 Task: Look for space in Fortuna Foothills, United States from 12th August, 2023 to 16th August, 2023 for 8 adults in price range Rs.10000 to Rs.16000. Place can be private room with 8 bedrooms having 8 beds and 8 bathrooms. Property type can be house, flat, guest house, hotel. Amenities needed are: wifi, TV, free parkinig on premises, gym, breakfast. Booking option can be shelf check-in. Required host language is English.
Action: Mouse moved to (438, 95)
Screenshot: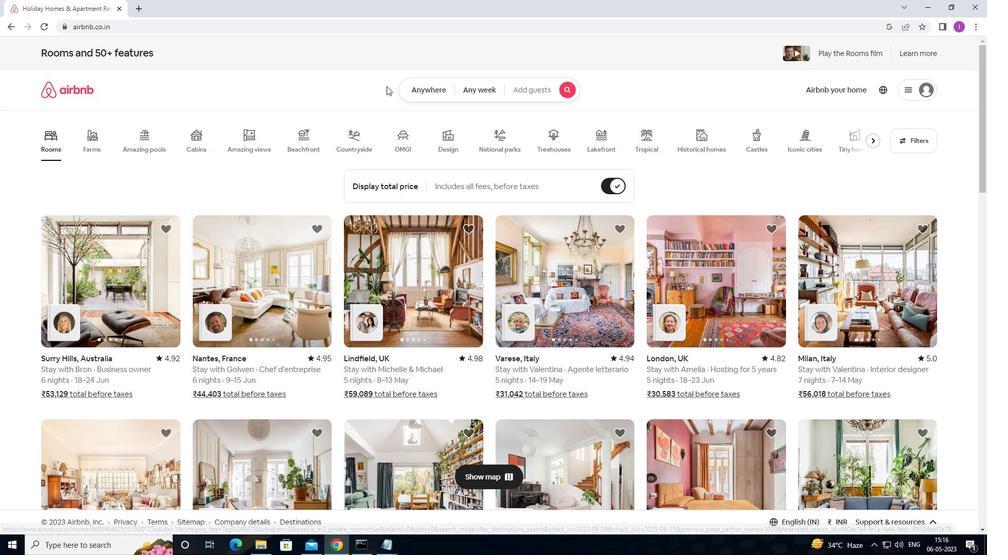 
Action: Mouse pressed left at (438, 95)
Screenshot: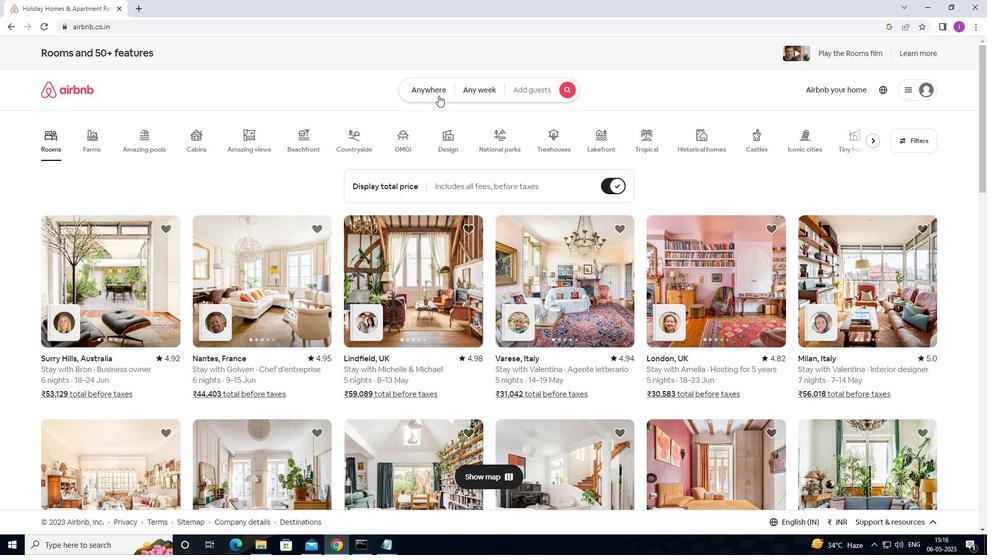 
Action: Mouse moved to (336, 129)
Screenshot: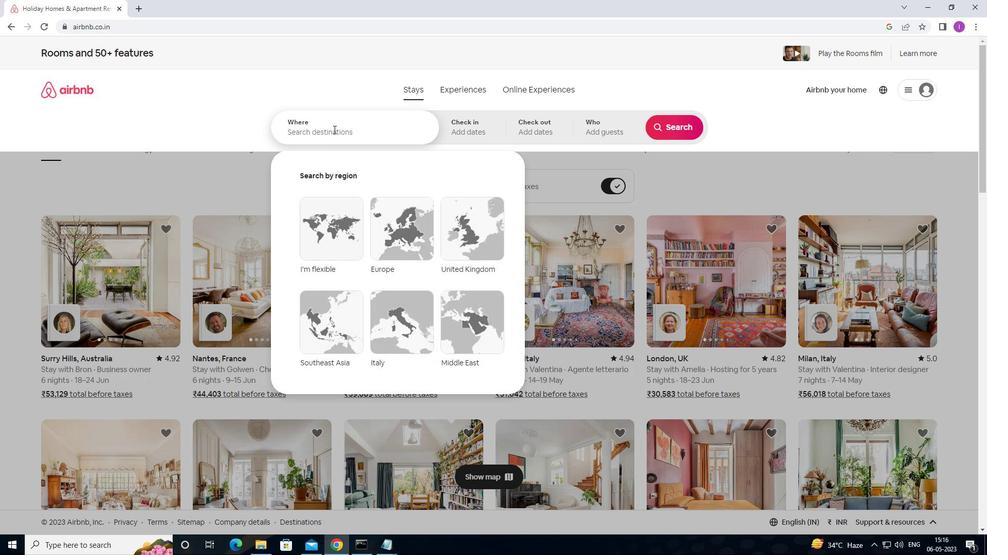
Action: Mouse pressed left at (336, 129)
Screenshot: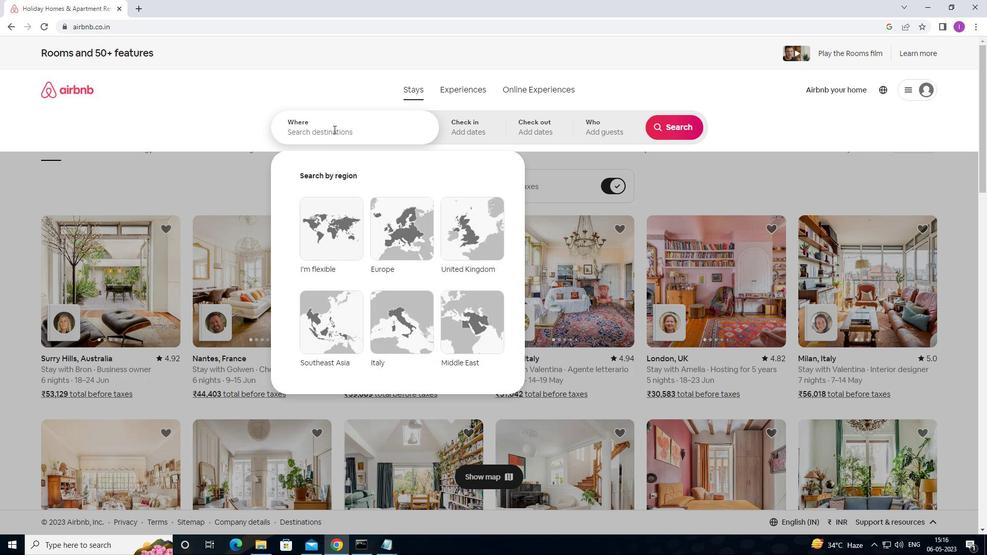
Action: Mouse moved to (648, 183)
Screenshot: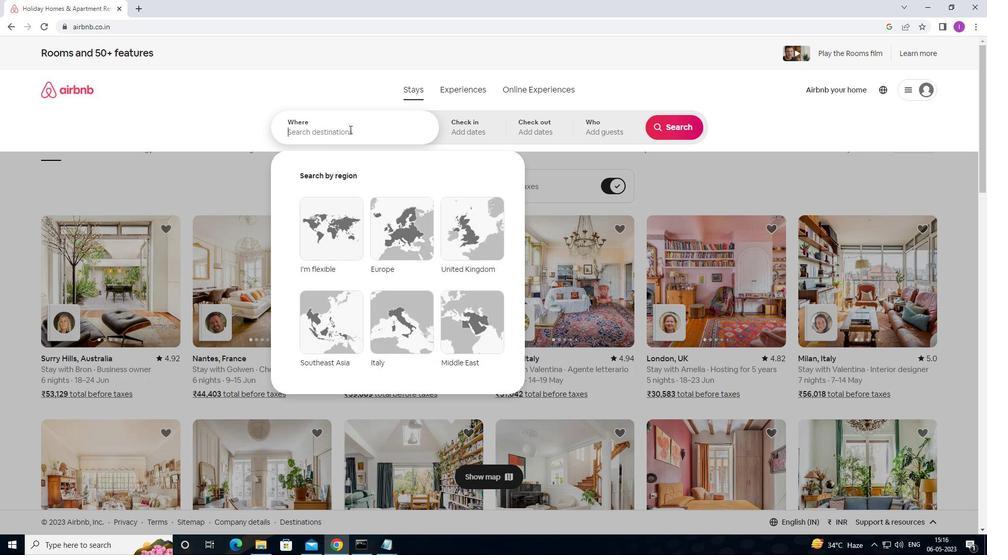 
Action: Key pressed <Key.shift>F
Screenshot: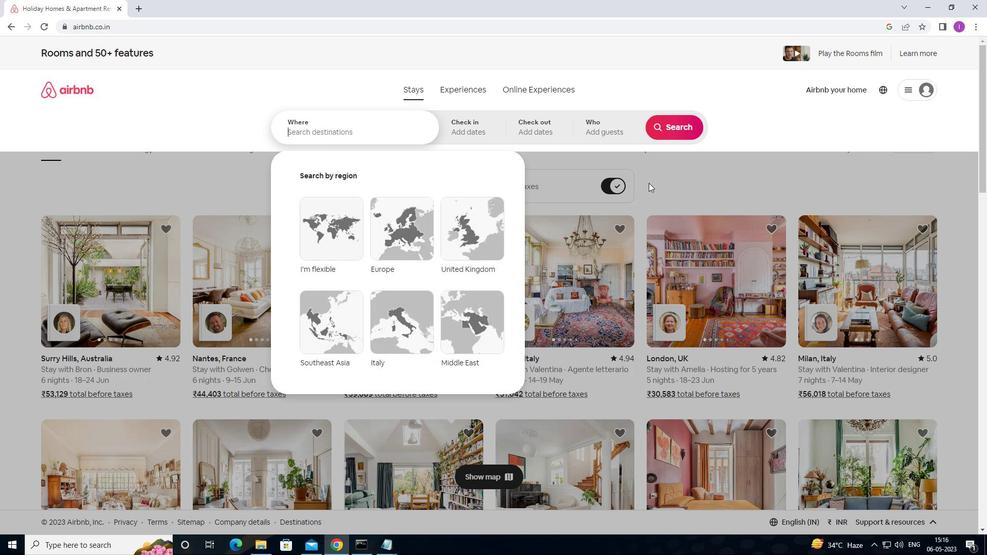 
Action: Mouse moved to (663, 193)
Screenshot: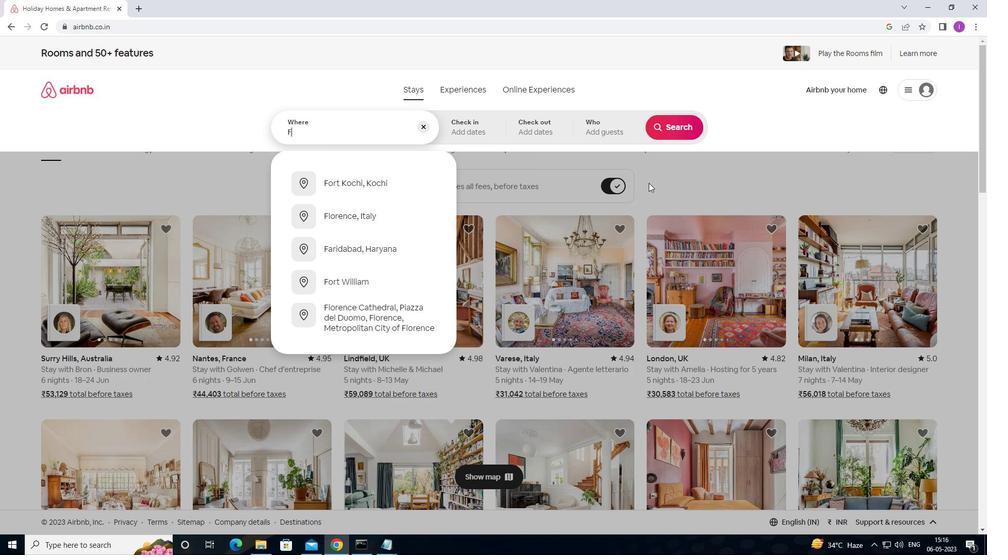 
Action: Key pressed ORTUM
Screenshot: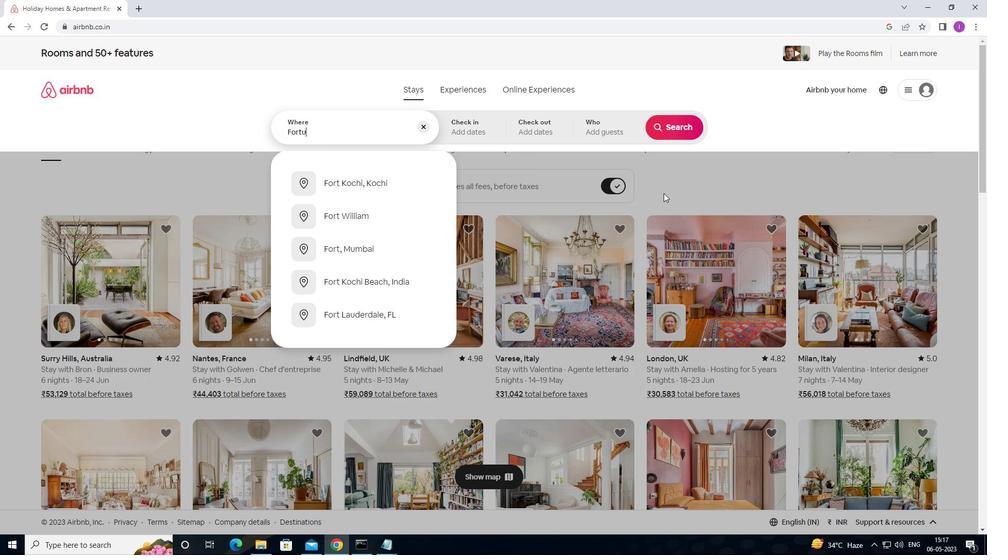 
Action: Mouse moved to (677, 193)
Screenshot: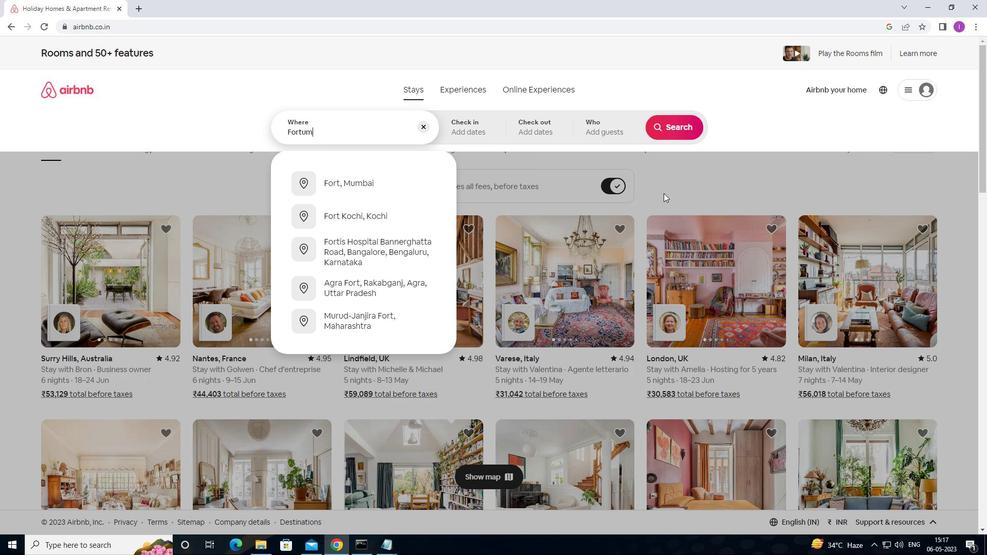 
Action: Key pressed <Key.backspace>NA,<Key.shift><Key.shift><Key.shift><Key.shift><Key.shift><Key.shift><Key.shift><Key.shift>FOOTHILLS,<Key.shift>UNITED<Key.space>STATES
Screenshot: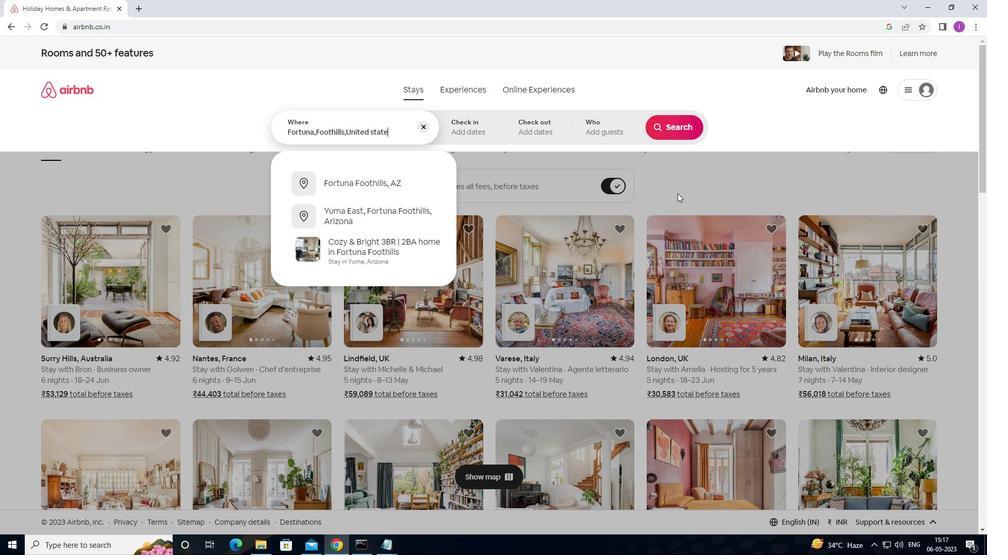 
Action: Mouse moved to (464, 118)
Screenshot: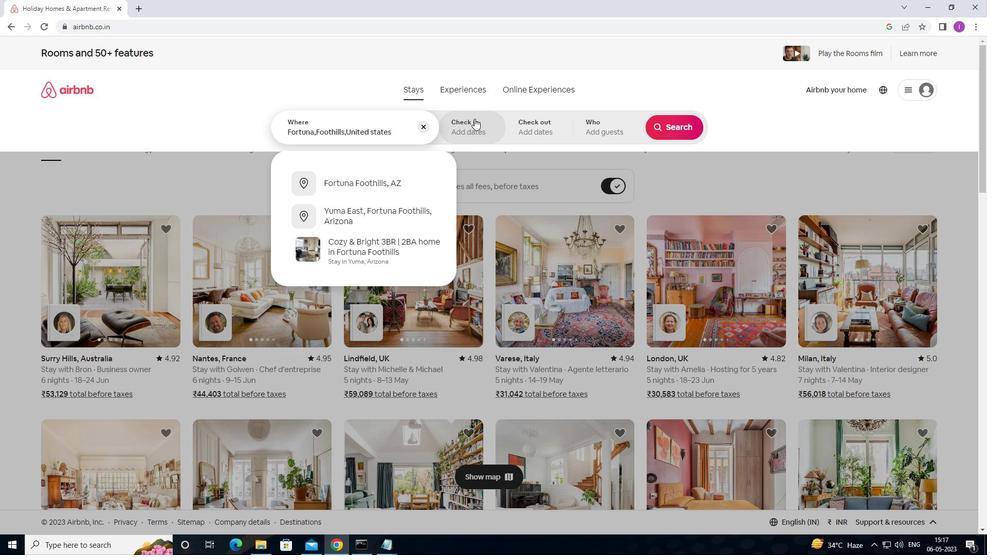 
Action: Mouse pressed left at (464, 118)
Screenshot: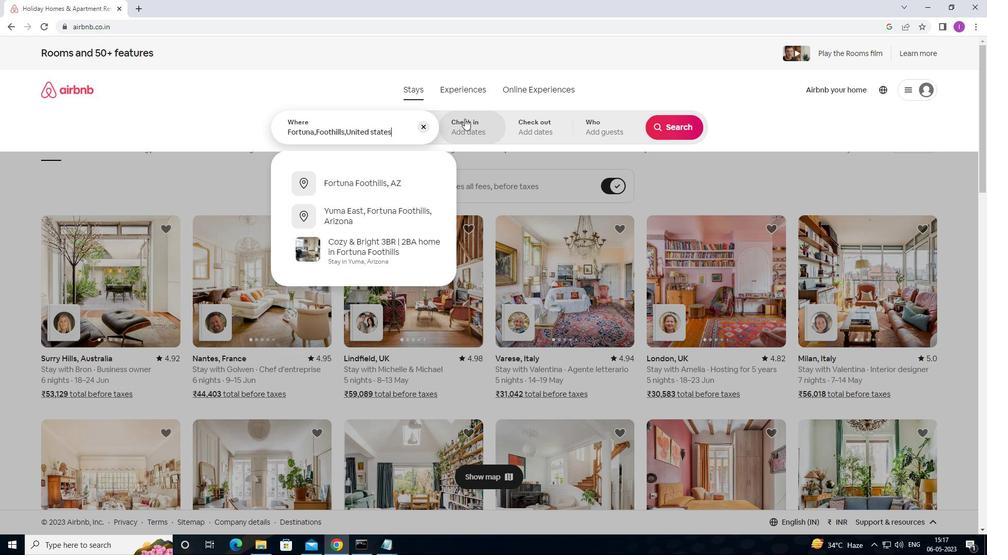 
Action: Mouse moved to (670, 207)
Screenshot: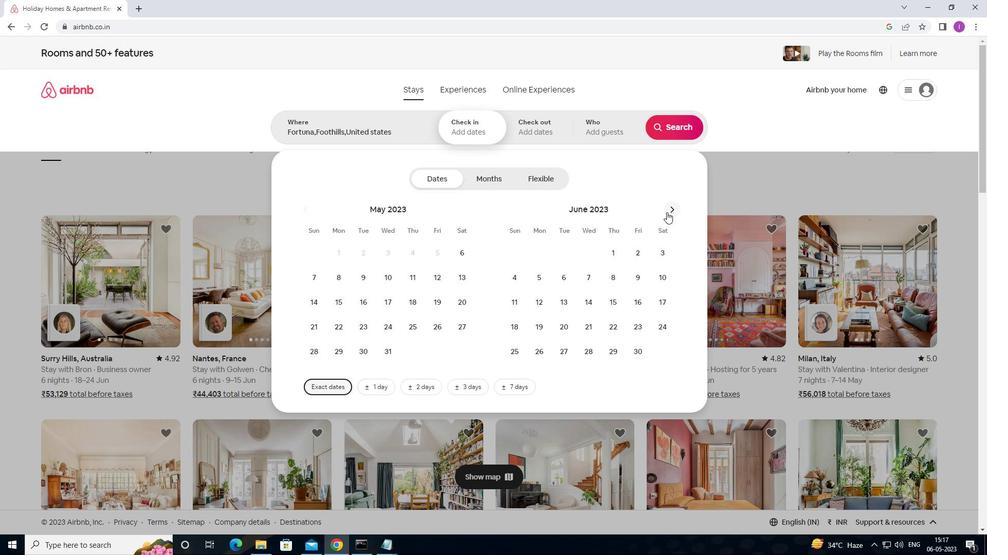 
Action: Mouse pressed left at (670, 207)
Screenshot: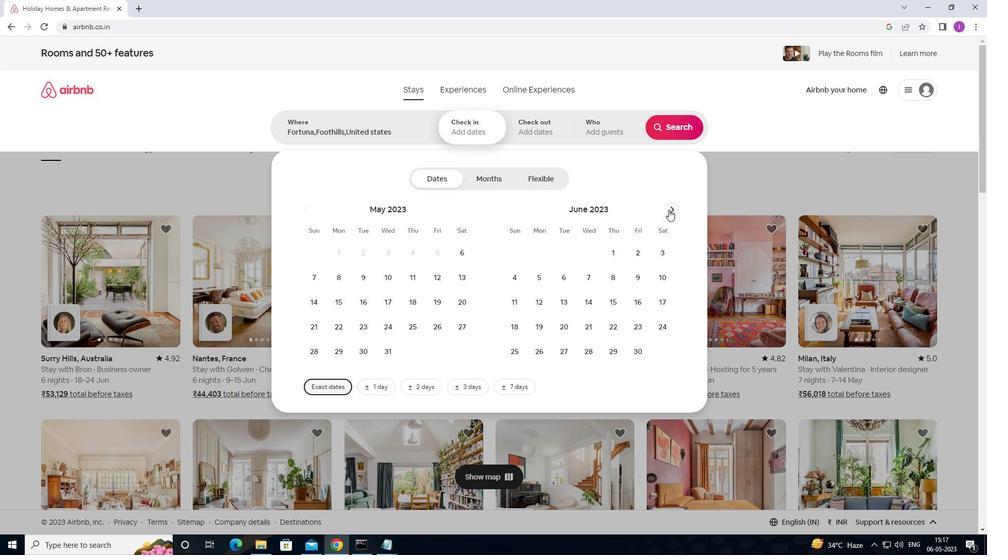 
Action: Mouse pressed left at (670, 207)
Screenshot: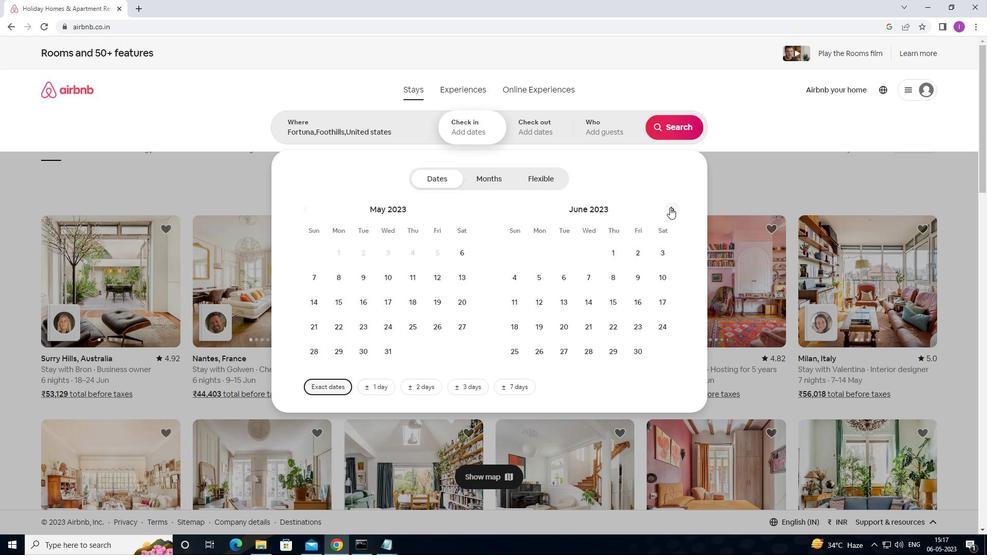 
Action: Mouse moved to (675, 208)
Screenshot: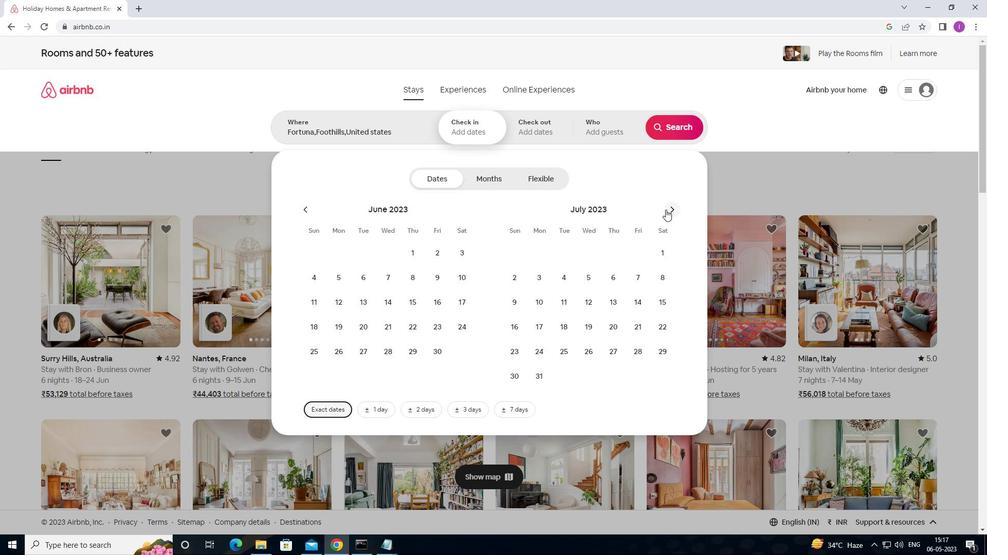 
Action: Mouse pressed left at (675, 208)
Screenshot: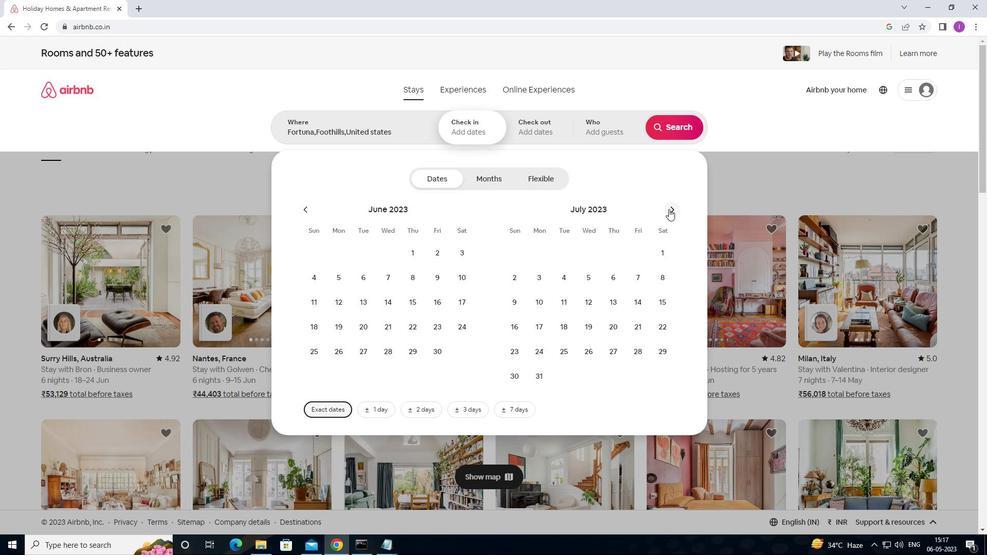 
Action: Mouse moved to (664, 279)
Screenshot: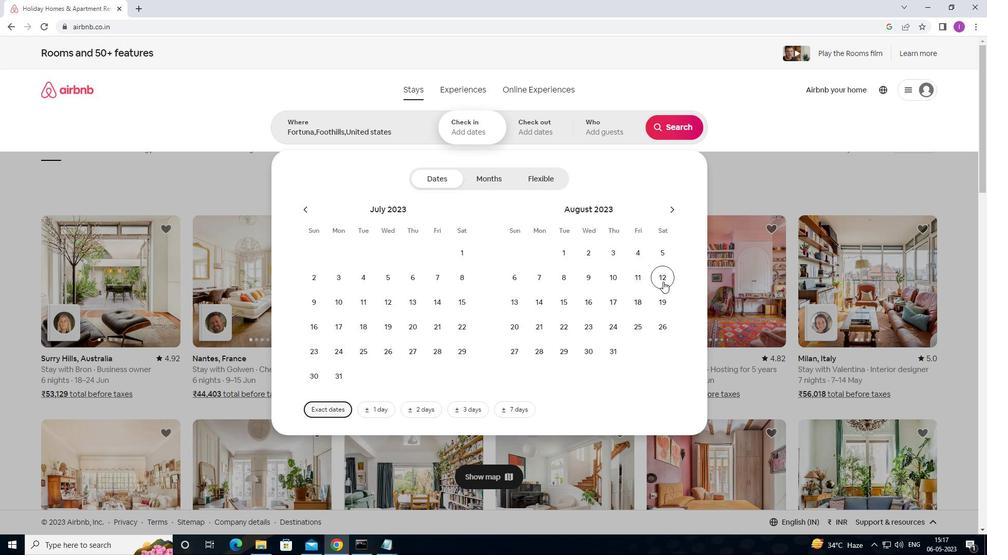 
Action: Mouse pressed left at (664, 279)
Screenshot: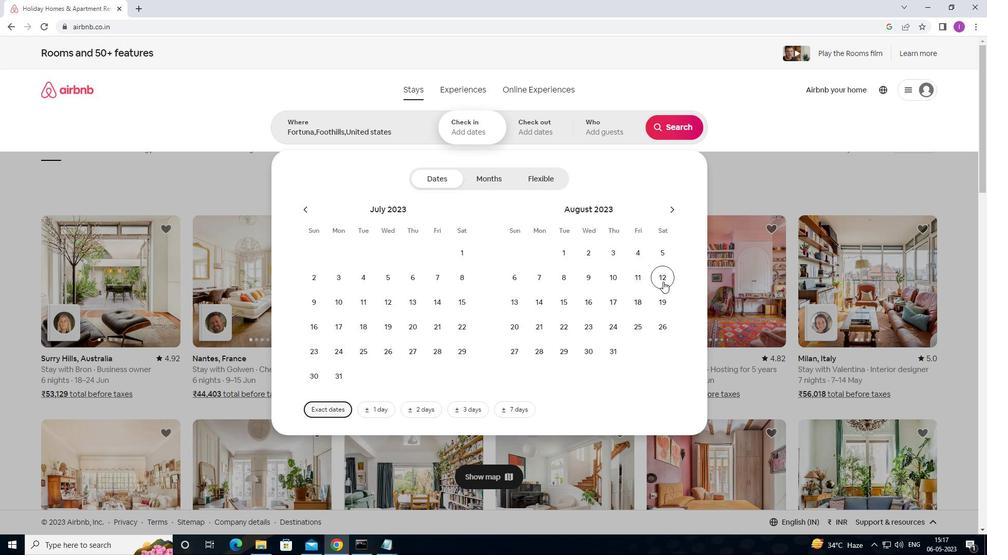 
Action: Mouse moved to (585, 304)
Screenshot: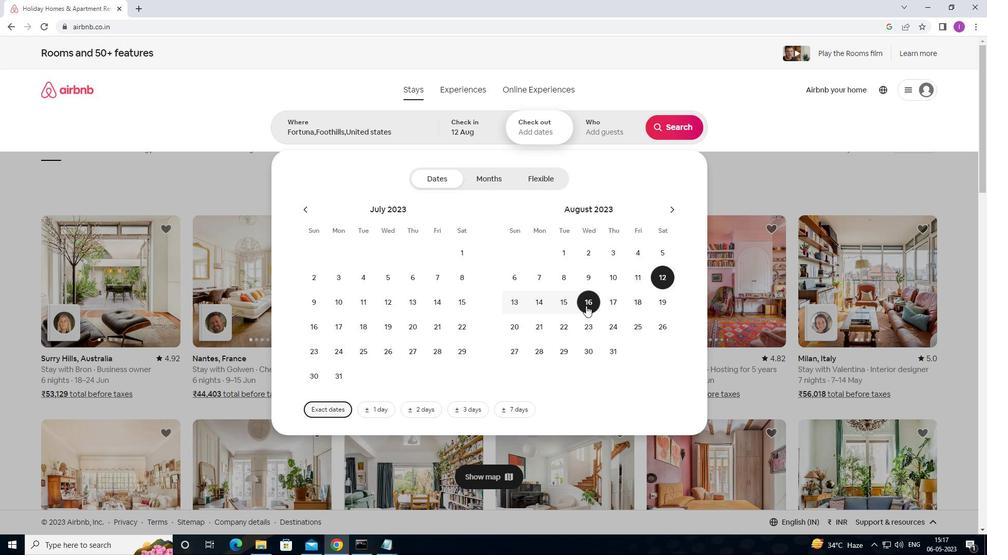 
Action: Mouse pressed left at (585, 304)
Screenshot: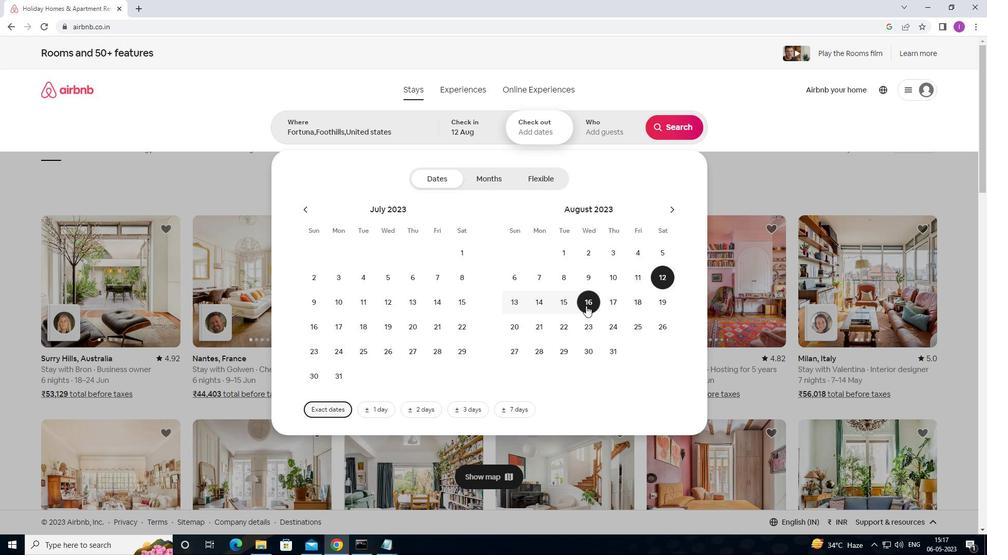
Action: Mouse moved to (603, 131)
Screenshot: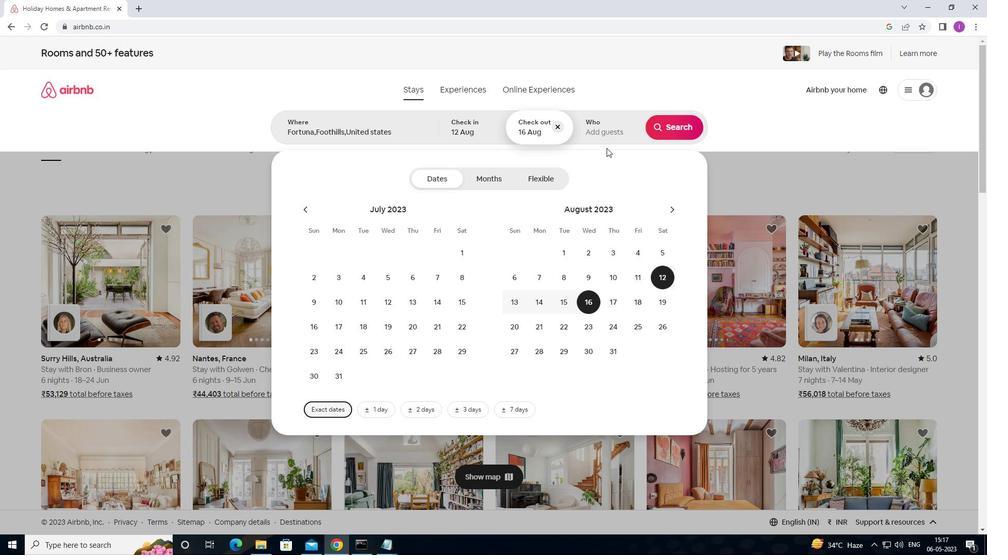 
Action: Mouse pressed left at (603, 131)
Screenshot: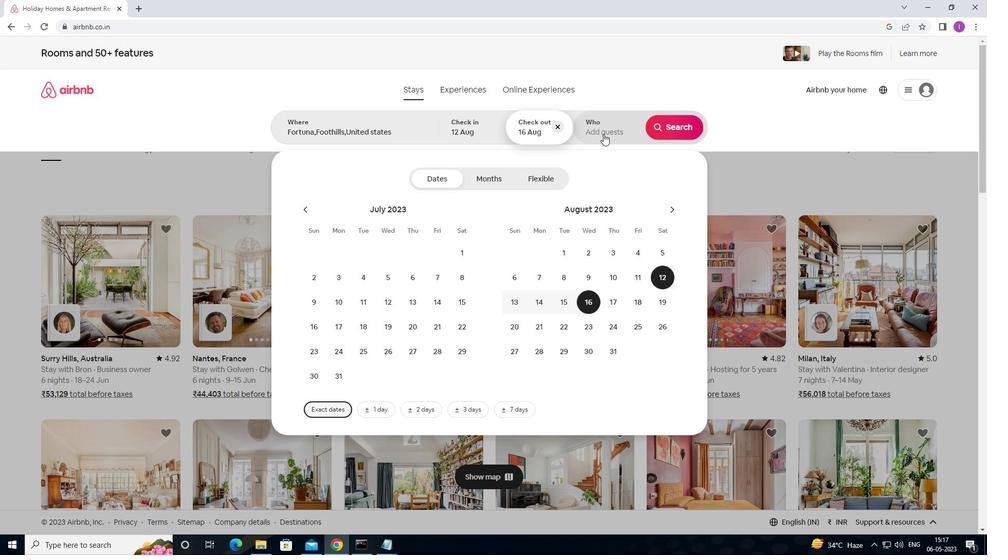 
Action: Mouse moved to (677, 179)
Screenshot: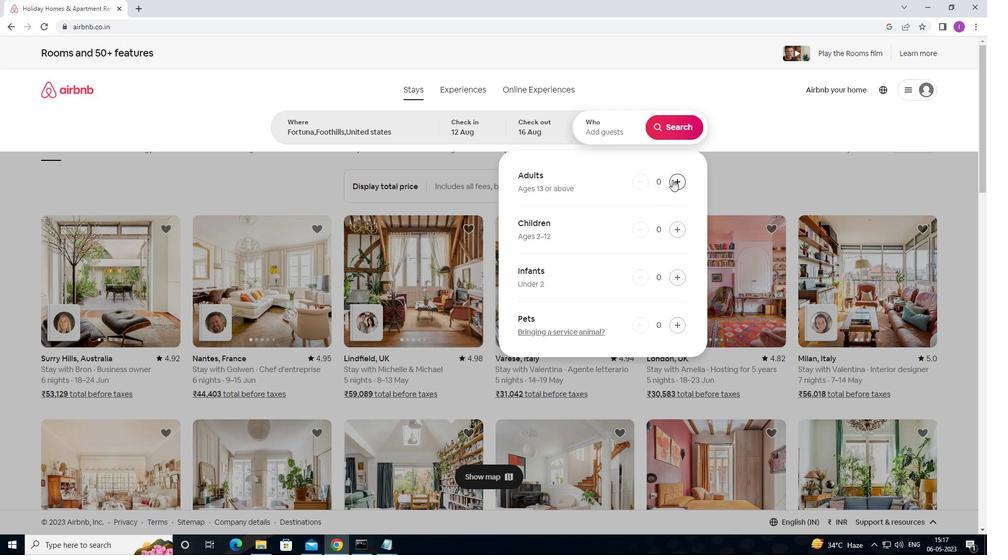 
Action: Mouse pressed left at (677, 179)
Screenshot: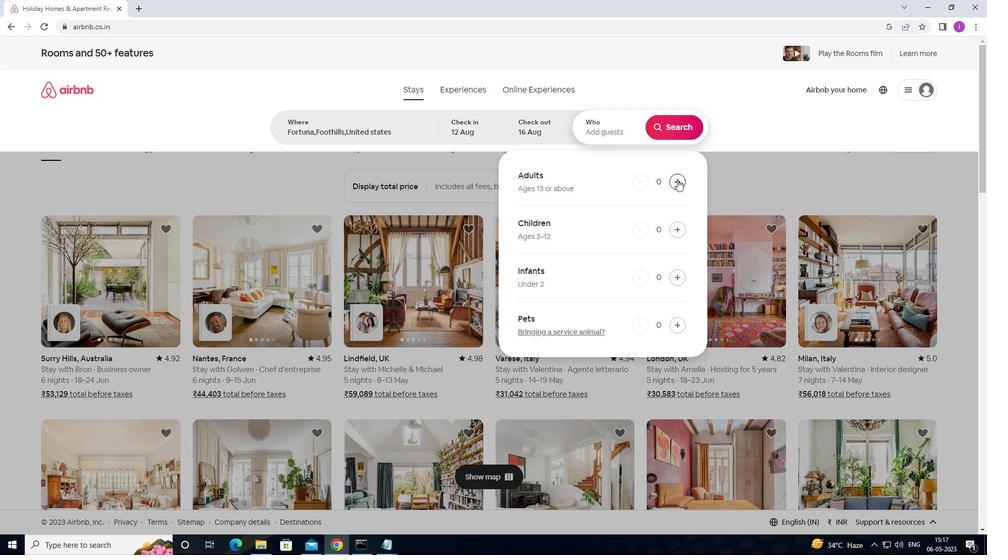 
Action: Mouse pressed left at (677, 179)
Screenshot: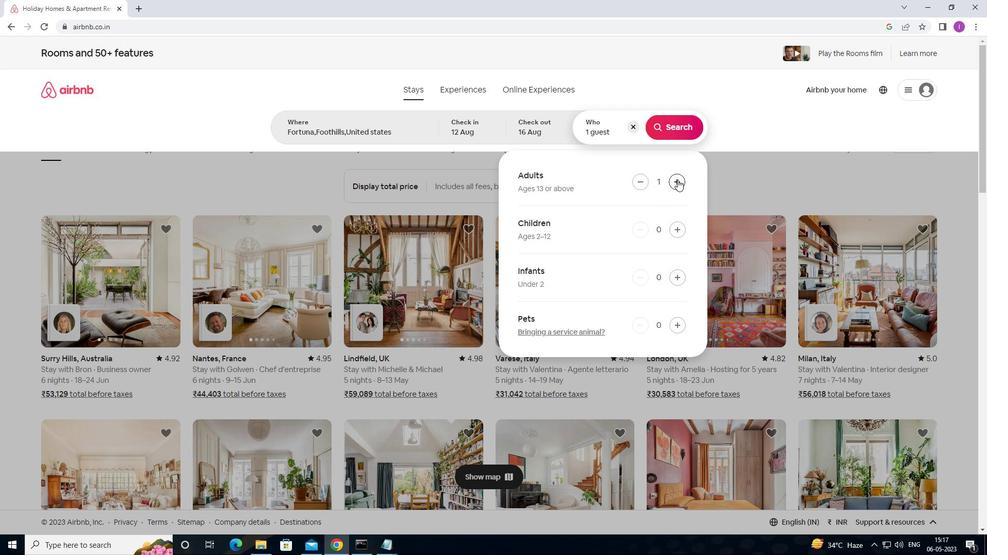 
Action: Mouse pressed left at (677, 179)
Screenshot: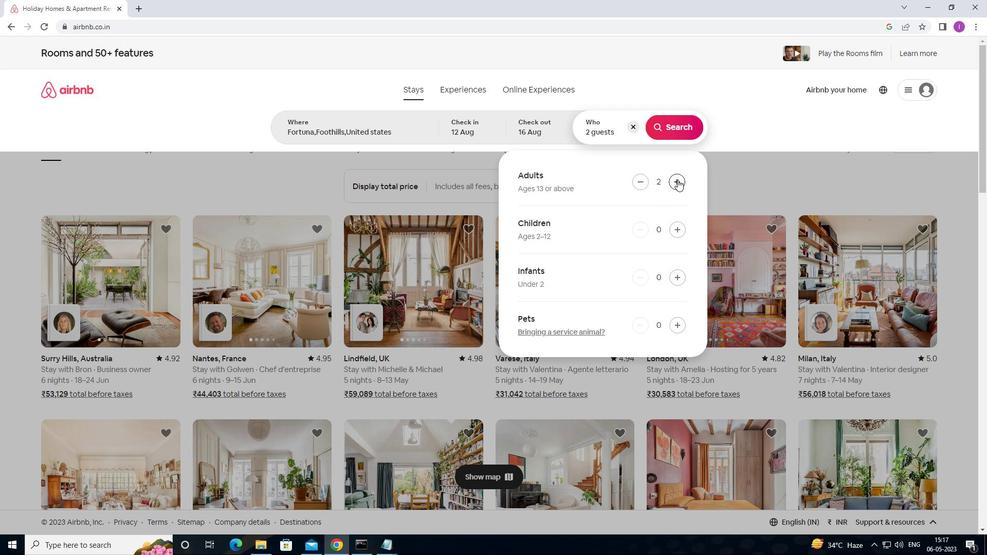 
Action: Mouse pressed left at (677, 179)
Screenshot: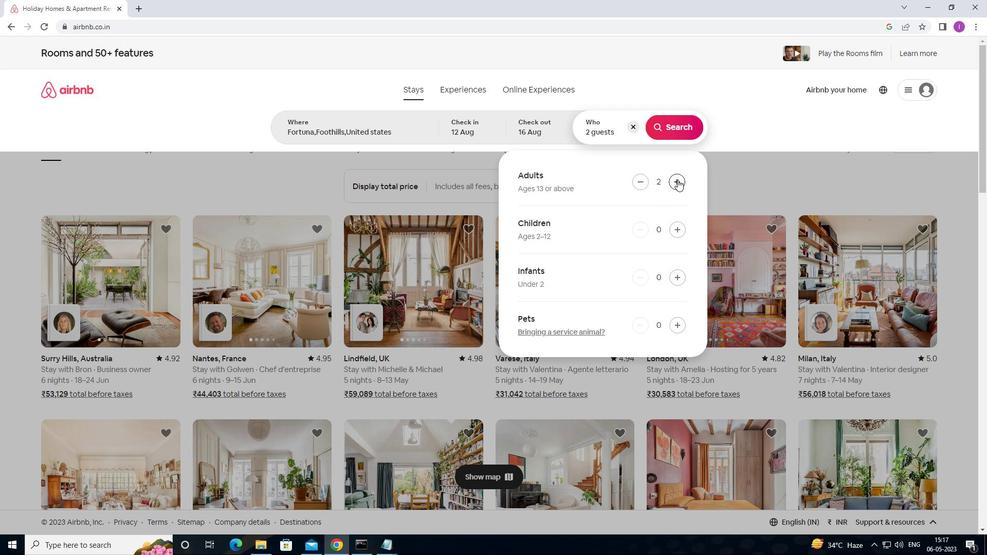 
Action: Mouse pressed left at (677, 179)
Screenshot: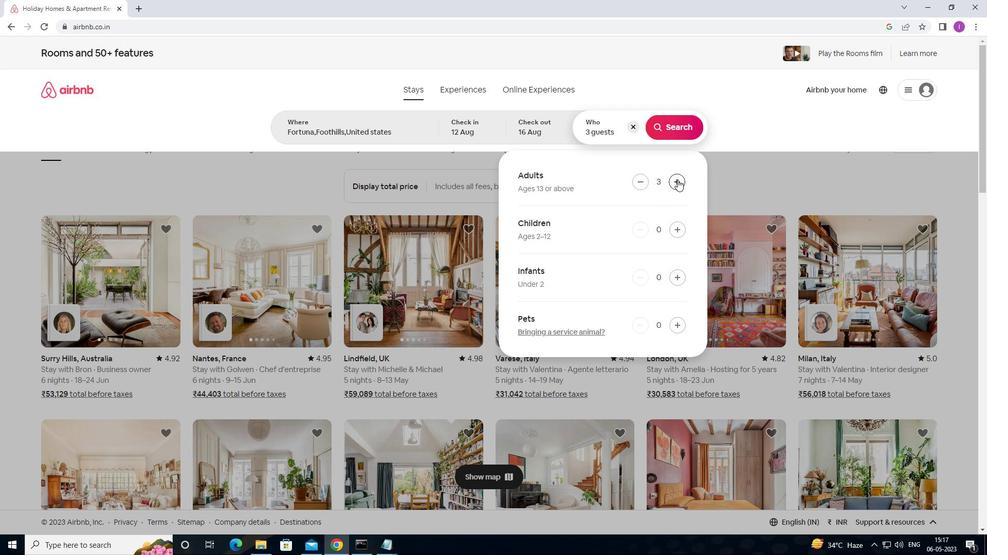 
Action: Mouse pressed left at (677, 179)
Screenshot: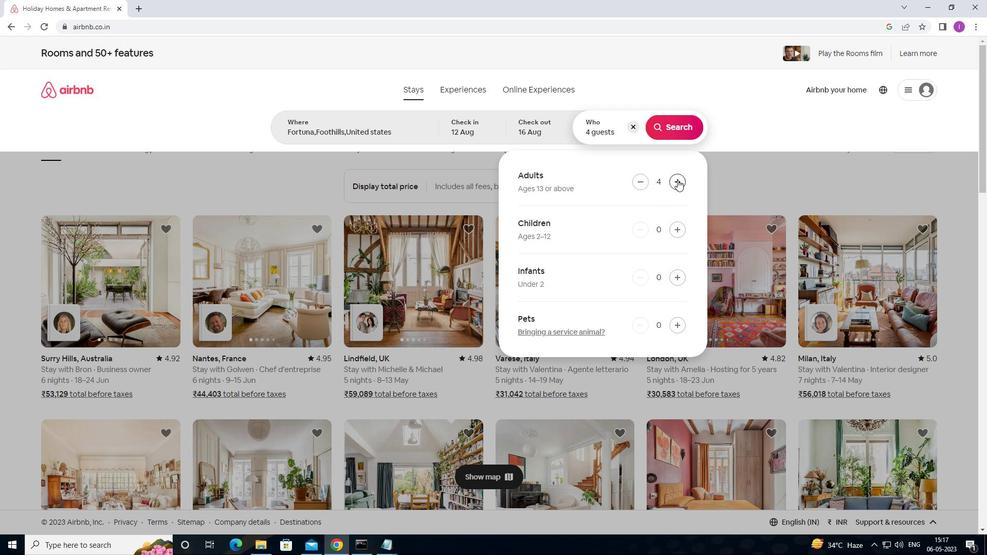 
Action: Mouse pressed left at (677, 179)
Screenshot: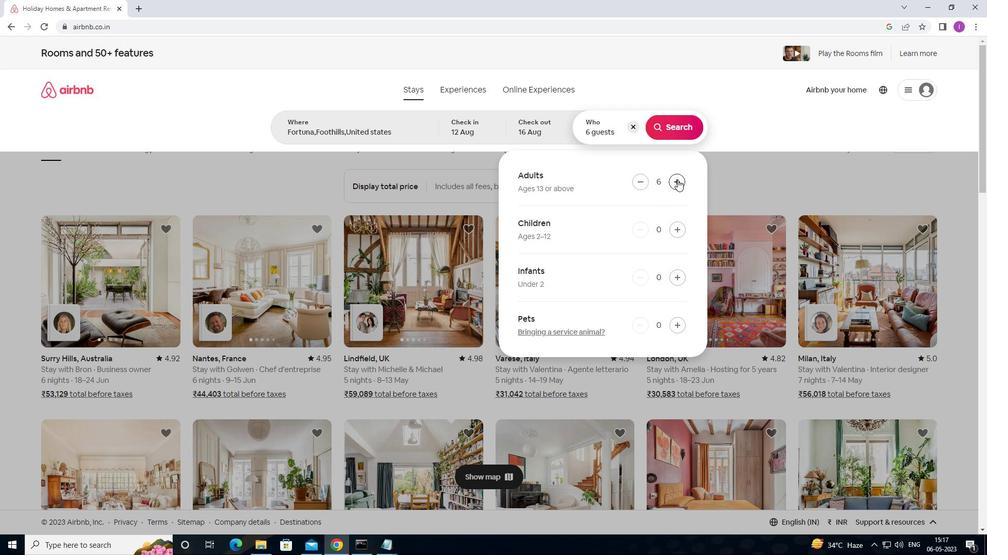 
Action: Mouse pressed left at (677, 179)
Screenshot: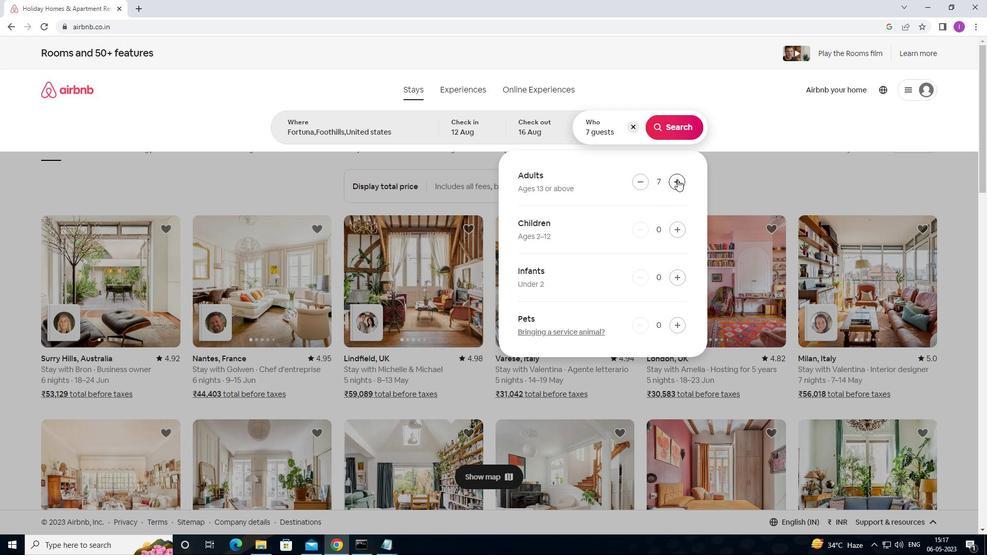 
Action: Mouse moved to (684, 131)
Screenshot: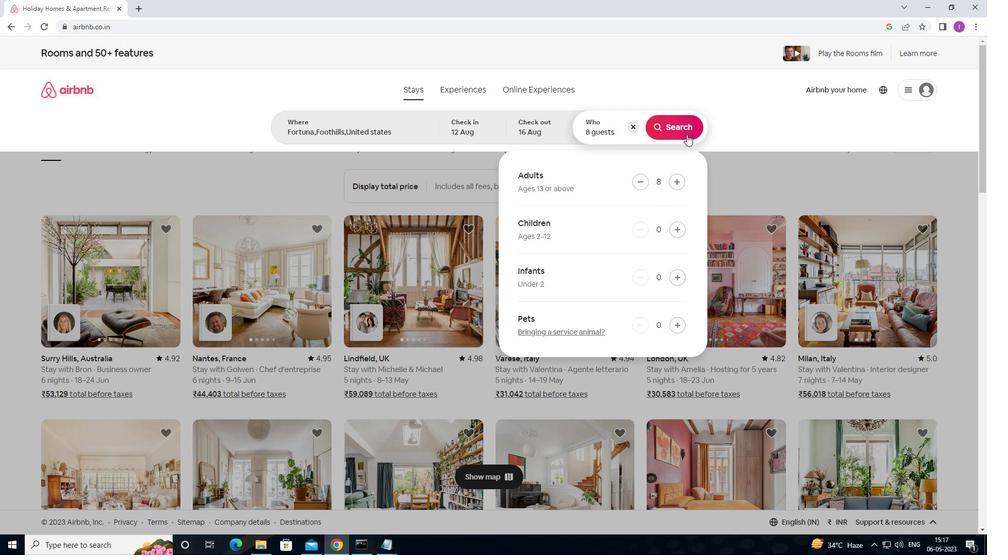 
Action: Mouse pressed left at (684, 131)
Screenshot: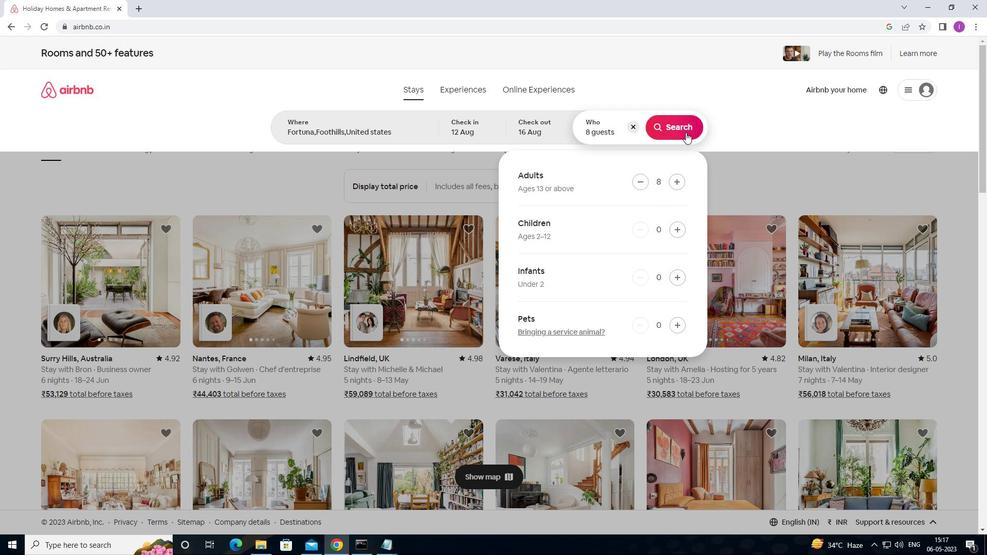 
Action: Mouse moved to (939, 93)
Screenshot: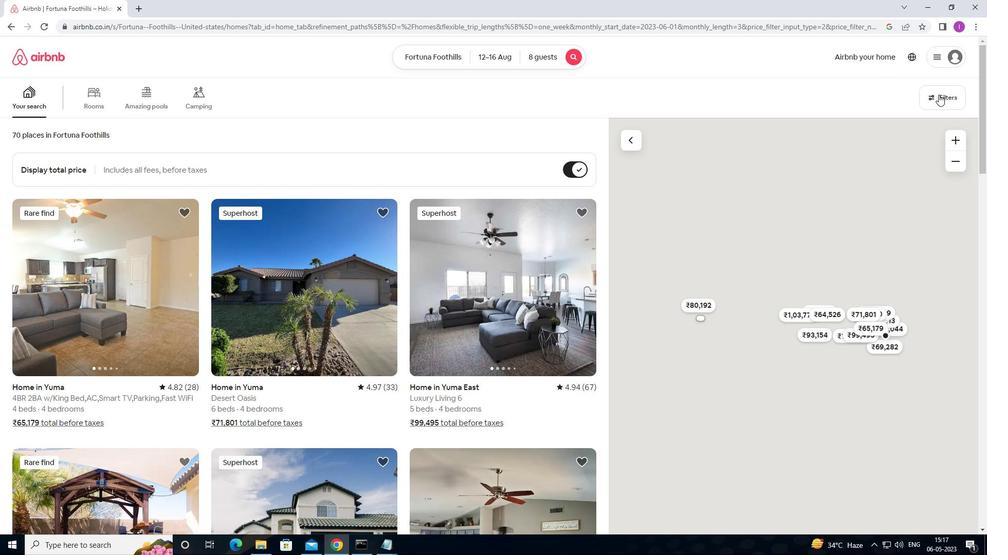 
Action: Mouse pressed left at (939, 93)
Screenshot: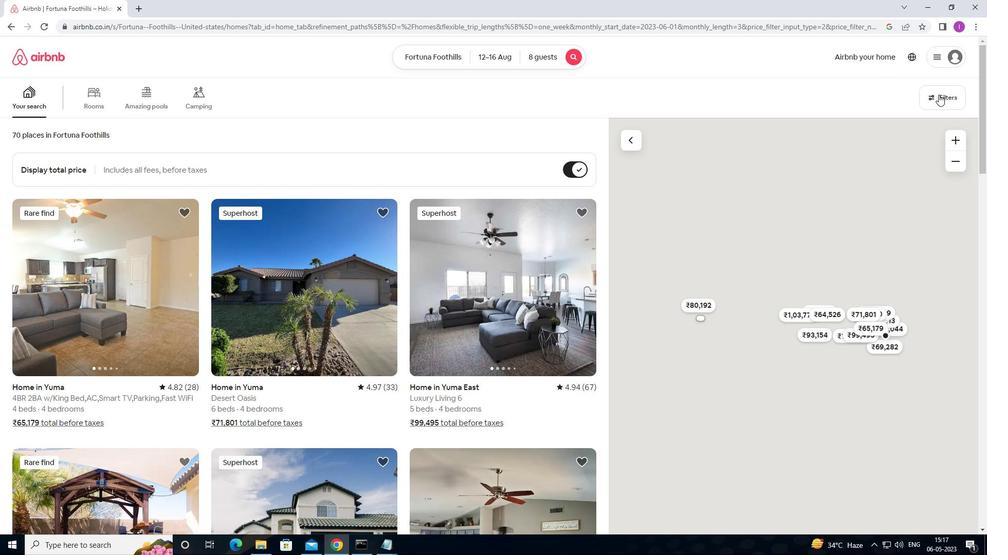 
Action: Mouse moved to (376, 348)
Screenshot: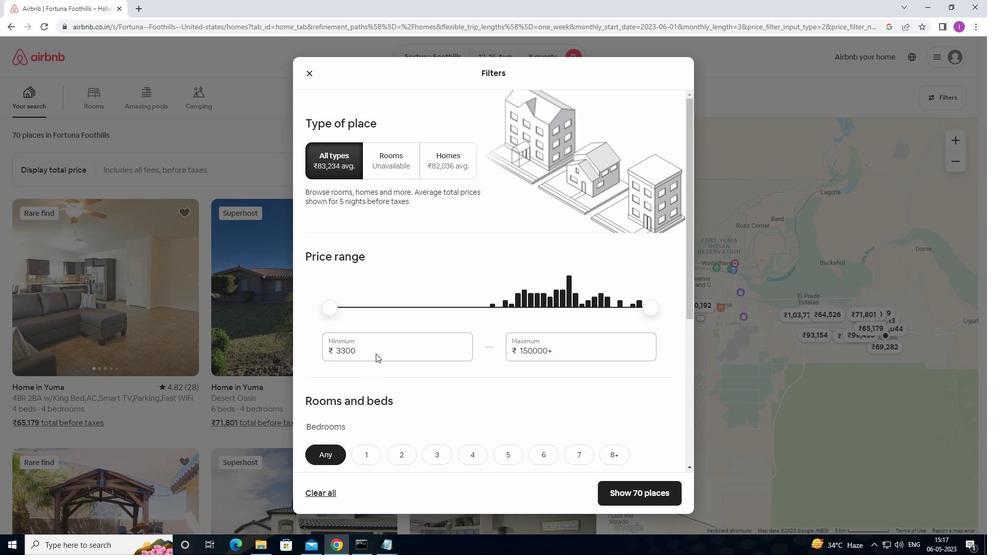 
Action: Mouse pressed left at (376, 348)
Screenshot: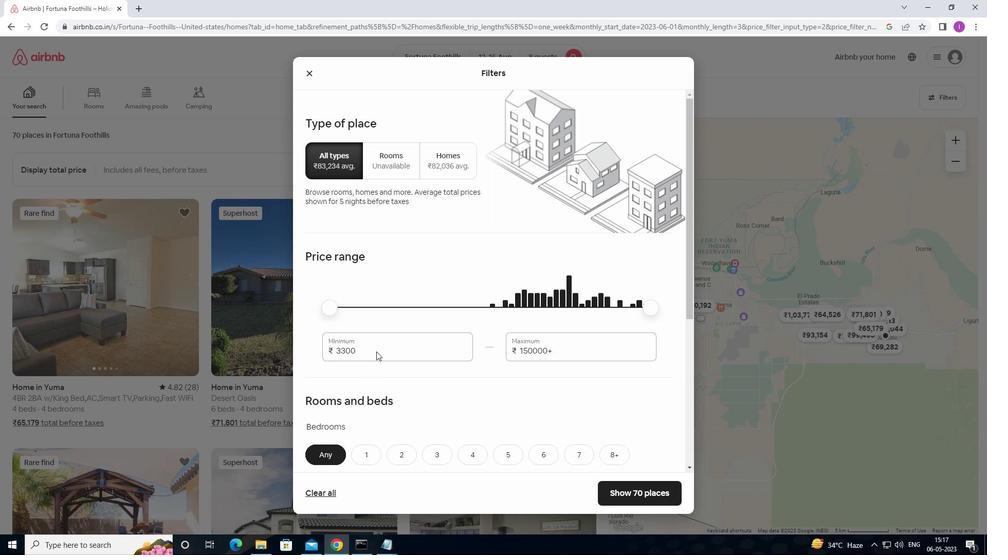 
Action: Mouse moved to (359, 346)
Screenshot: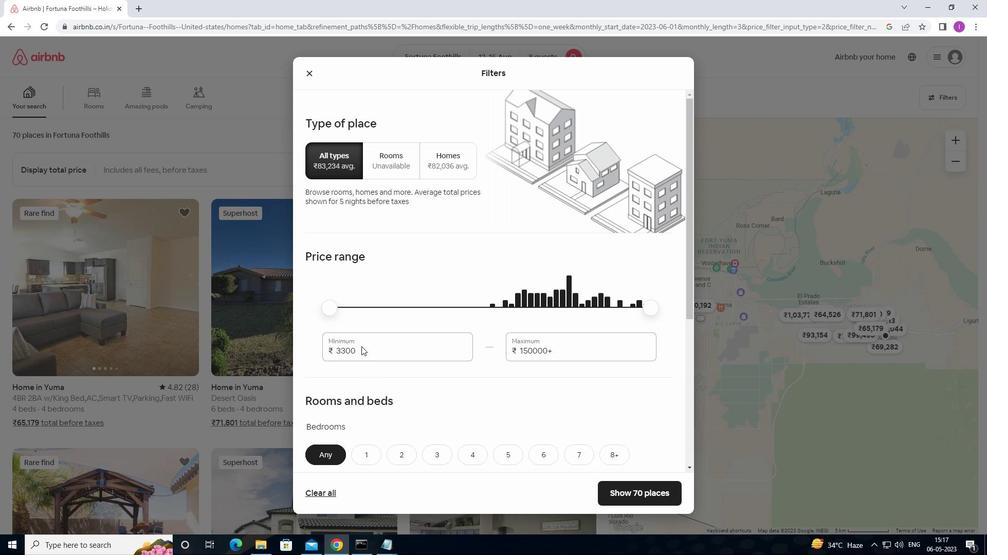 
Action: Mouse pressed left at (359, 346)
Screenshot: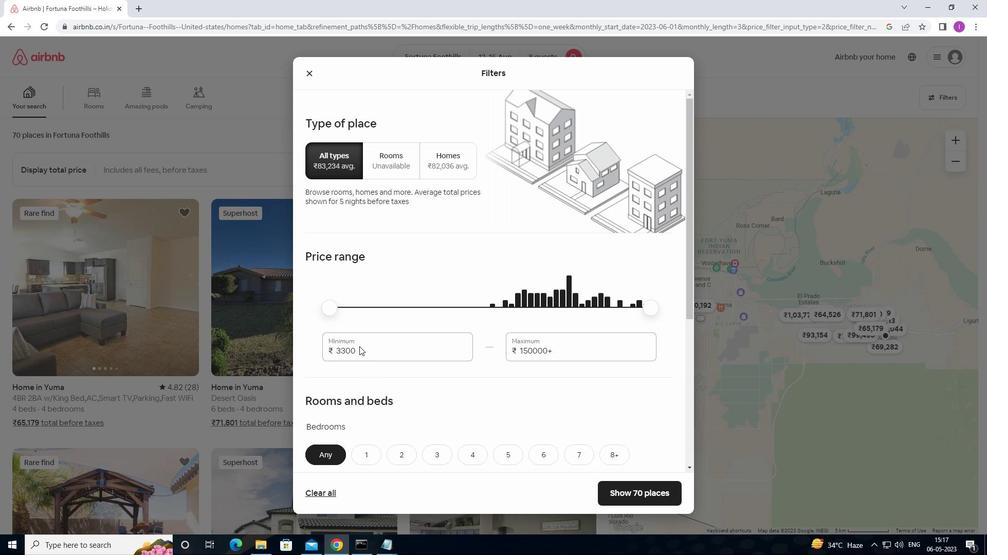 
Action: Mouse moved to (360, 351)
Screenshot: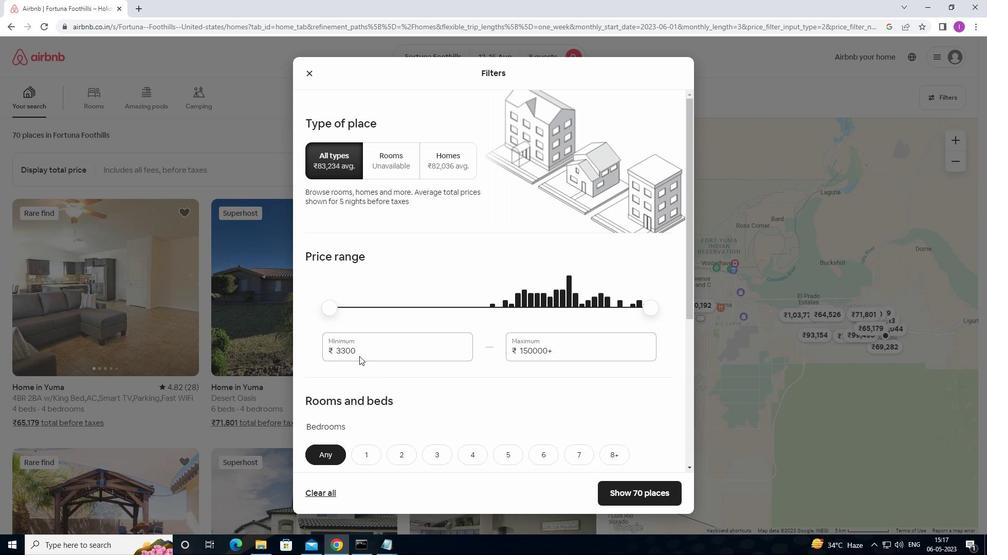 
Action: Mouse pressed left at (360, 351)
Screenshot: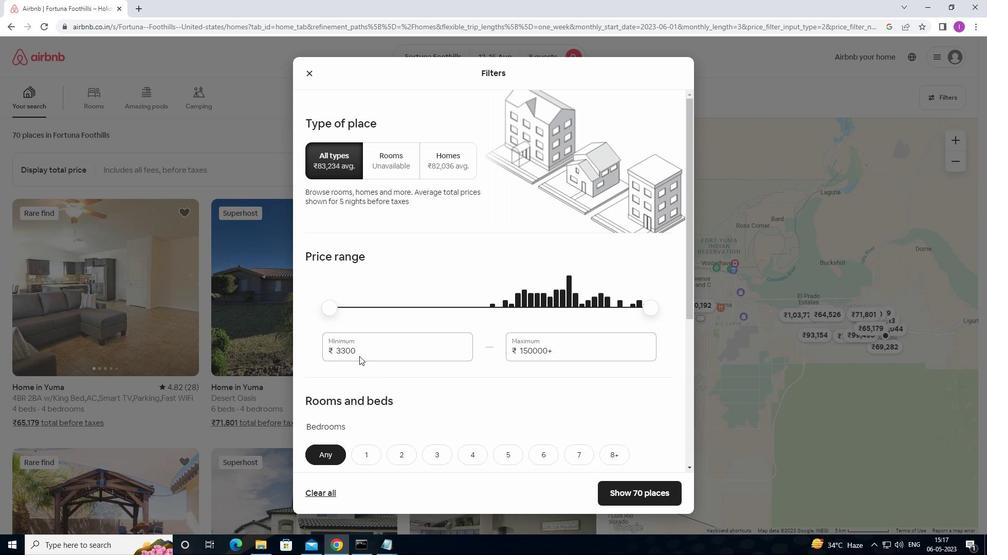 
Action: Mouse moved to (362, 348)
Screenshot: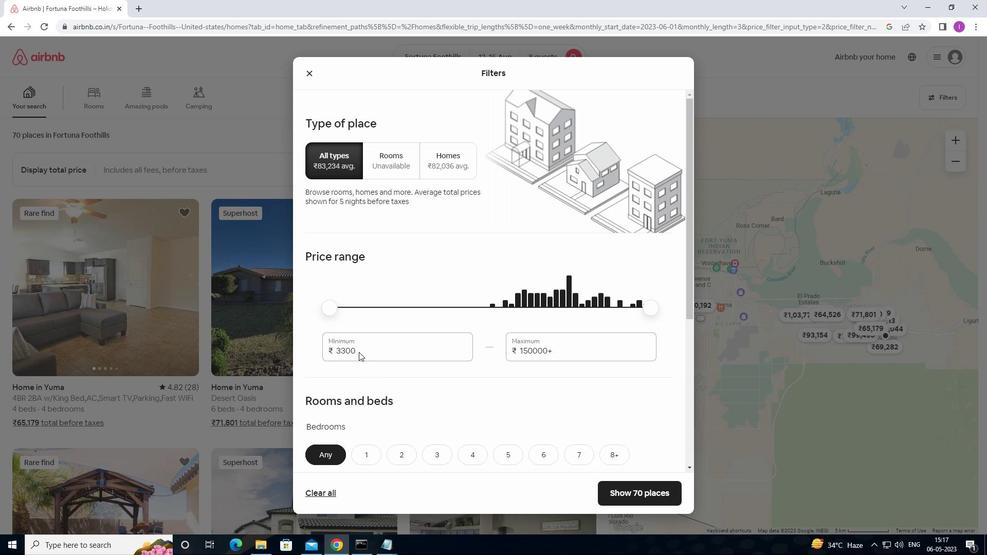 
Action: Mouse pressed left at (362, 348)
Screenshot: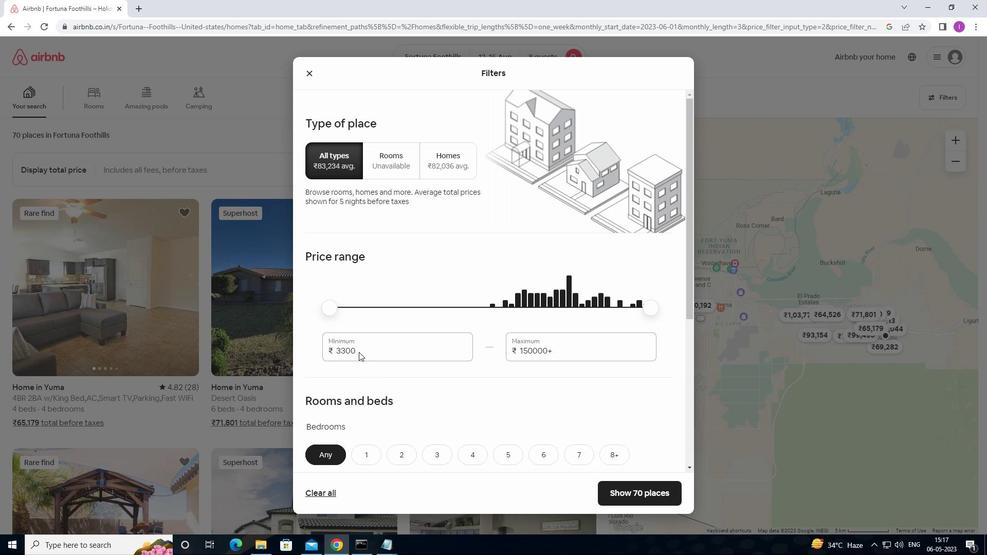 
Action: Mouse pressed left at (362, 348)
Screenshot: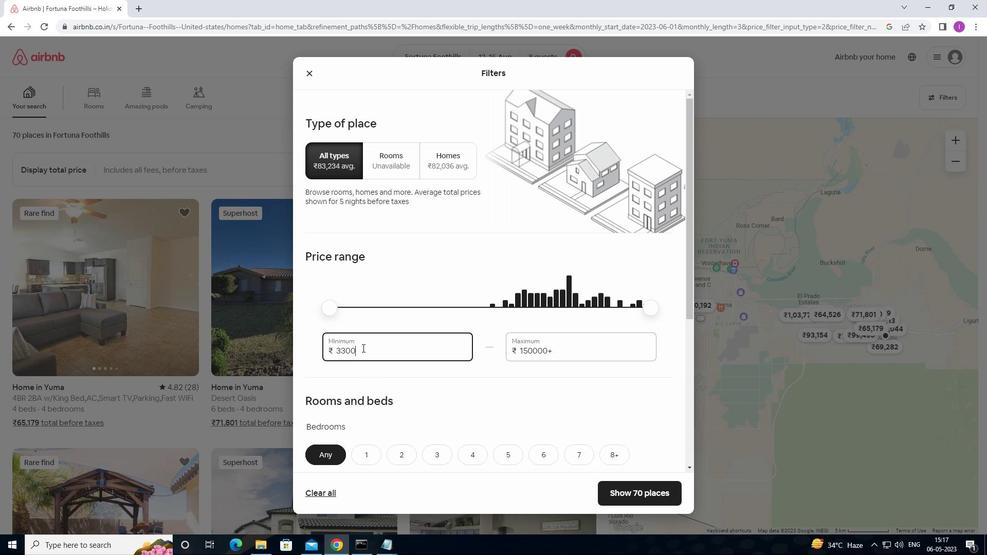 
Action: Mouse moved to (356, 348)
Screenshot: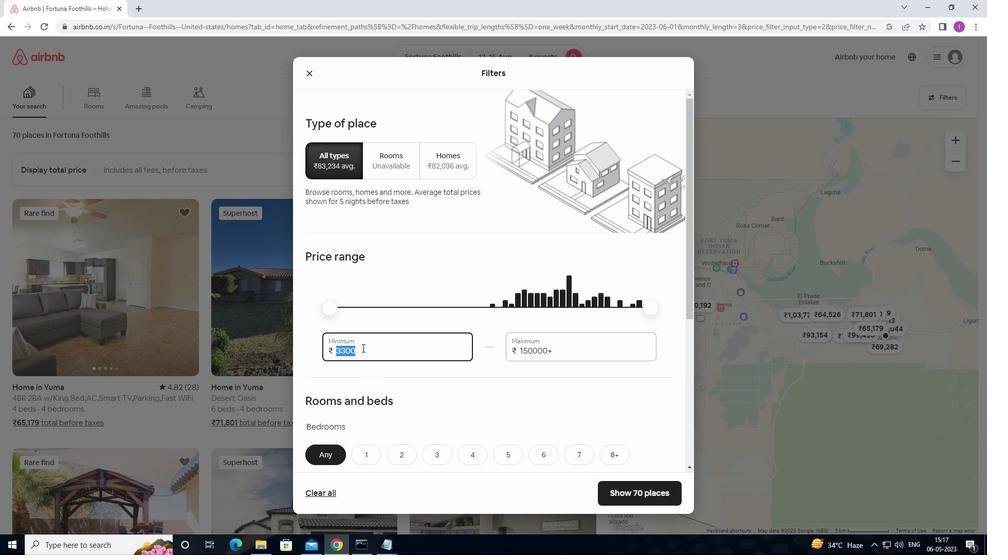 
Action: Mouse pressed left at (356, 348)
Screenshot: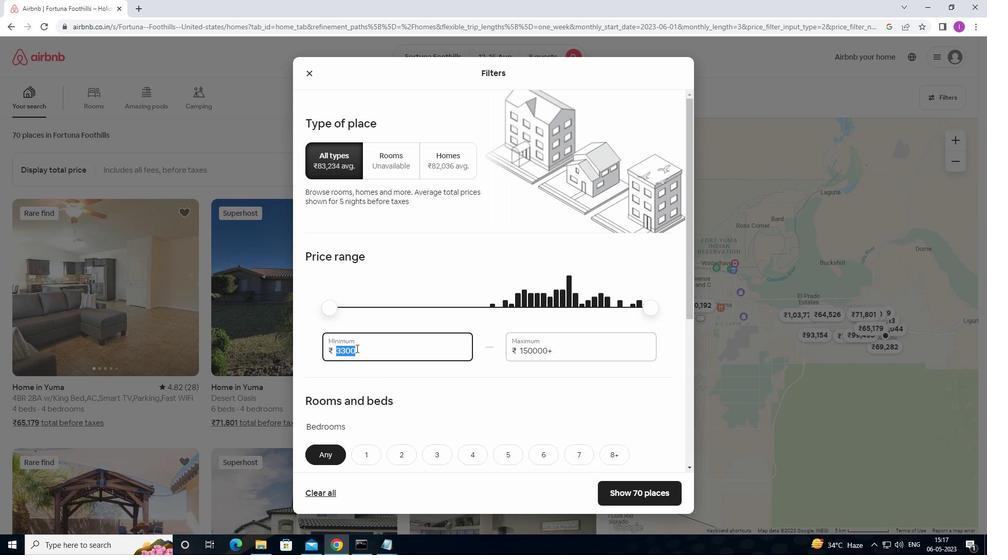 
Action: Mouse moved to (364, 349)
Screenshot: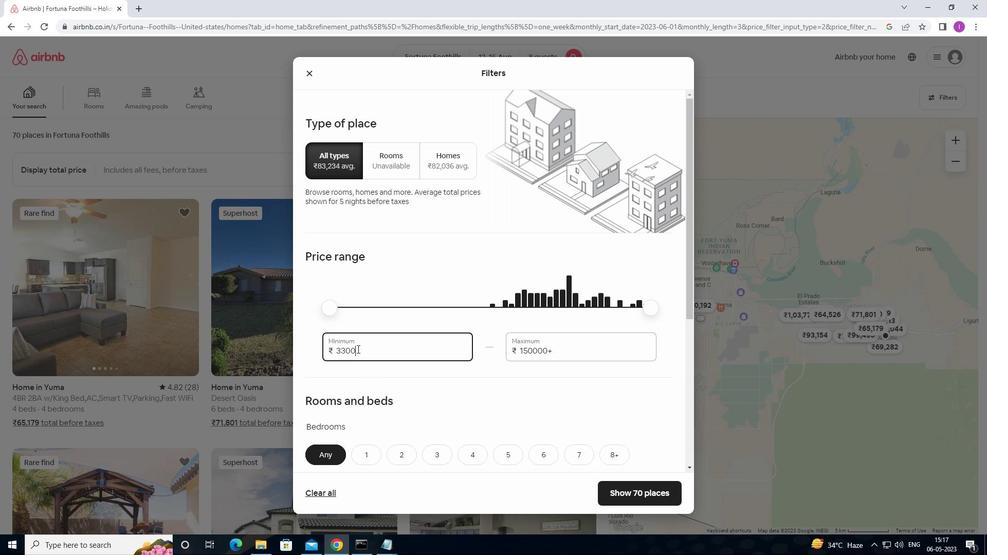 
Action: Mouse pressed left at (364, 349)
Screenshot: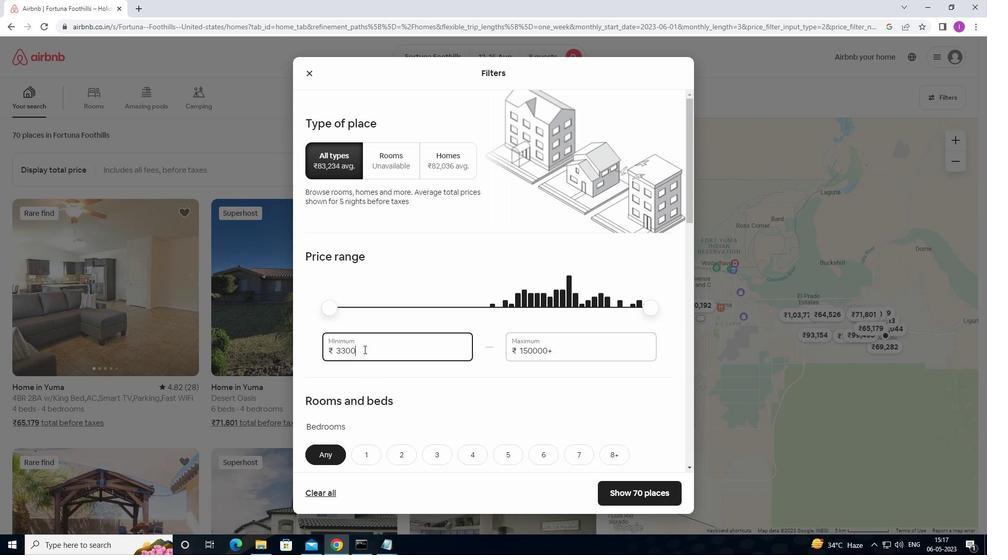 
Action: Mouse moved to (328, 353)
Screenshot: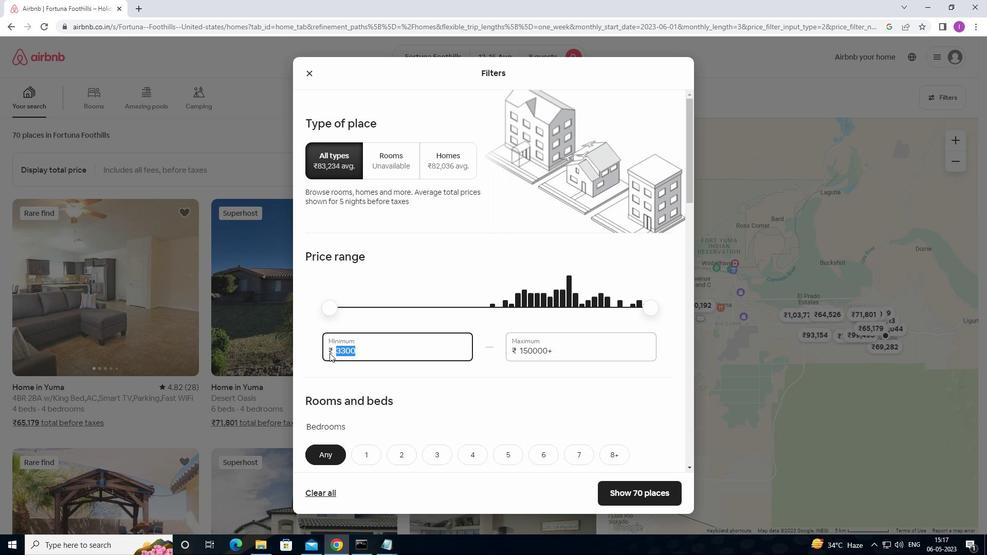 
Action: Mouse pressed left at (328, 353)
Screenshot: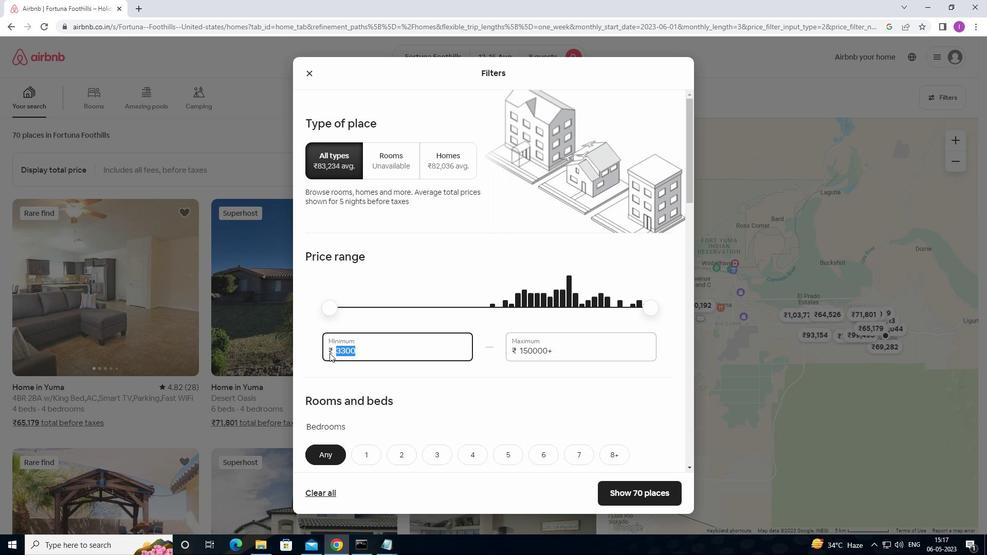 
Action: Mouse moved to (327, 353)
Screenshot: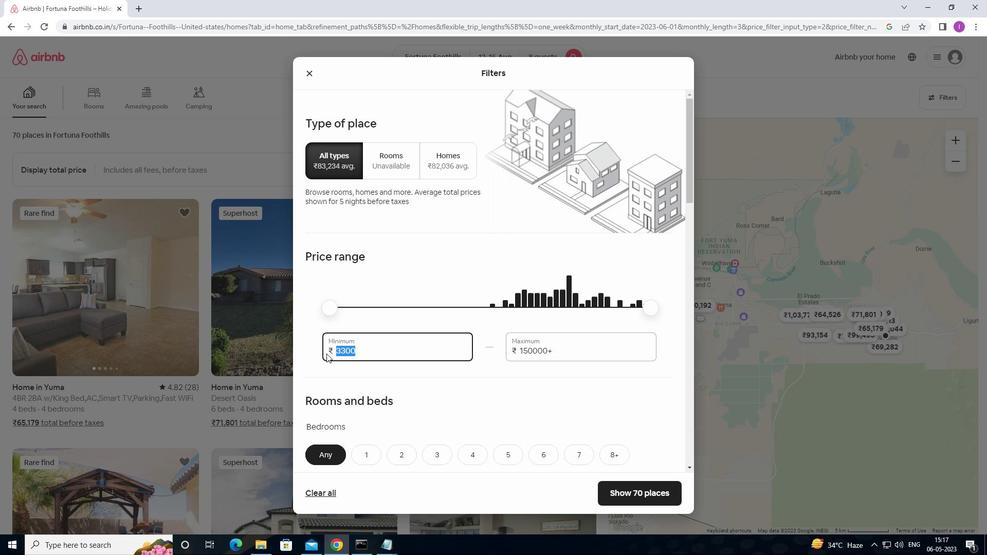 
Action: Key pressed 1
Screenshot: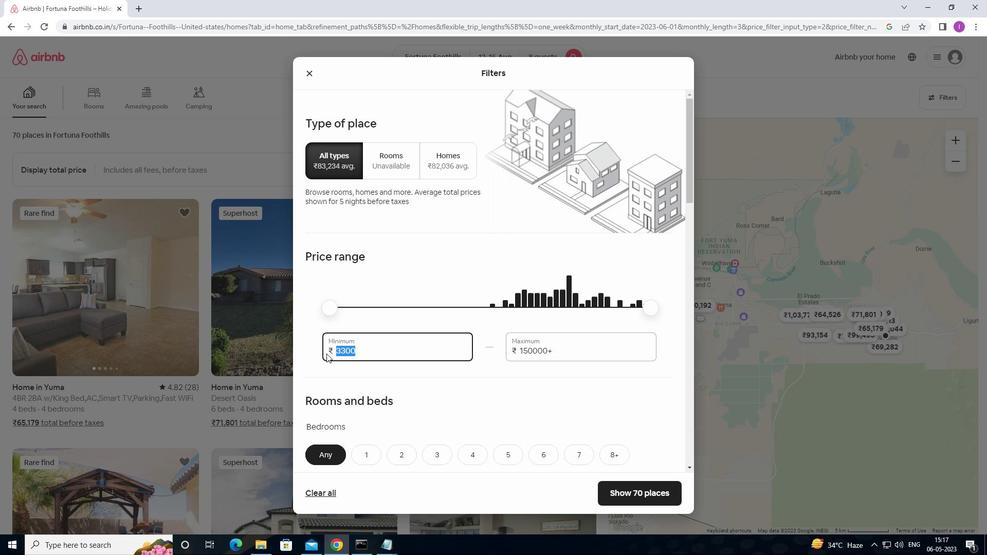 
Action: Mouse moved to (329, 352)
Screenshot: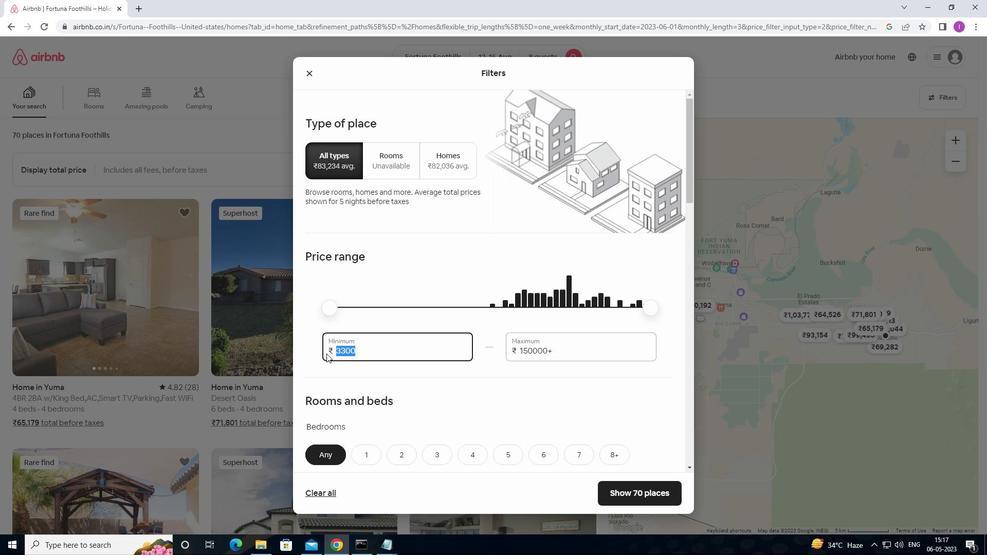 
Action: Key pressed 0
Screenshot: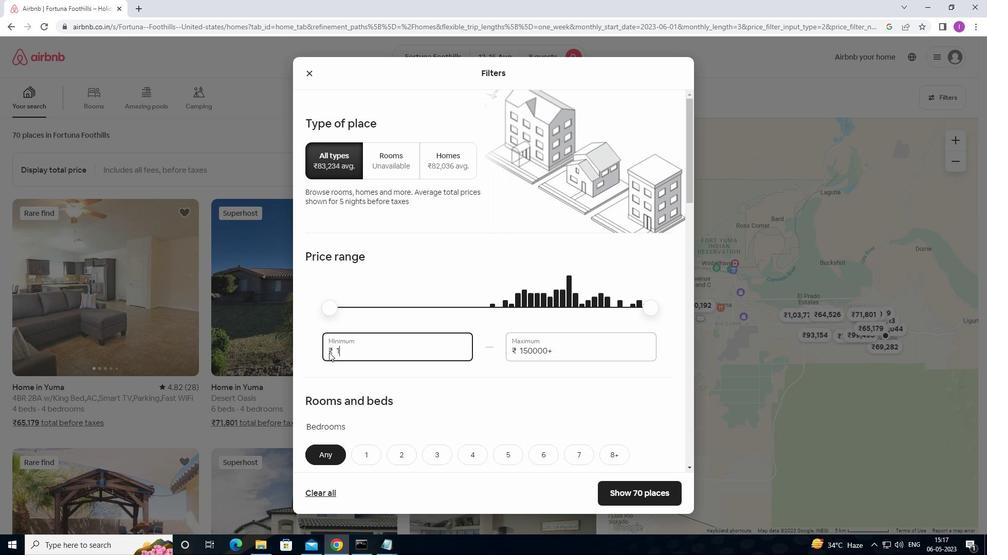 
Action: Mouse moved to (330, 351)
Screenshot: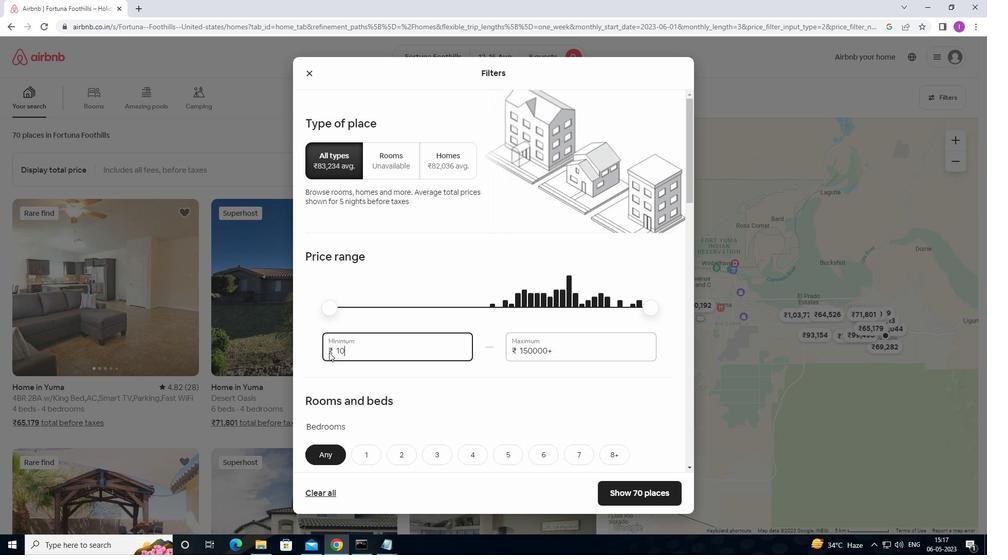 
Action: Key pressed 0
Screenshot: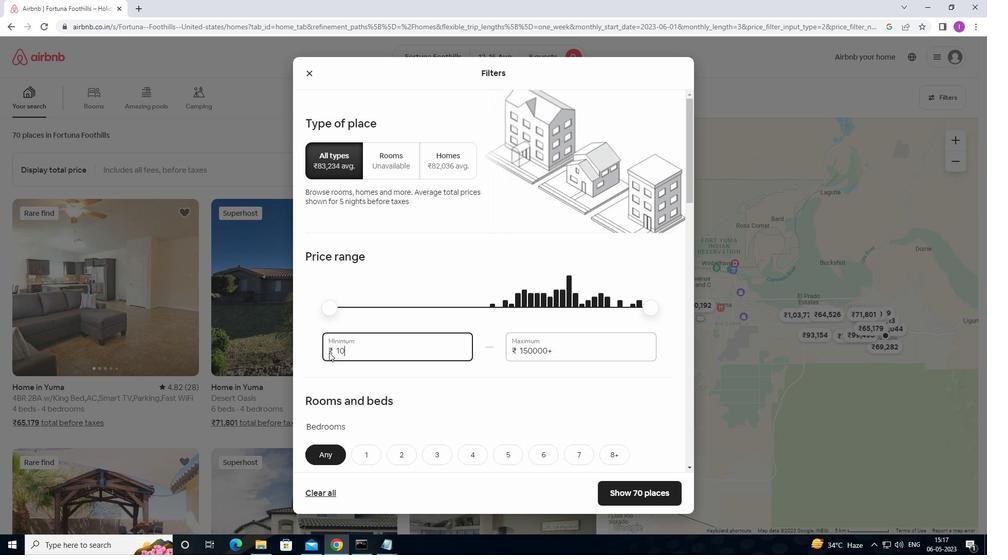 
Action: Mouse moved to (331, 350)
Screenshot: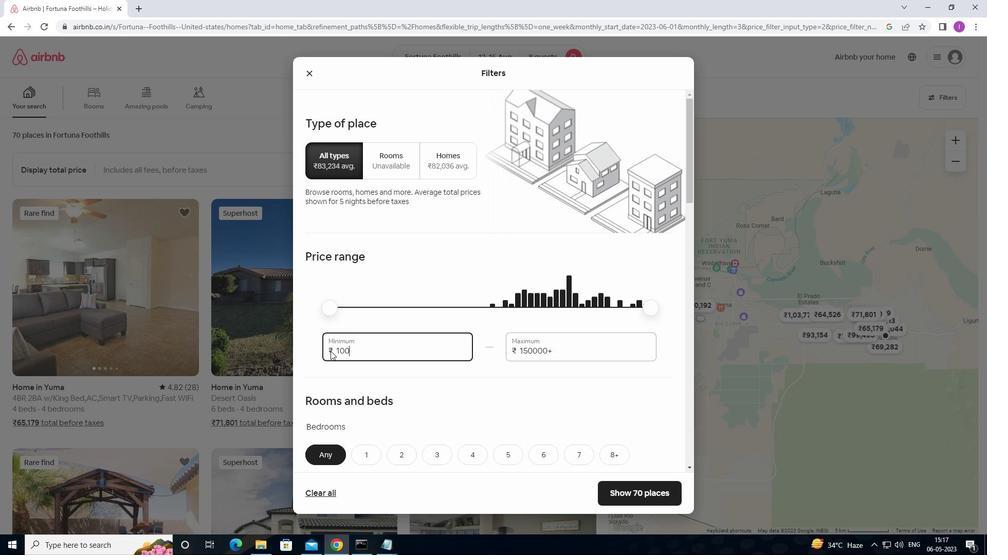 
Action: Key pressed 0
Screenshot: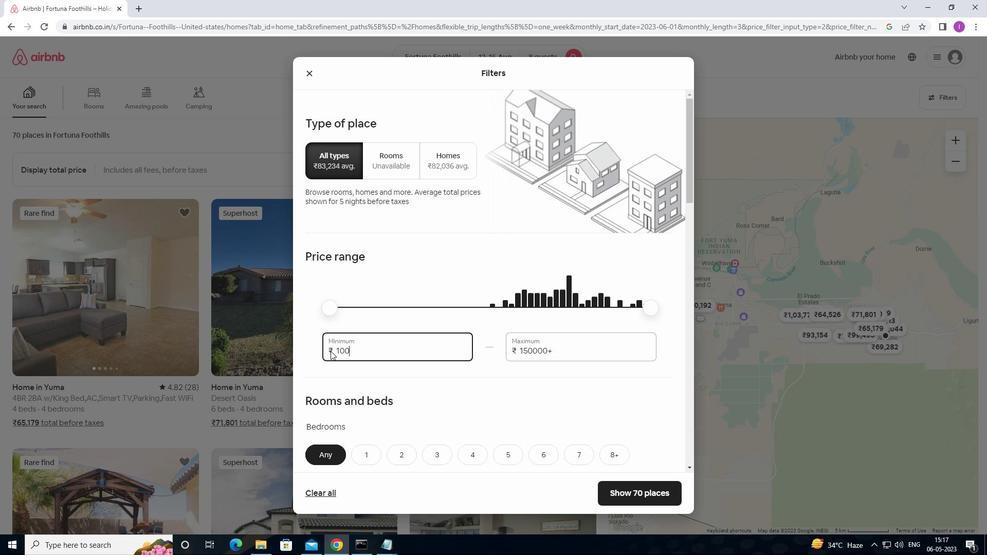 
Action: Mouse moved to (410, 361)
Screenshot: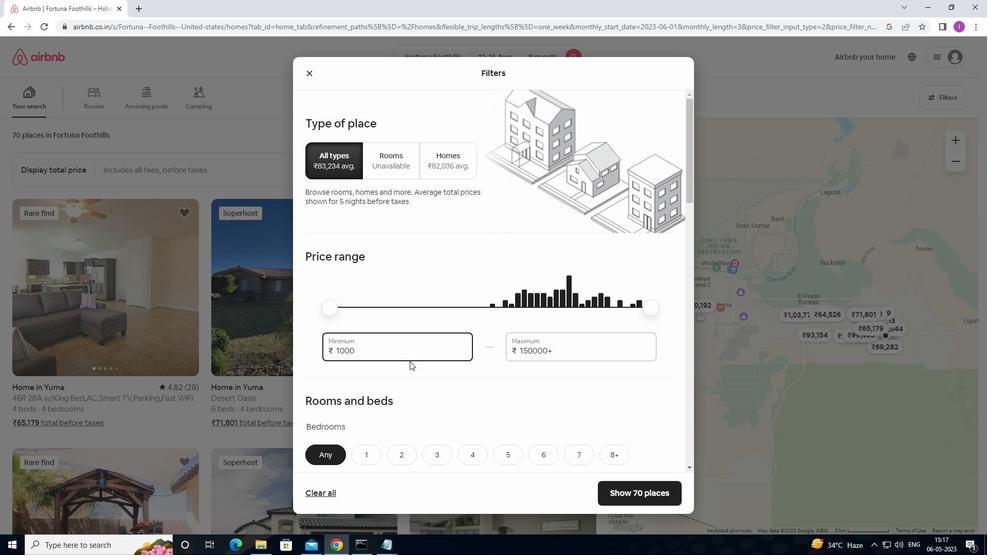 
Action: Key pressed 0
Screenshot: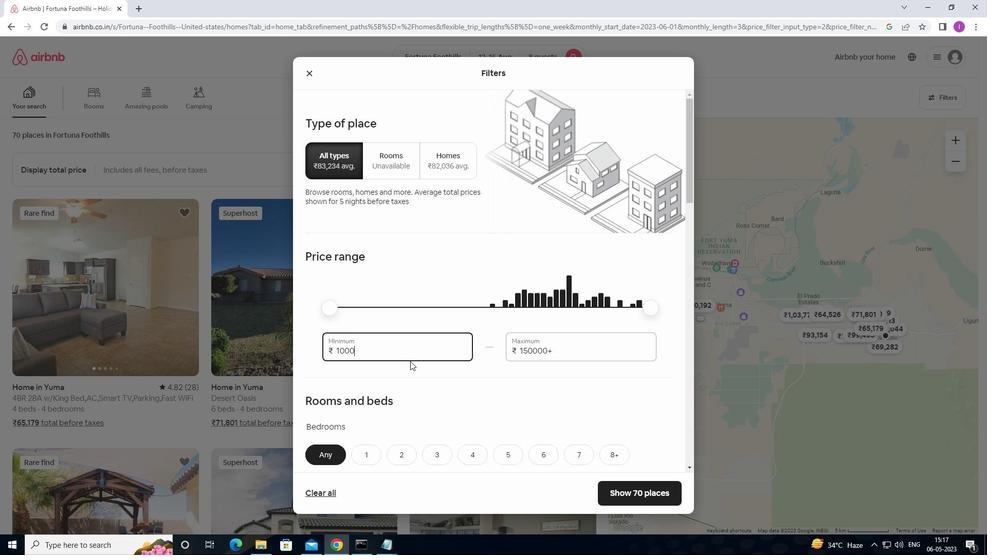 
Action: Mouse moved to (571, 350)
Screenshot: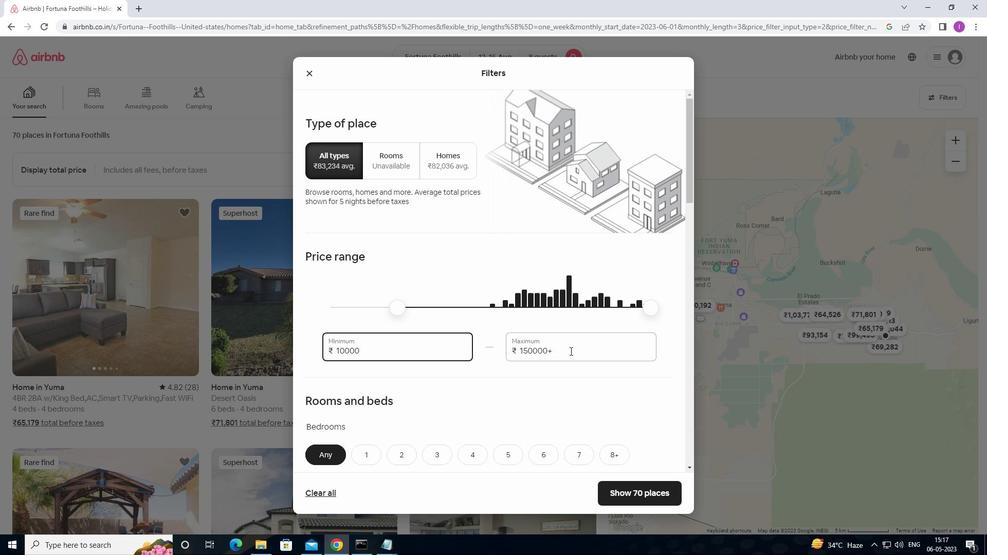 
Action: Mouse pressed left at (571, 350)
Screenshot: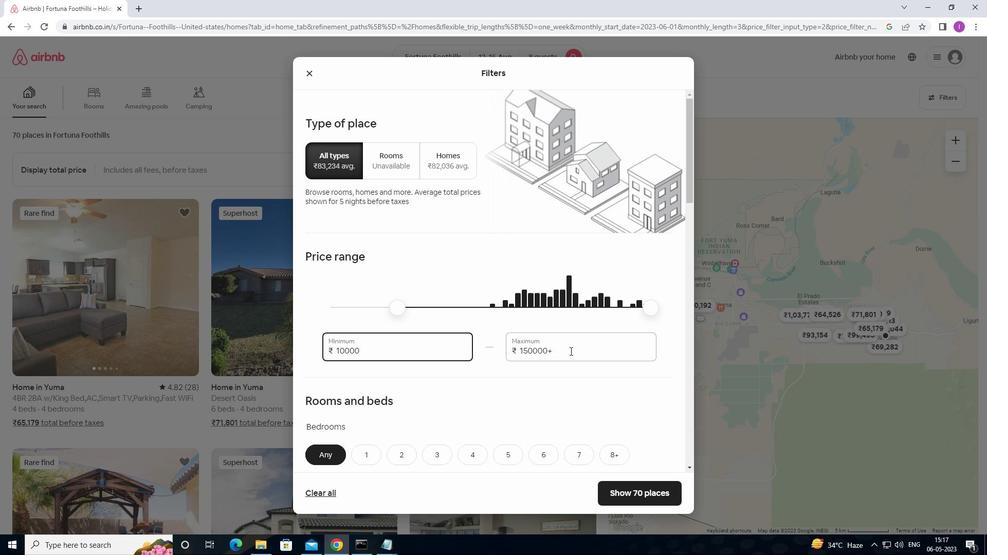
Action: Mouse moved to (500, 357)
Screenshot: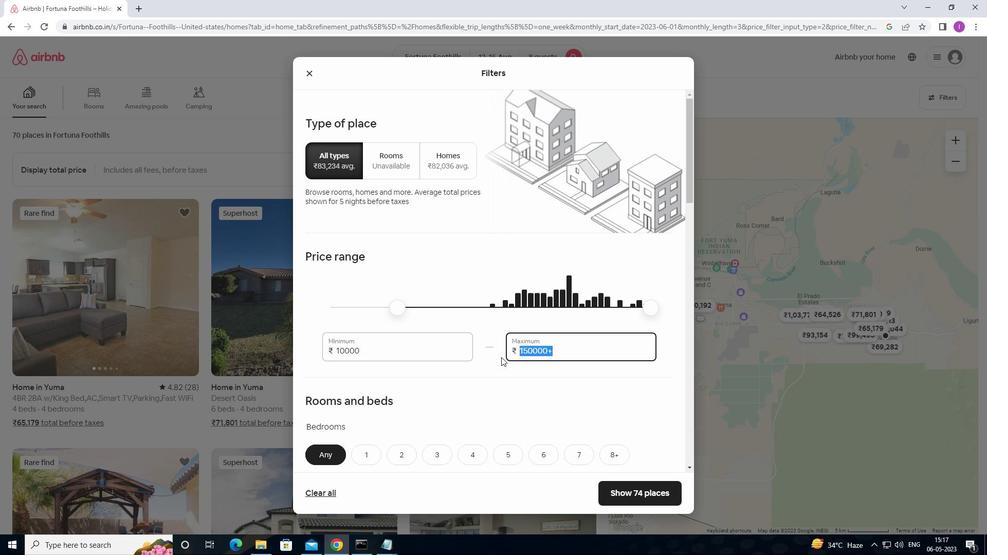 
Action: Key pressed 1
Screenshot: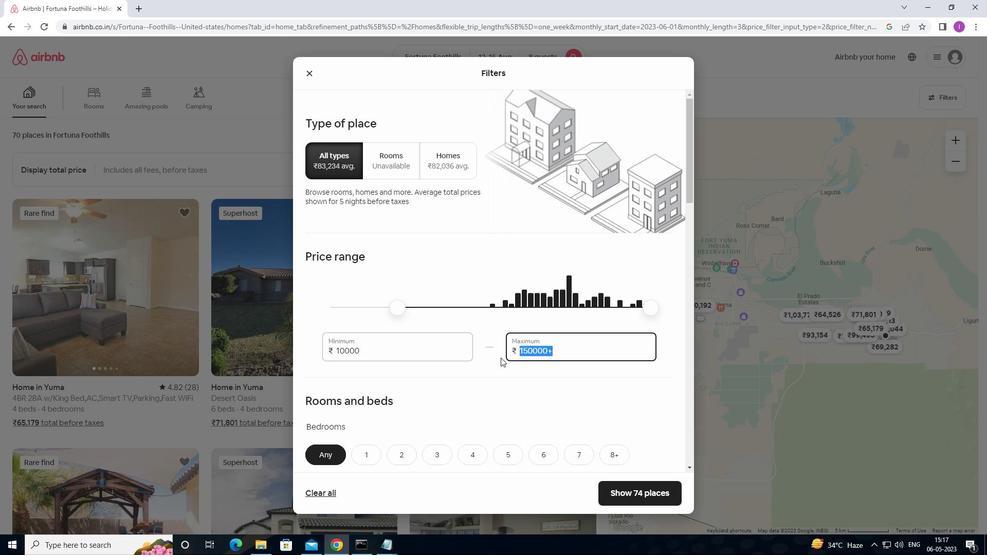
Action: Mouse moved to (500, 357)
Screenshot: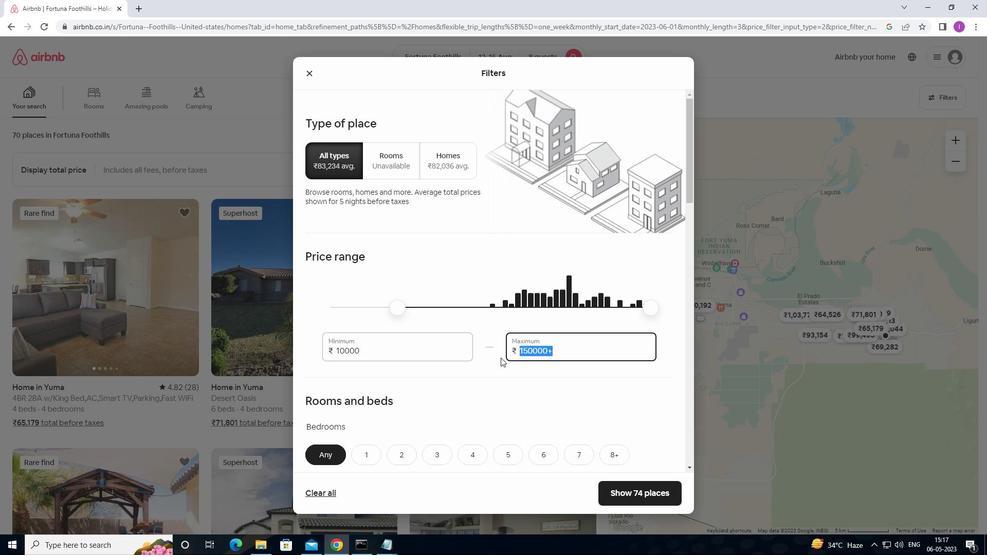 
Action: Key pressed 6
Screenshot: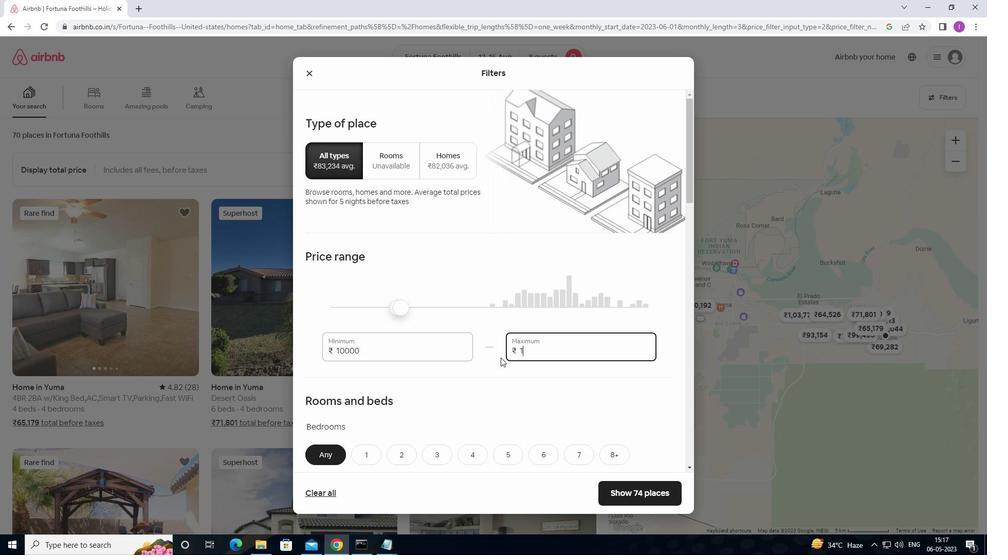 
Action: Mouse moved to (500, 356)
Screenshot: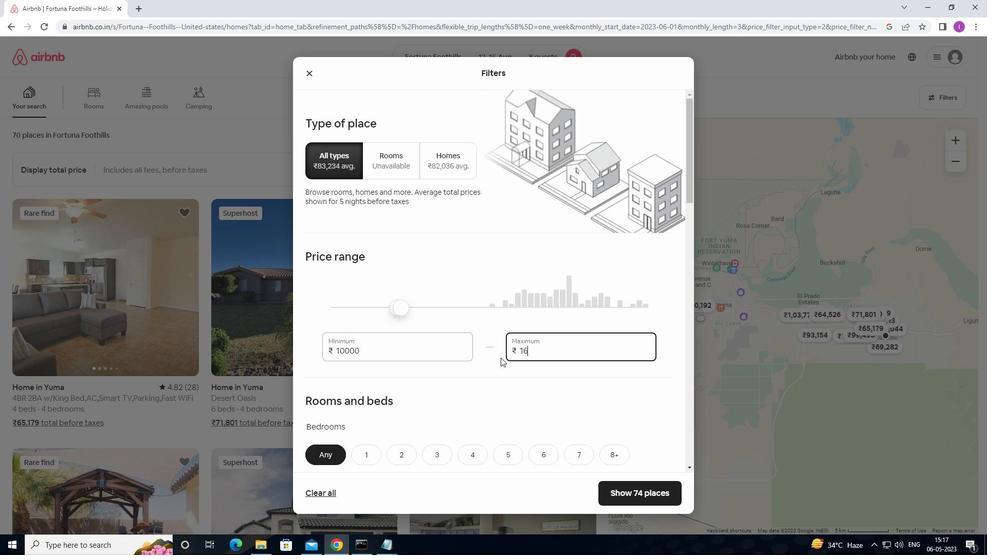
Action: Key pressed 000
Screenshot: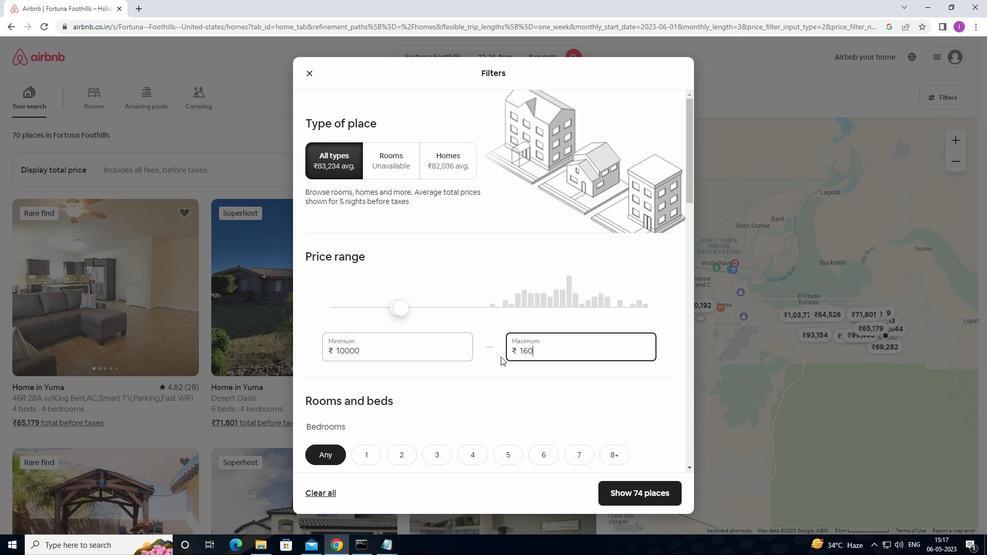 
Action: Mouse moved to (537, 380)
Screenshot: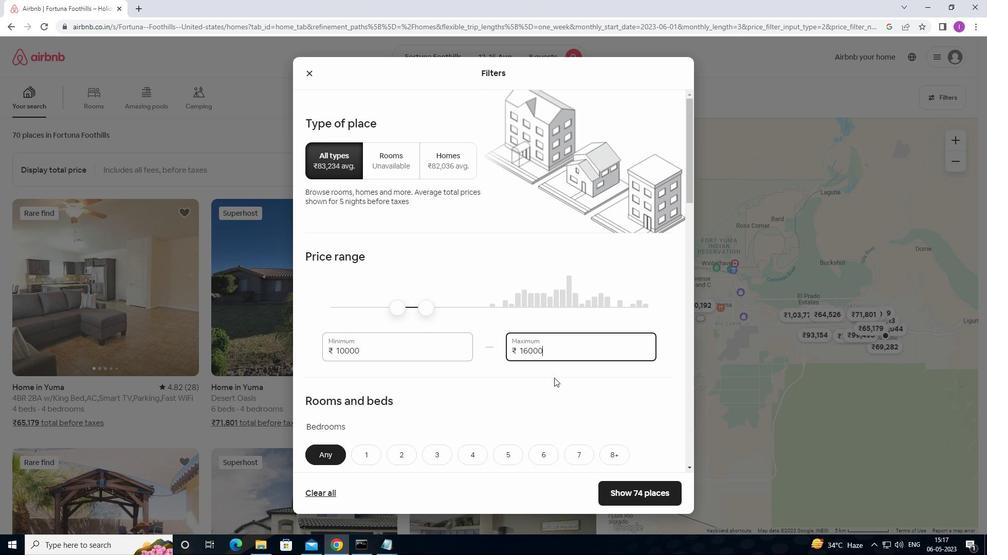 
Action: Mouse scrolled (537, 380) with delta (0, 0)
Screenshot: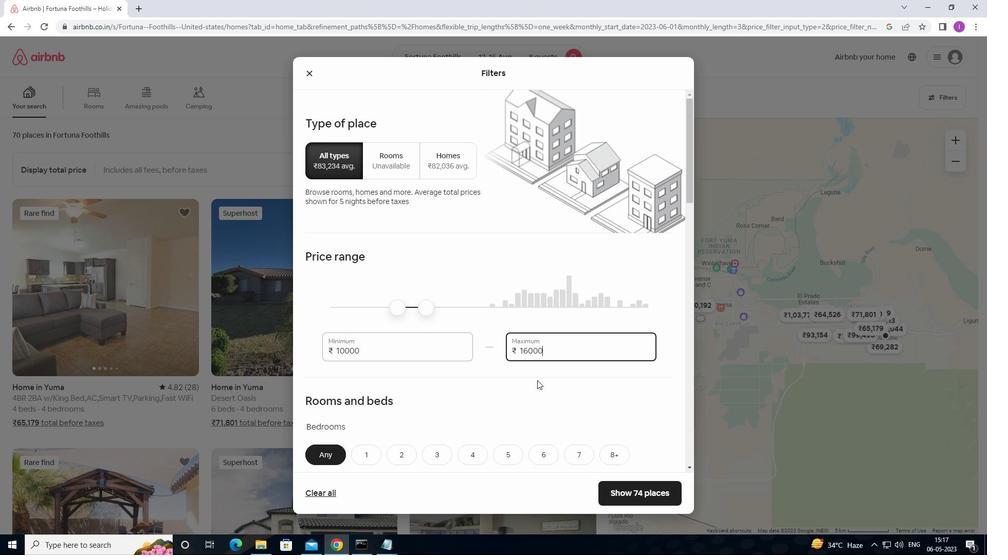 
Action: Mouse moved to (536, 381)
Screenshot: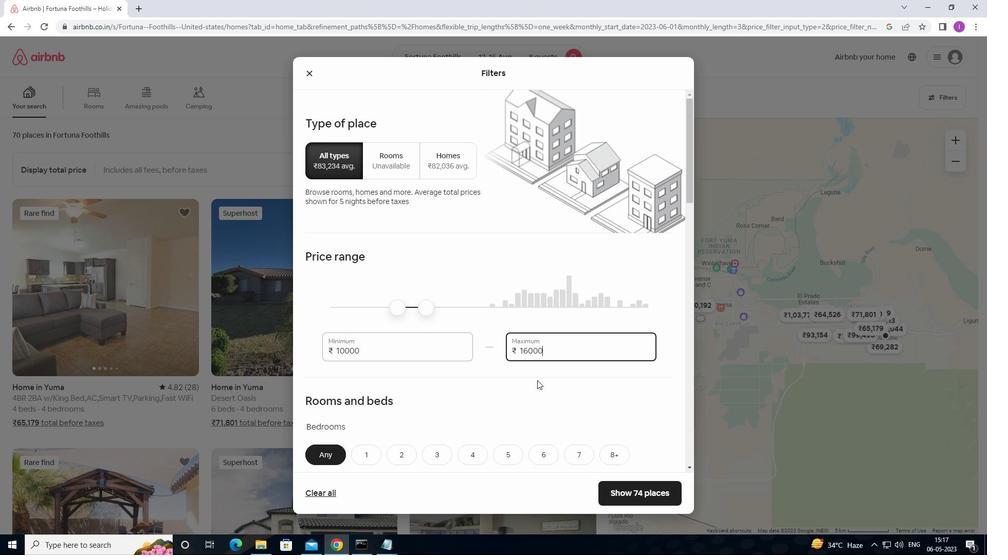 
Action: Mouse scrolled (536, 380) with delta (0, 0)
Screenshot: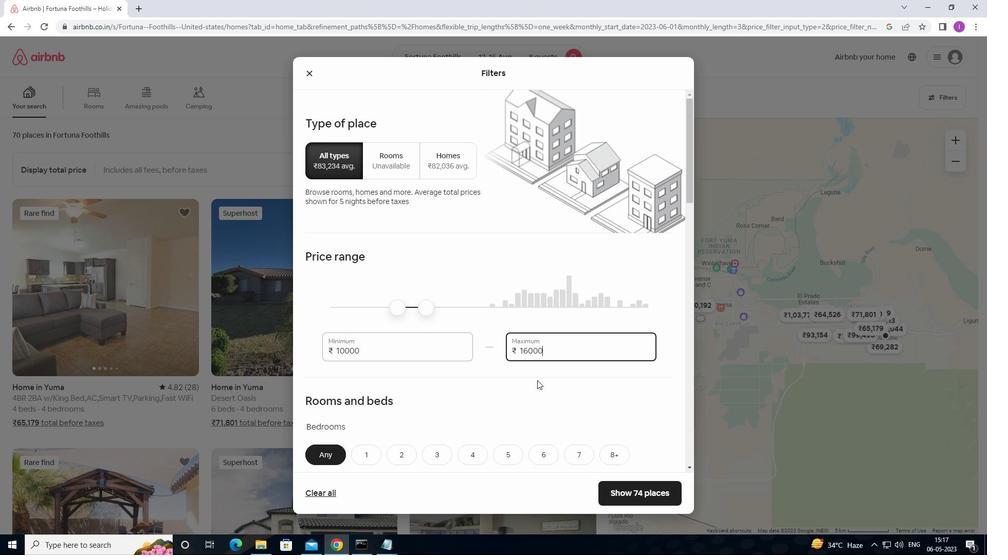 
Action: Mouse moved to (536, 381)
Screenshot: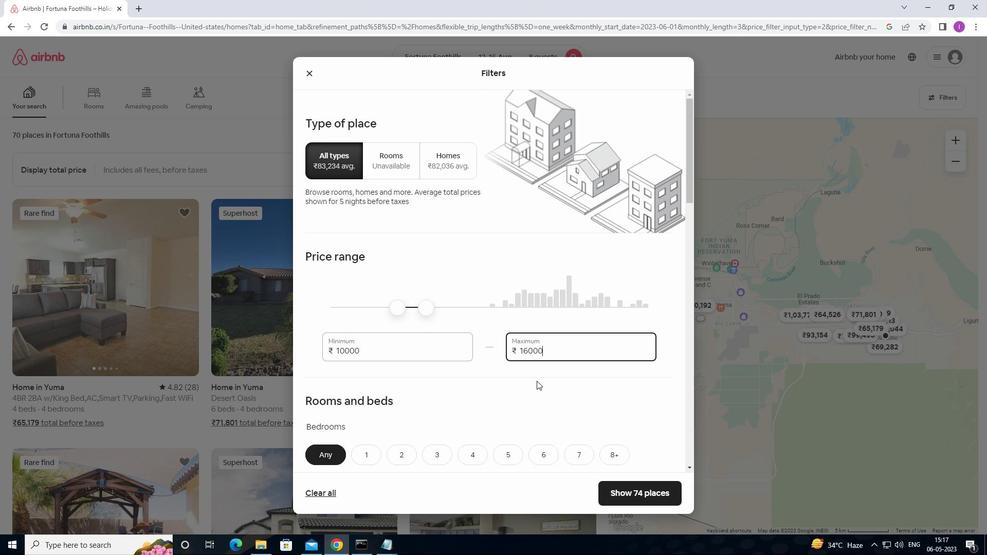 
Action: Mouse scrolled (536, 380) with delta (0, 0)
Screenshot: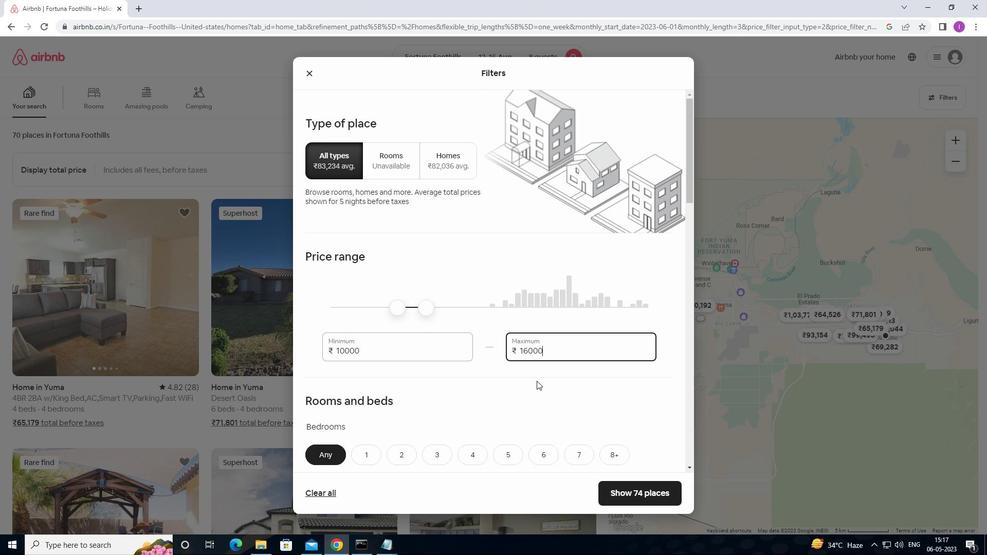 
Action: Mouse moved to (536, 378)
Screenshot: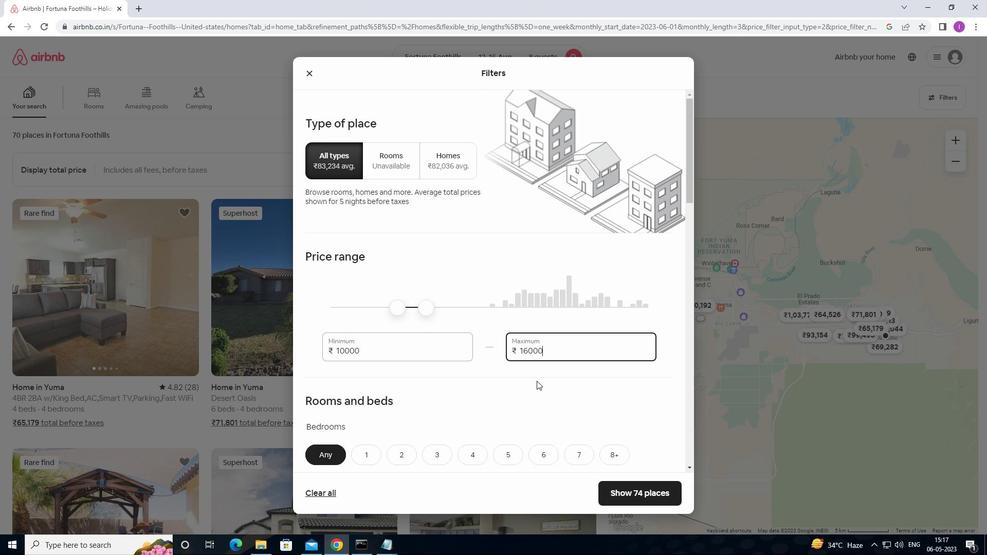 
Action: Mouse scrolled (536, 377) with delta (0, 0)
Screenshot: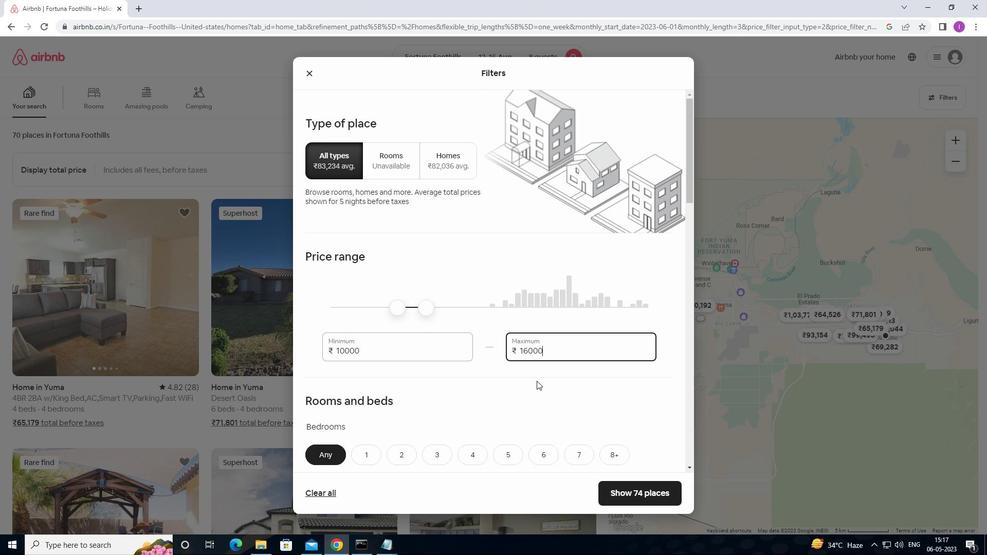 
Action: Mouse scrolled (536, 377) with delta (0, 0)
Screenshot: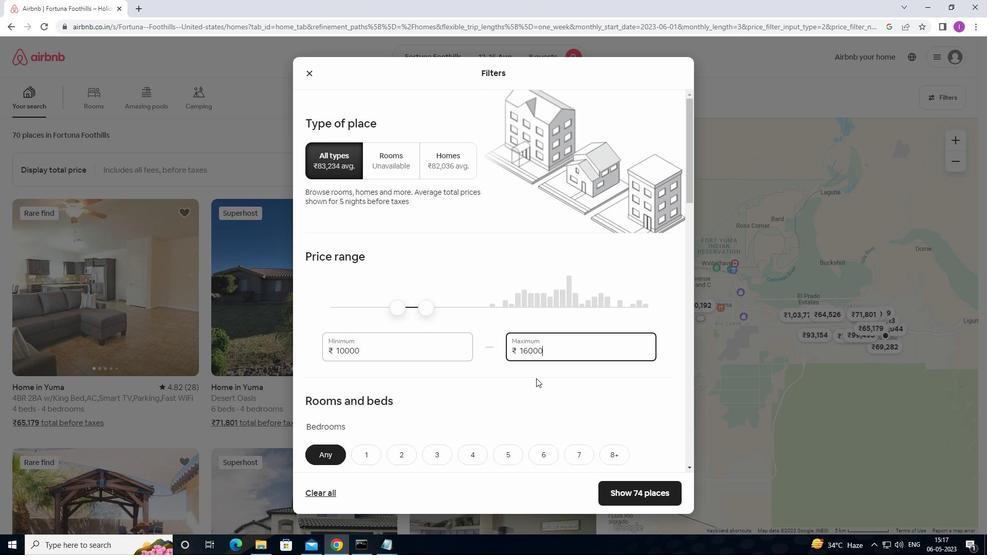 
Action: Mouse scrolled (536, 377) with delta (0, 0)
Screenshot: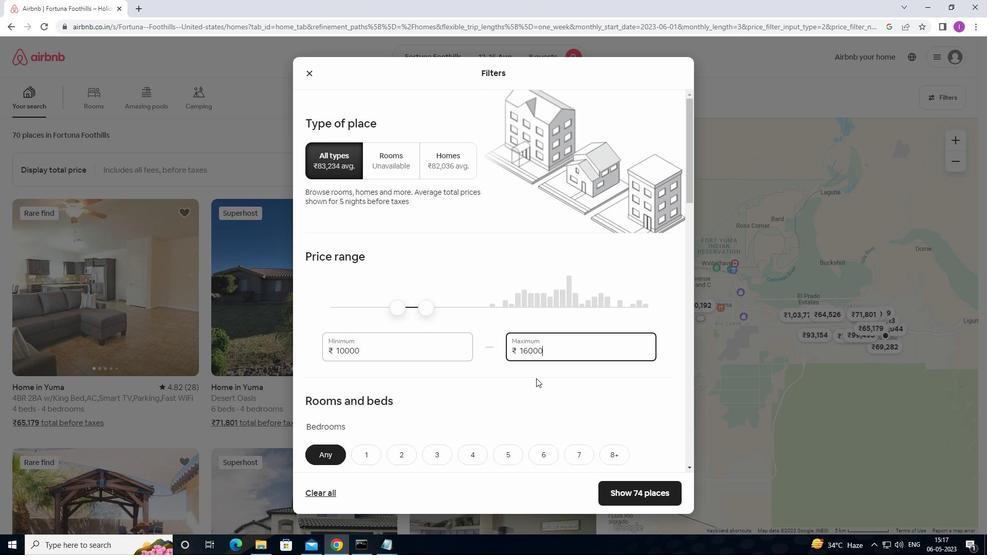 
Action: Mouse scrolled (536, 377) with delta (0, 0)
Screenshot: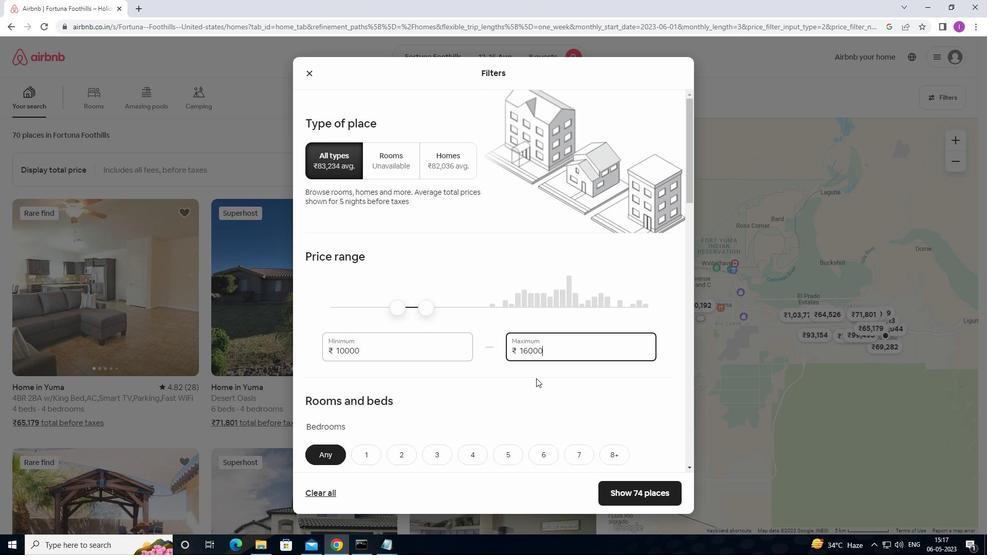 
Action: Mouse moved to (512, 277)
Screenshot: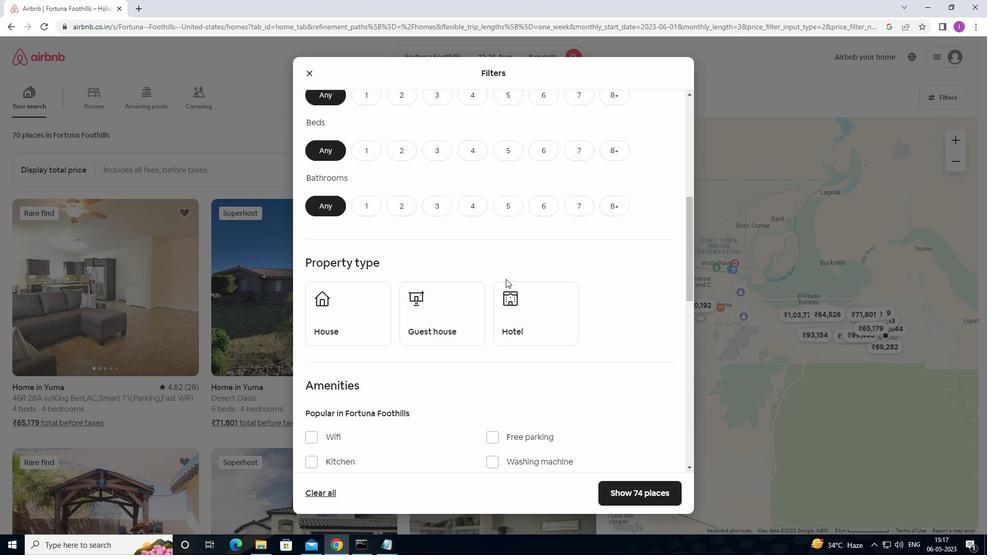
Action: Mouse scrolled (512, 278) with delta (0, 0)
Screenshot: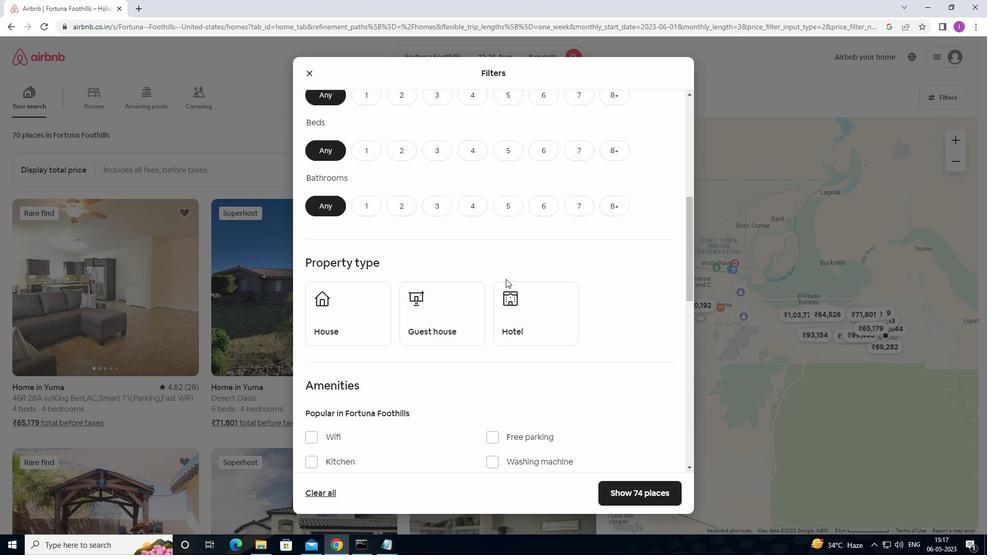 
Action: Mouse moved to (605, 142)
Screenshot: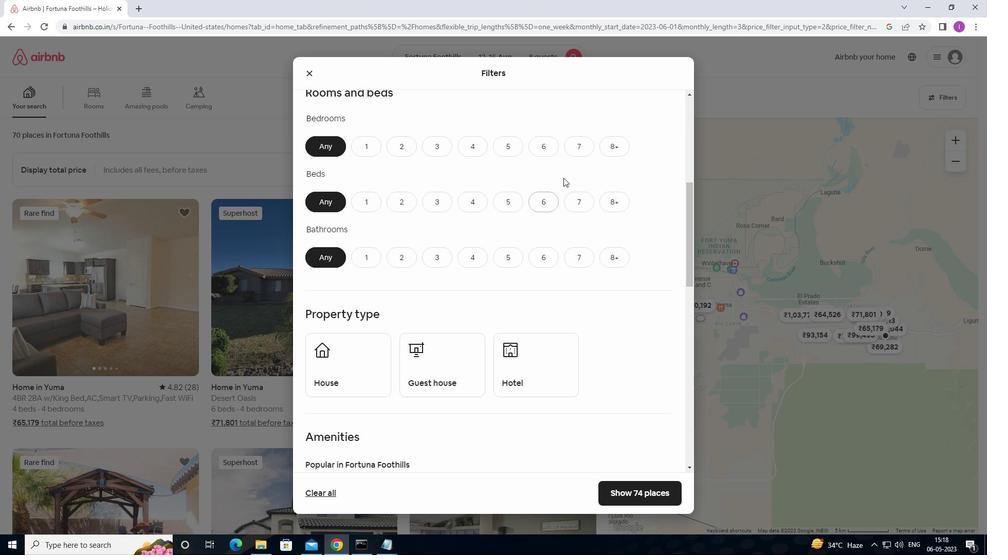 
Action: Mouse pressed left at (605, 142)
Screenshot: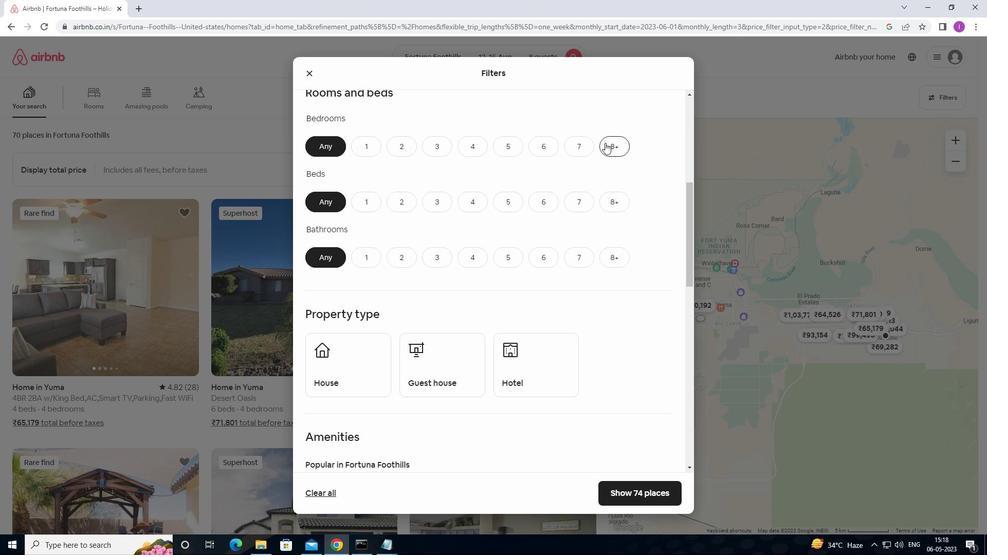 
Action: Mouse moved to (618, 151)
Screenshot: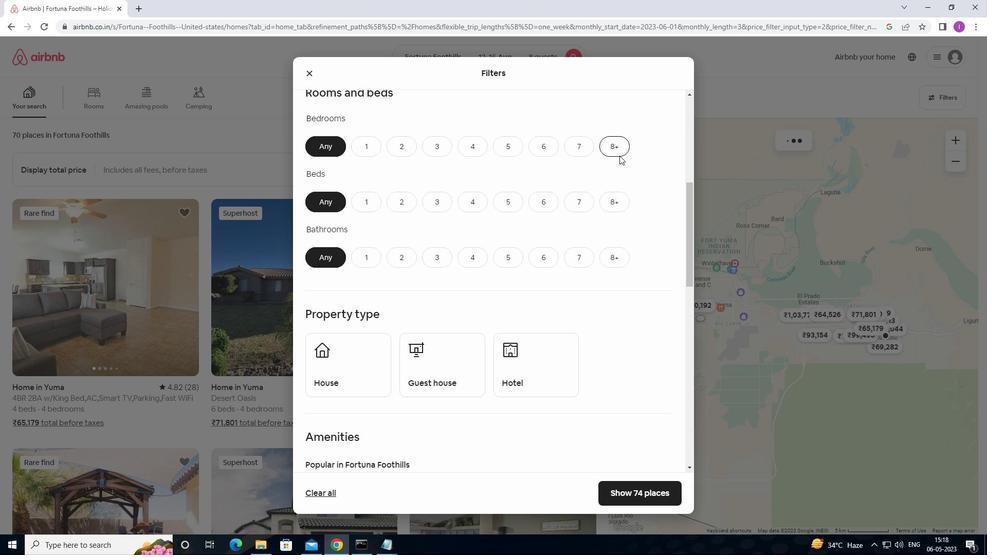 
Action: Mouse pressed left at (618, 151)
Screenshot: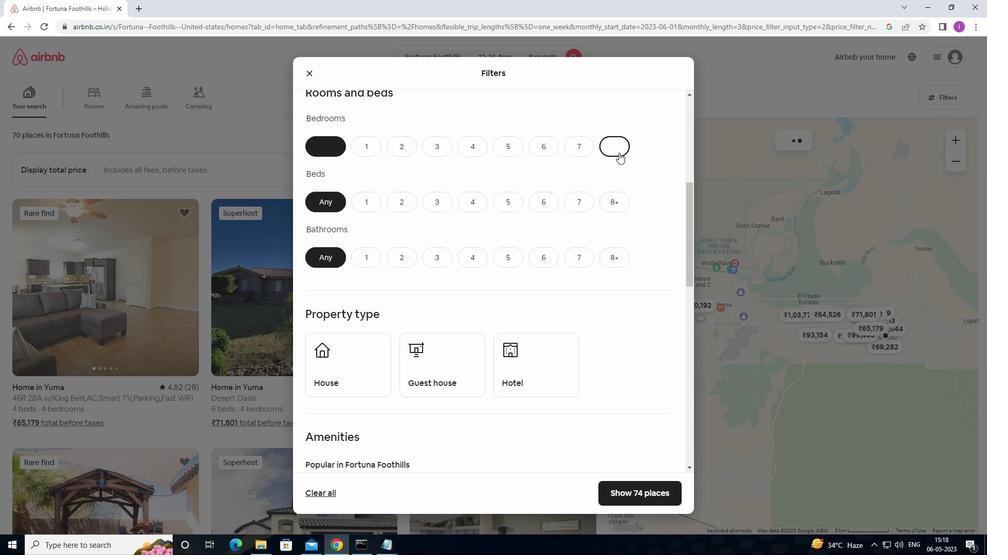 
Action: Mouse moved to (616, 199)
Screenshot: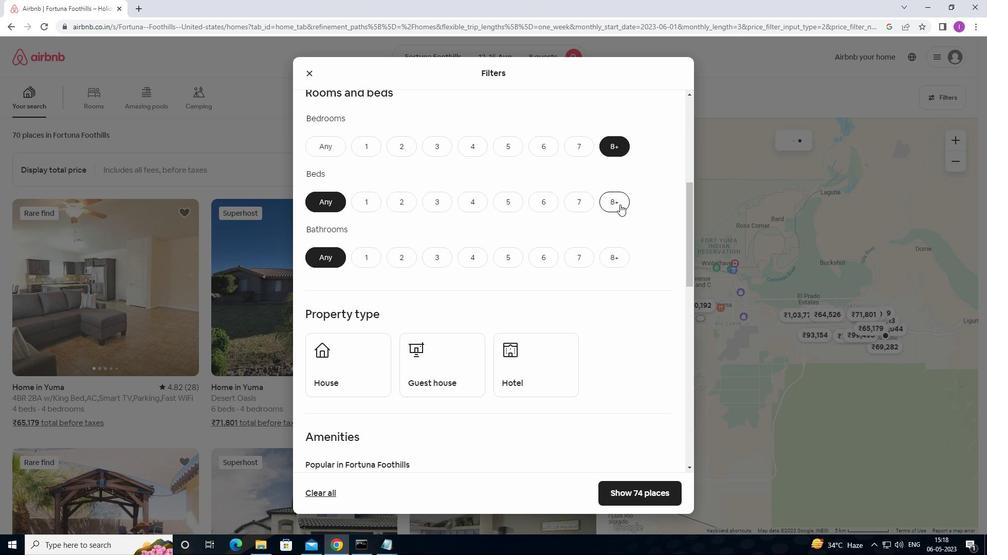 
Action: Mouse pressed left at (616, 199)
Screenshot: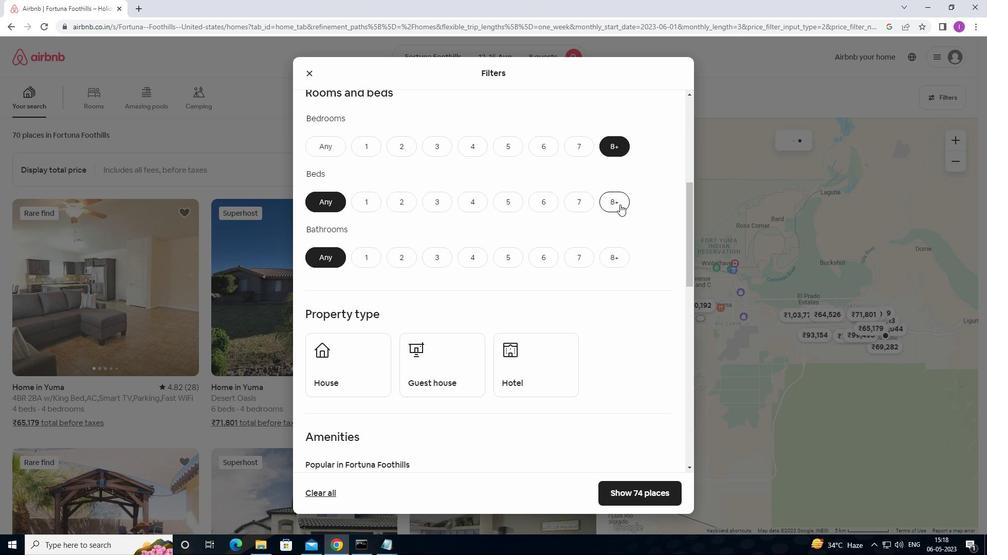 
Action: Mouse moved to (608, 253)
Screenshot: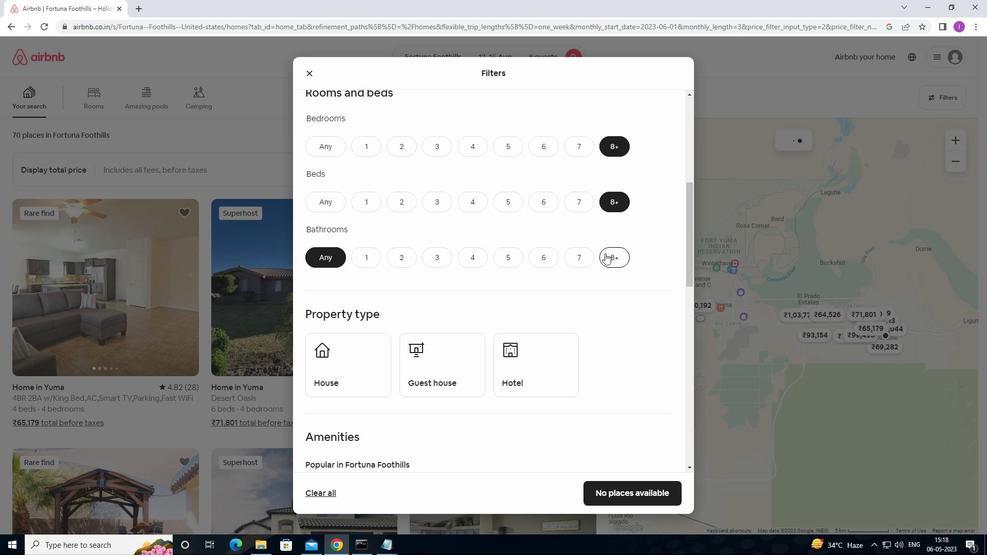 
Action: Mouse pressed left at (608, 253)
Screenshot: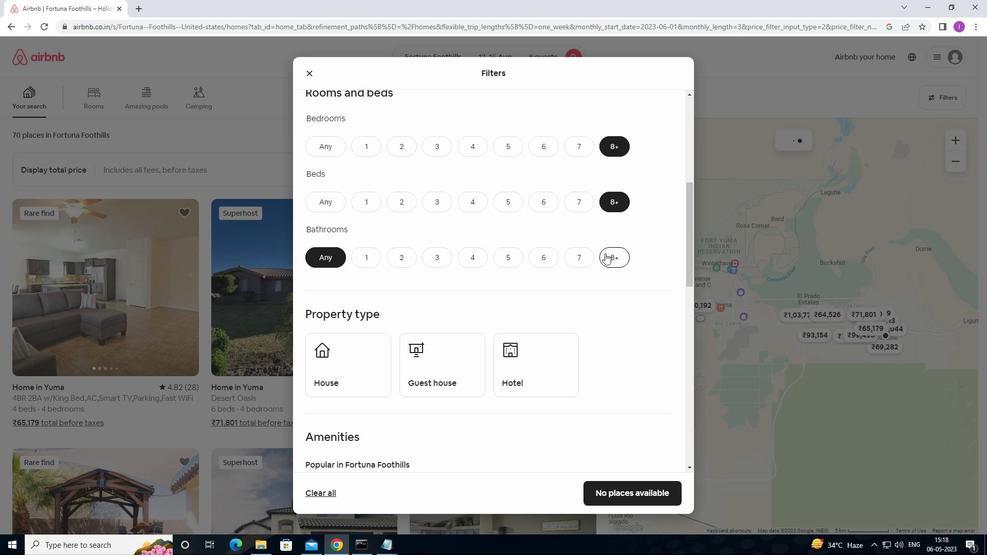 
Action: Mouse moved to (563, 312)
Screenshot: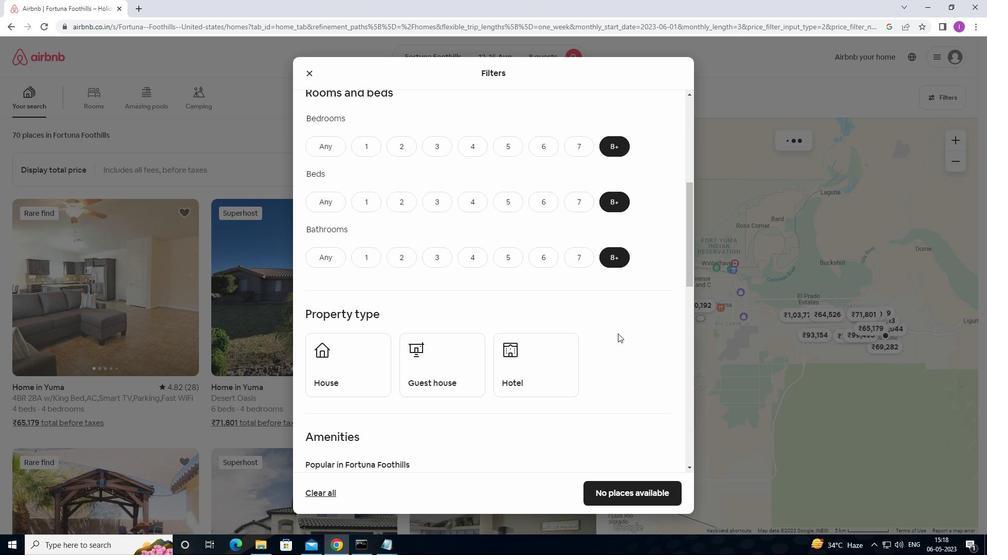 
Action: Mouse scrolled (563, 311) with delta (0, 0)
Screenshot: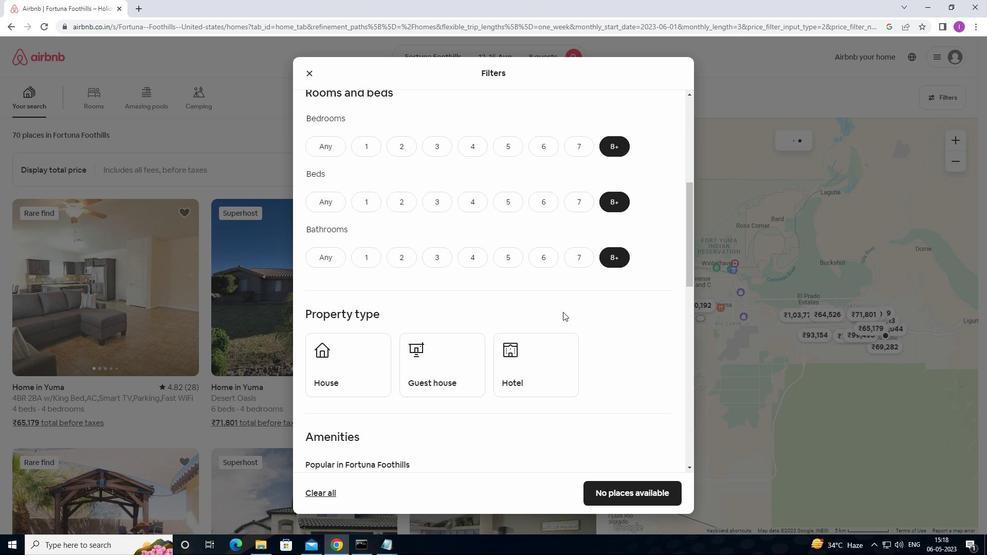 
Action: Mouse scrolled (563, 311) with delta (0, 0)
Screenshot: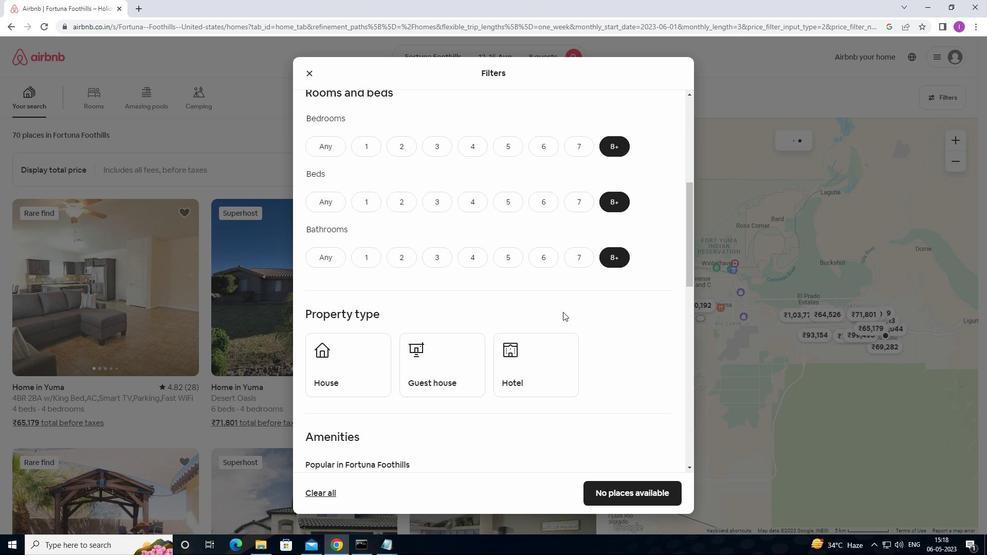 
Action: Mouse scrolled (563, 311) with delta (0, 0)
Screenshot: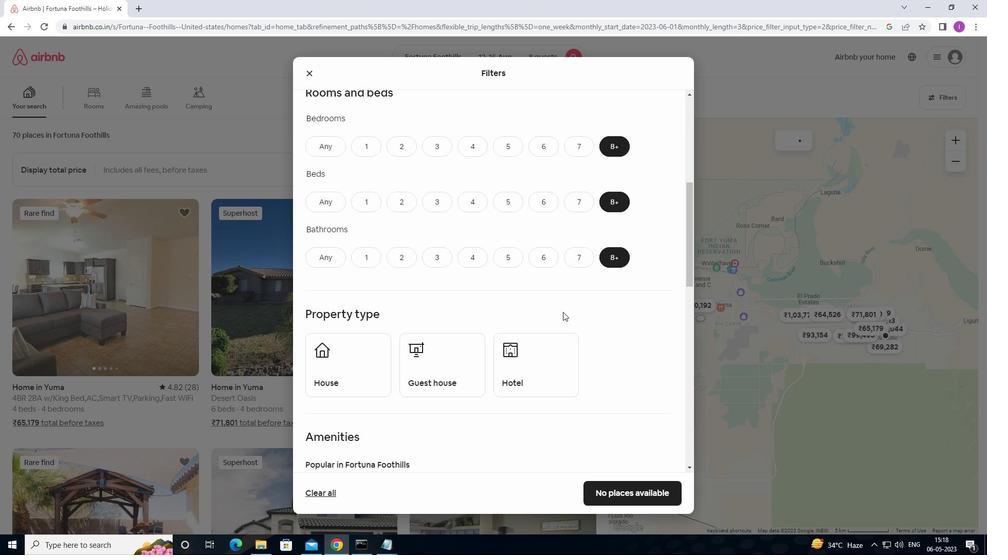 
Action: Mouse scrolled (563, 311) with delta (0, 0)
Screenshot: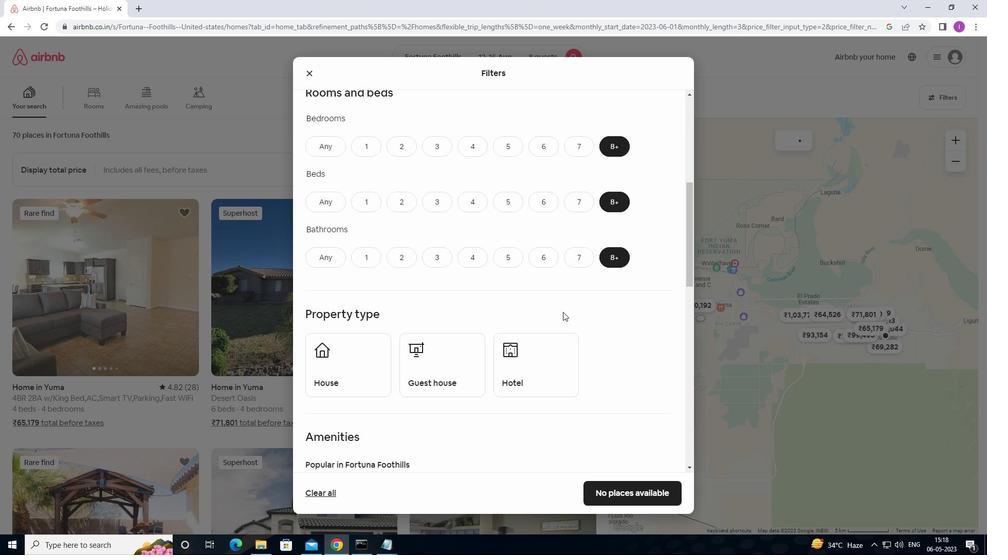 
Action: Mouse moved to (355, 181)
Screenshot: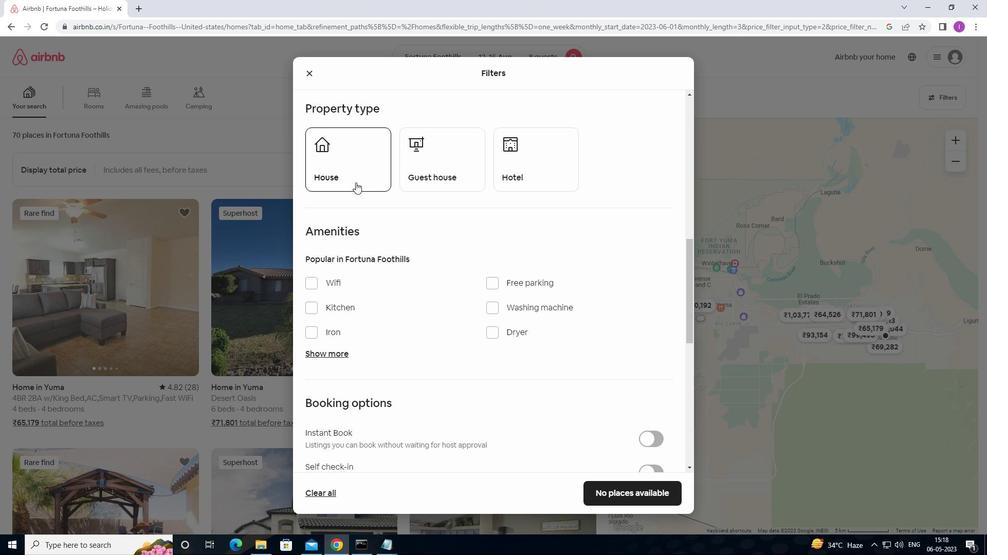 
Action: Mouse pressed left at (355, 181)
Screenshot: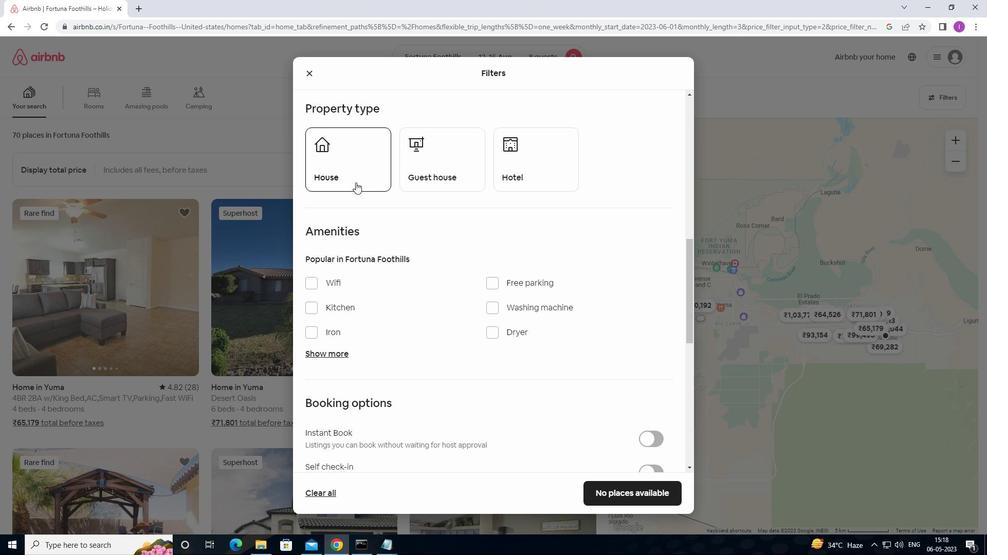 
Action: Mouse moved to (430, 172)
Screenshot: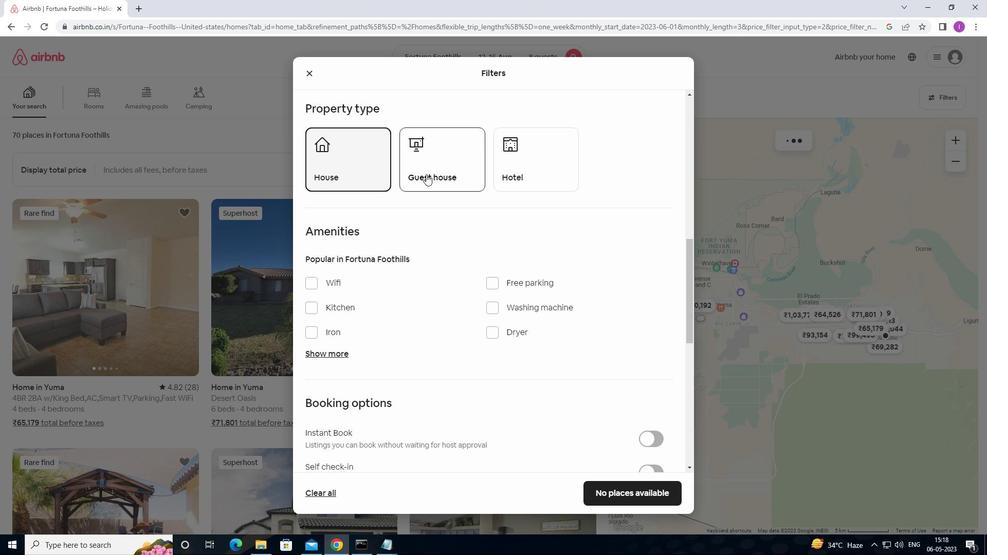 
Action: Mouse pressed left at (430, 172)
Screenshot: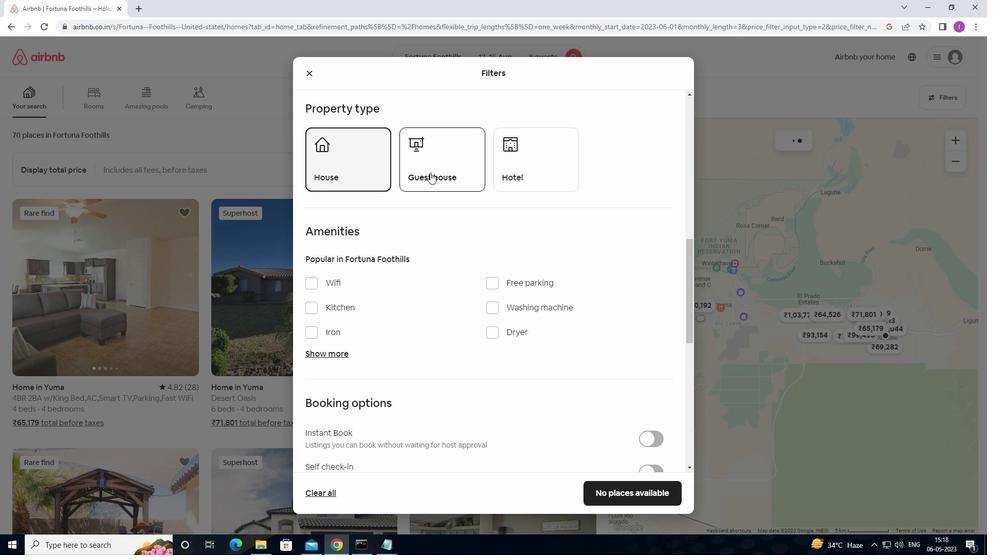 
Action: Mouse moved to (535, 189)
Screenshot: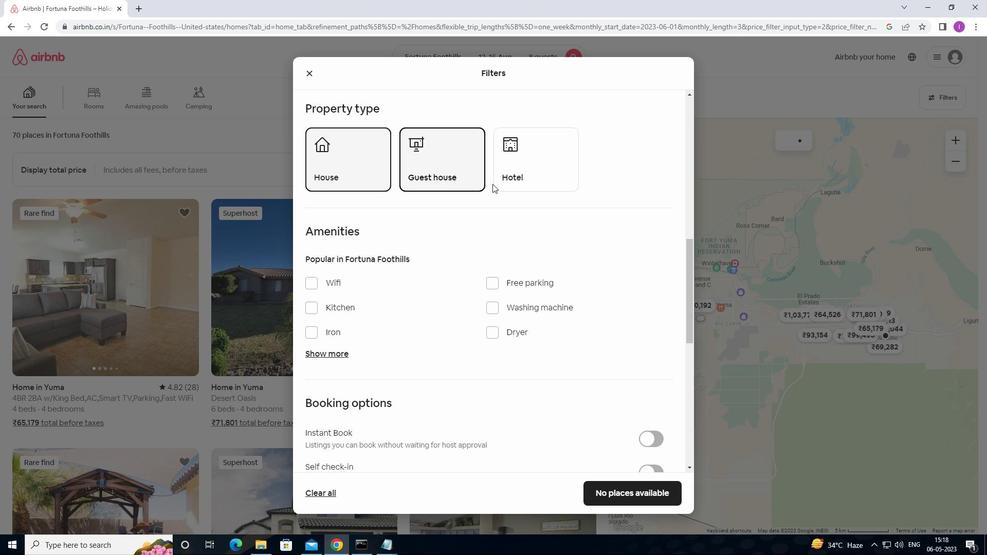 
Action: Mouse pressed left at (535, 189)
Screenshot: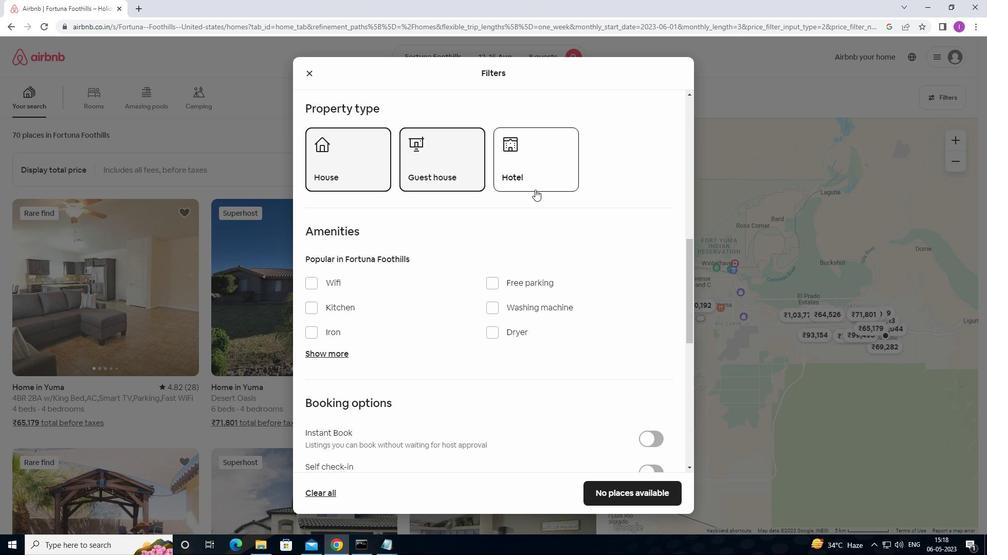 
Action: Mouse moved to (319, 280)
Screenshot: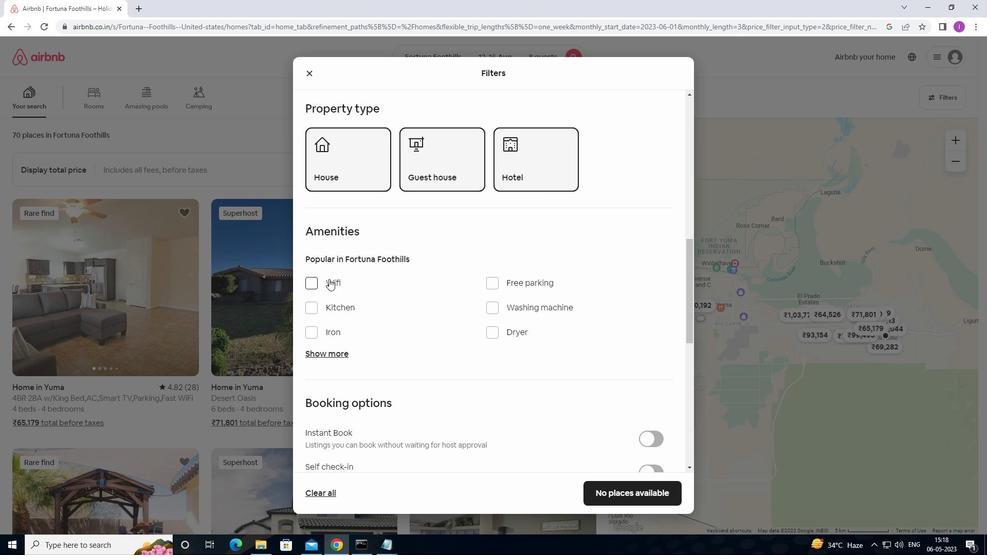 
Action: Mouse pressed left at (319, 280)
Screenshot: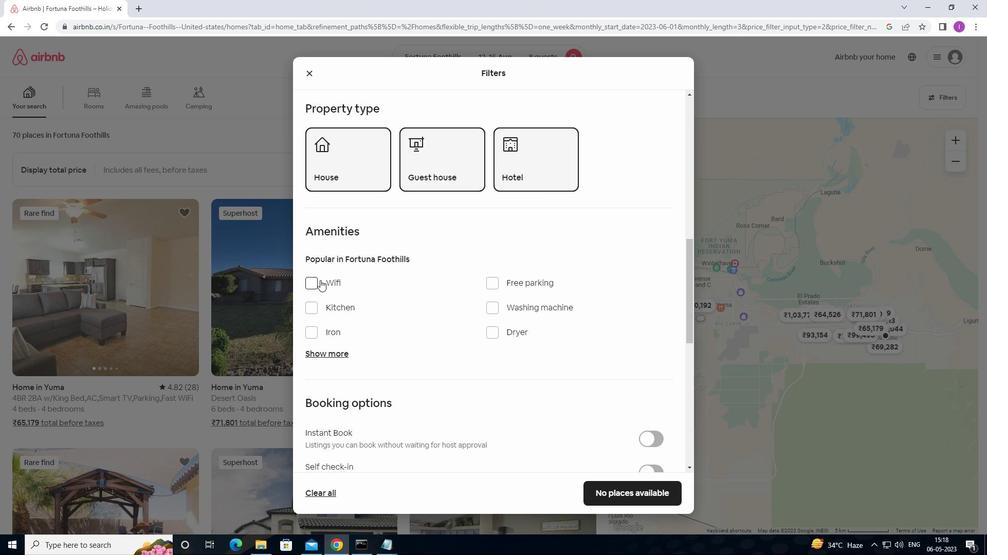 
Action: Mouse moved to (500, 287)
Screenshot: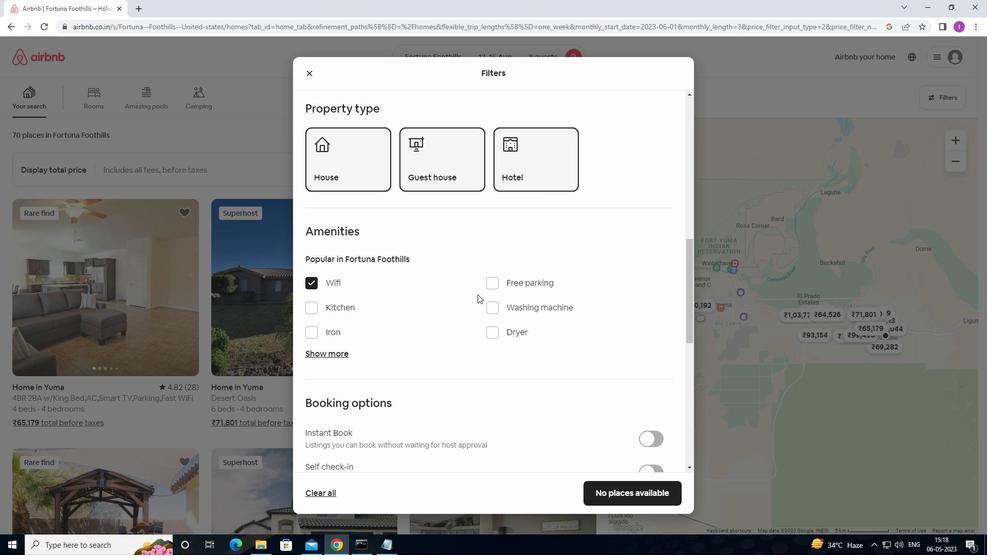 
Action: Mouse pressed left at (500, 287)
Screenshot: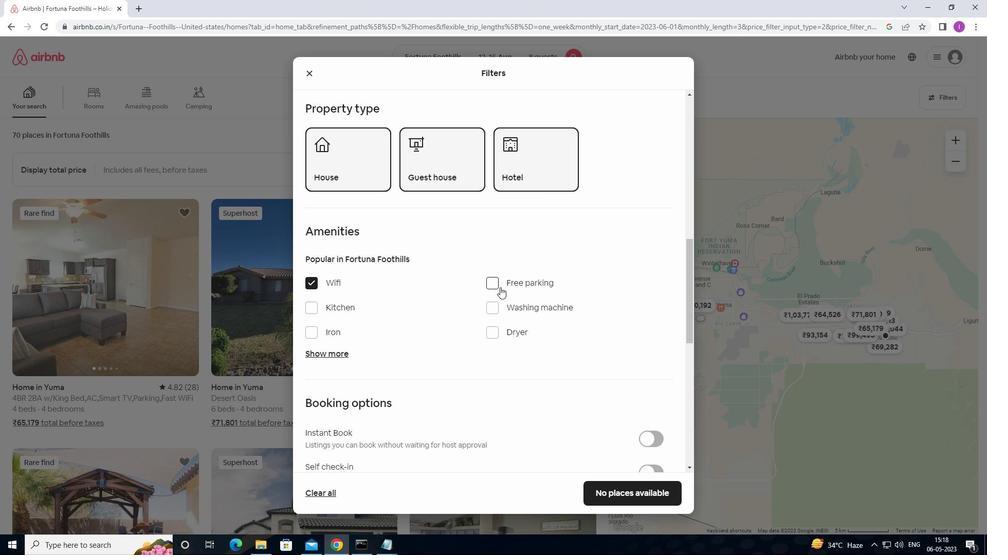 
Action: Mouse moved to (346, 353)
Screenshot: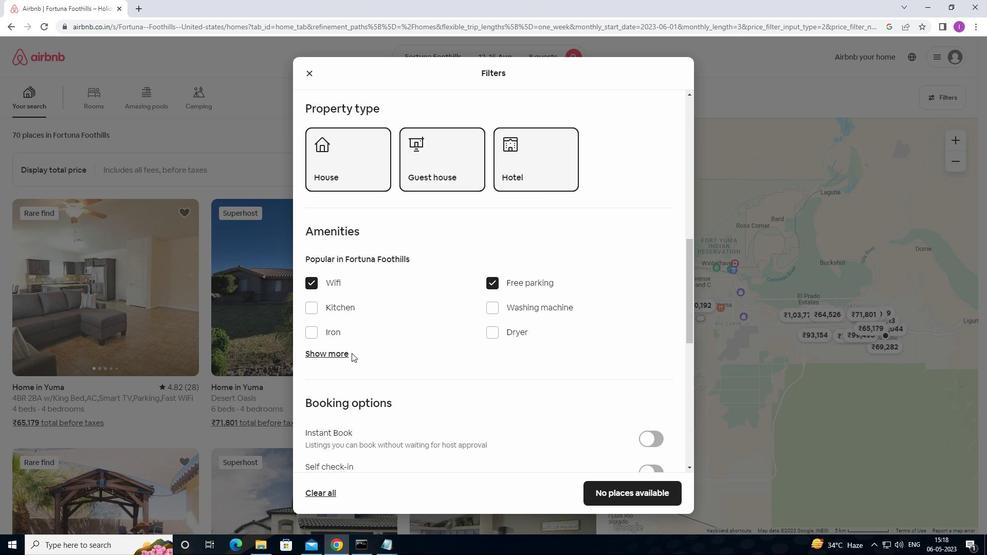 
Action: Mouse pressed left at (346, 353)
Screenshot: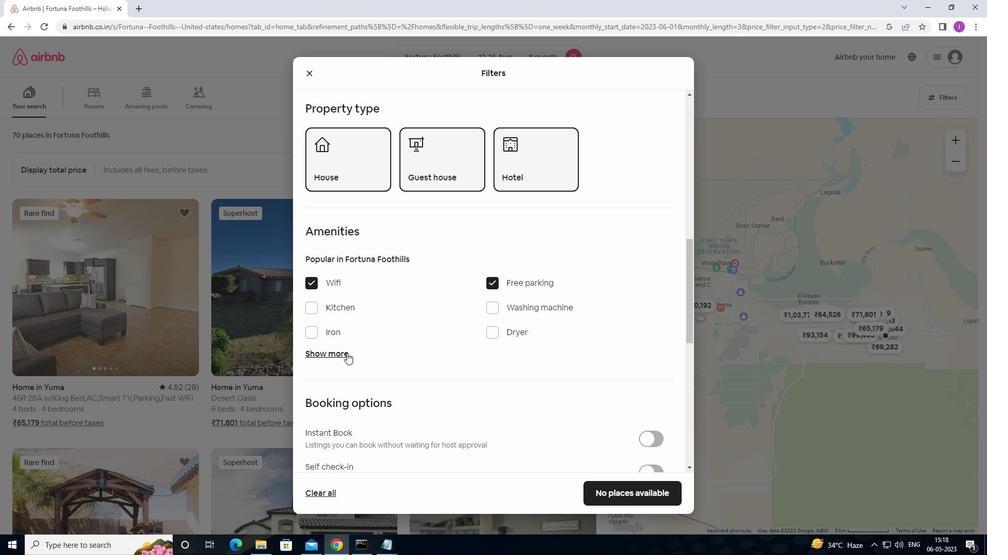 
Action: Mouse moved to (435, 366)
Screenshot: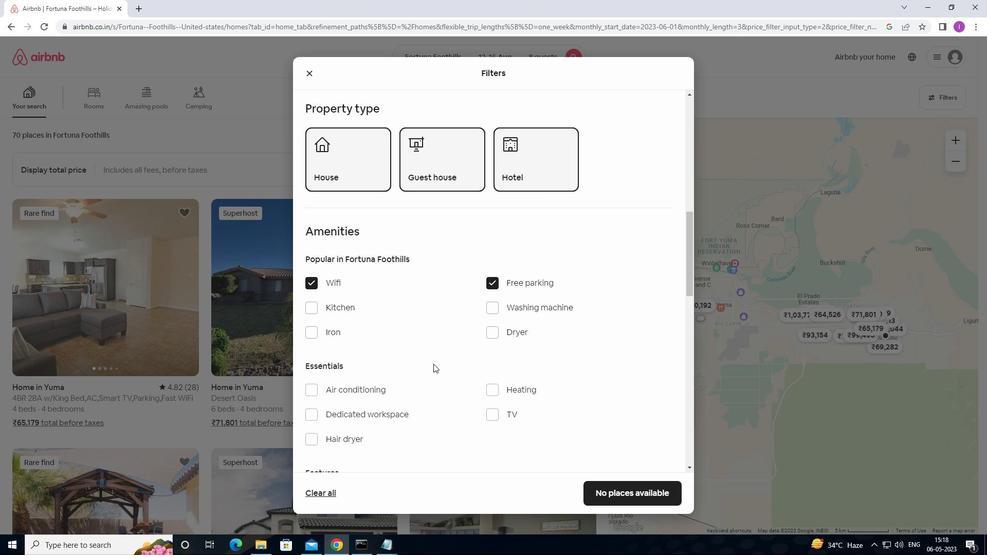 
Action: Mouse scrolled (435, 365) with delta (0, 0)
Screenshot: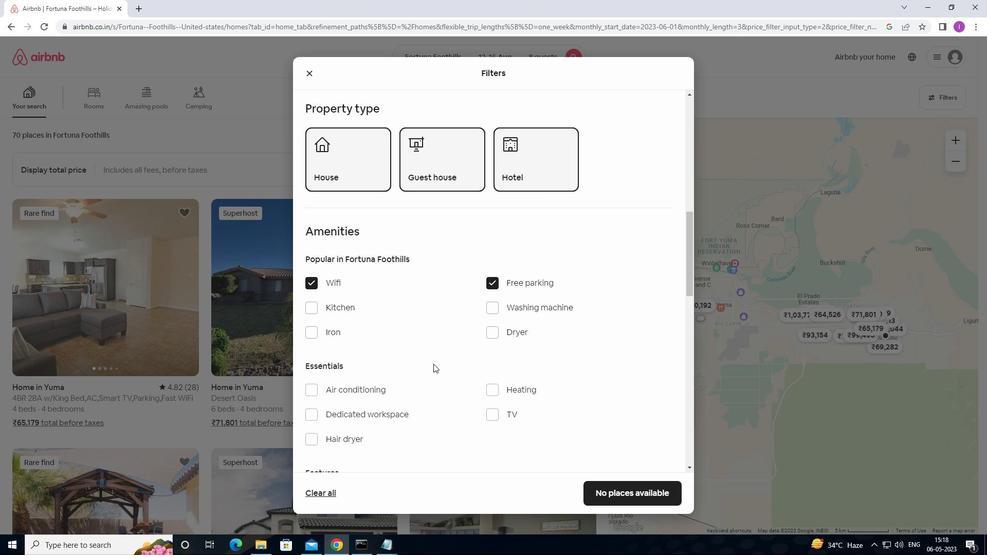 
Action: Mouse moved to (437, 367)
Screenshot: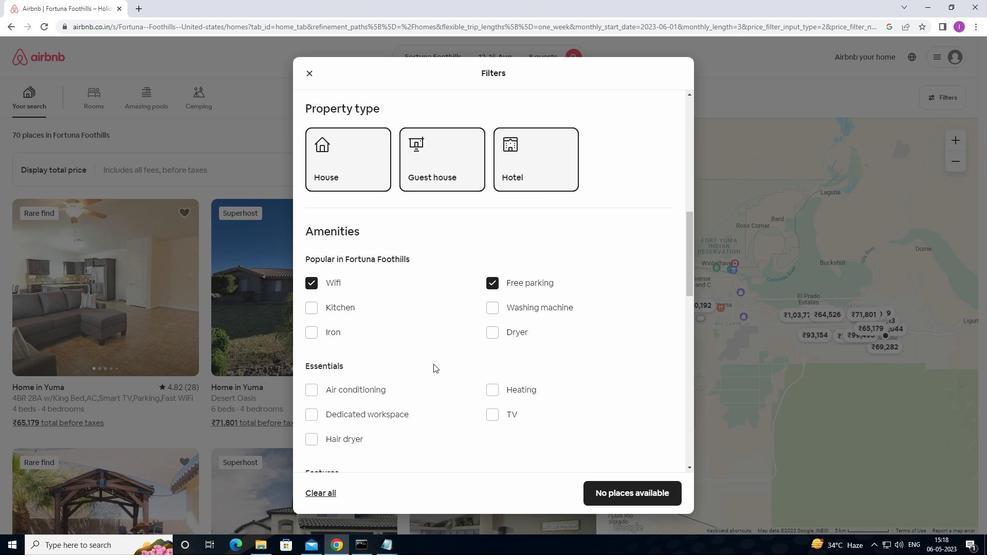 
Action: Mouse scrolled (437, 366) with delta (0, 0)
Screenshot: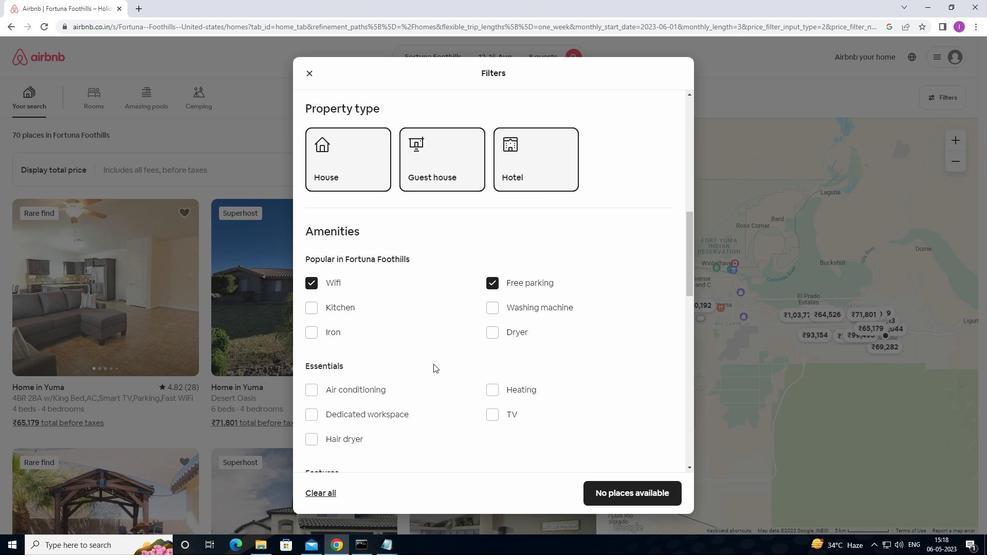 
Action: Mouse moved to (438, 368)
Screenshot: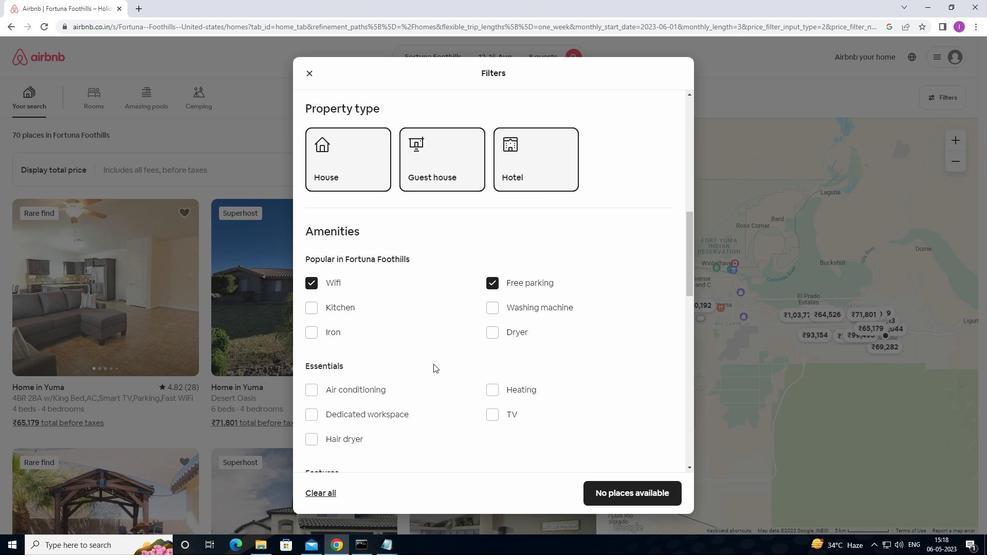 
Action: Mouse scrolled (438, 367) with delta (0, 0)
Screenshot: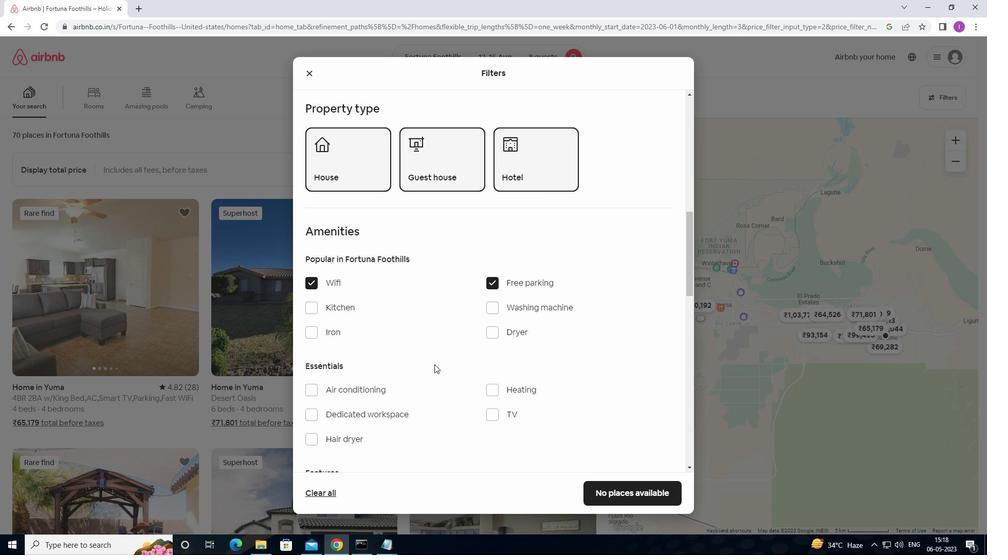 
Action: Mouse moved to (461, 361)
Screenshot: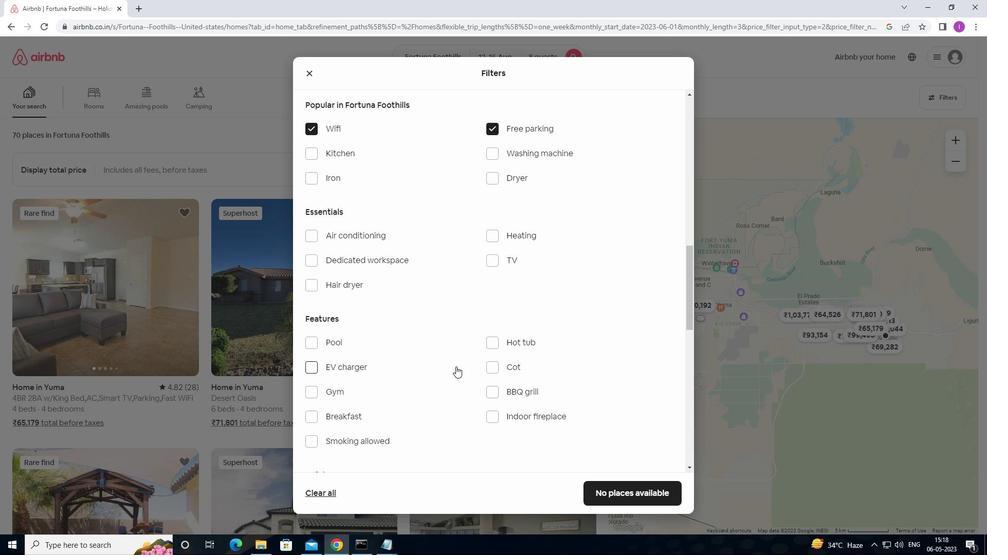 
Action: Mouse scrolled (461, 360) with delta (0, 0)
Screenshot: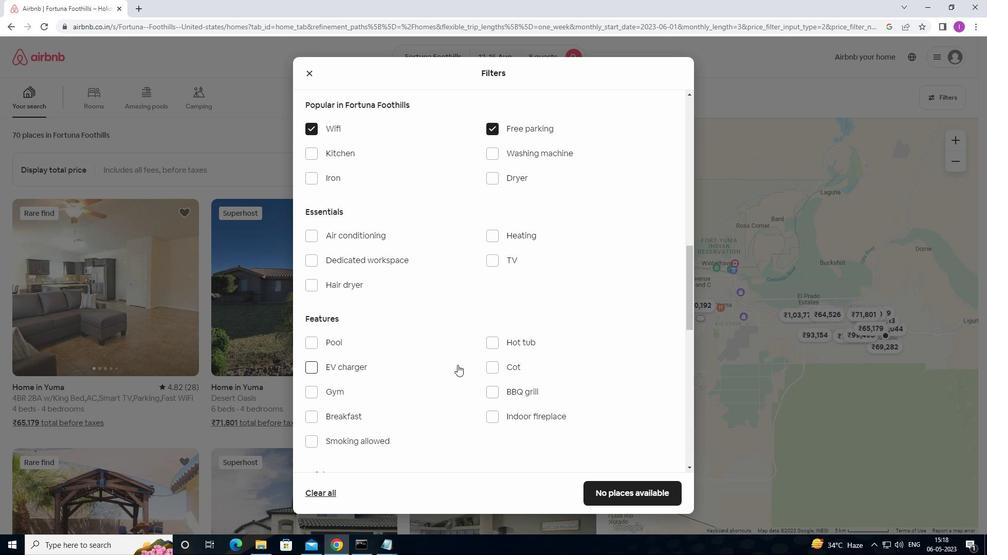 
Action: Mouse moved to (496, 211)
Screenshot: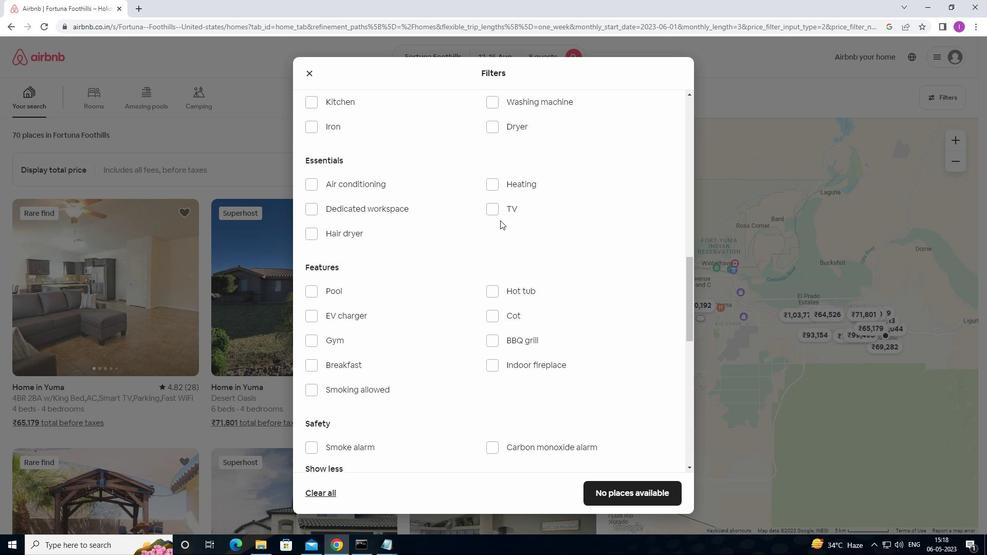 
Action: Mouse pressed left at (496, 211)
Screenshot: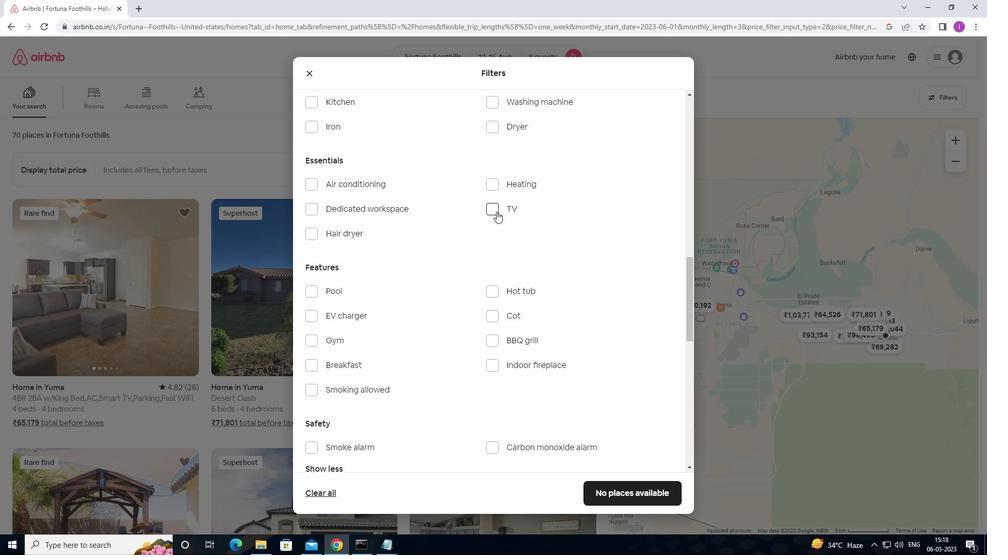 
Action: Mouse moved to (374, 374)
Screenshot: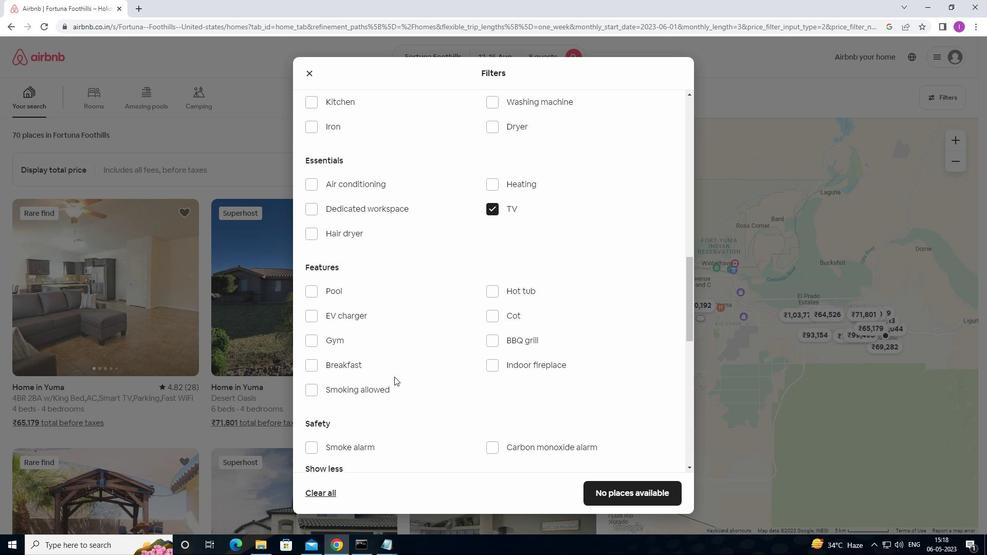 
Action: Mouse scrolled (374, 374) with delta (0, 0)
Screenshot: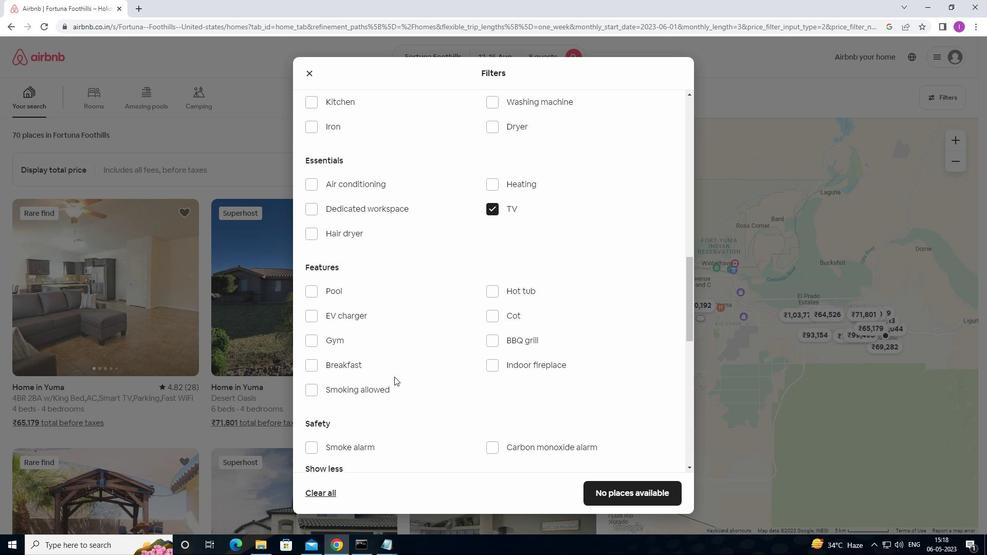 
Action: Mouse moved to (315, 292)
Screenshot: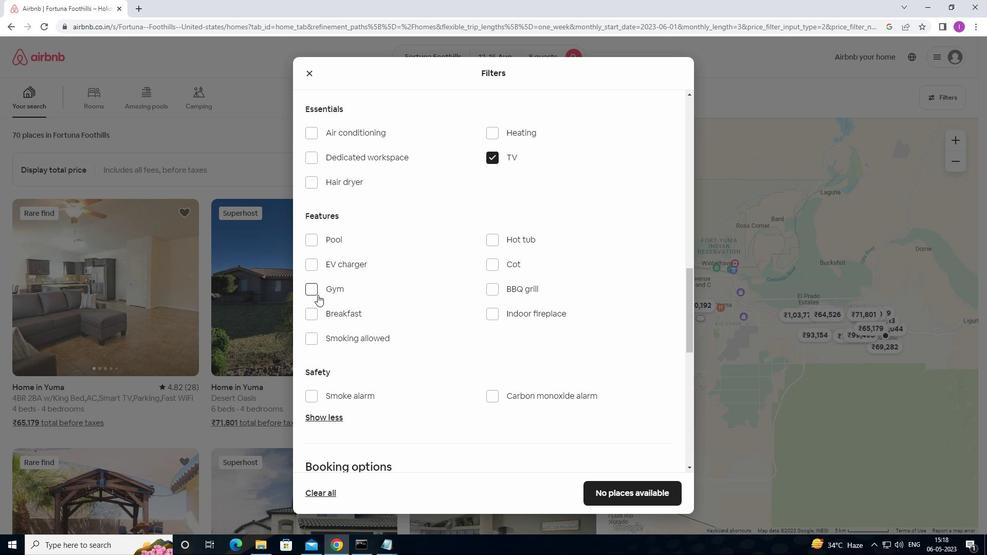 
Action: Mouse pressed left at (315, 292)
Screenshot: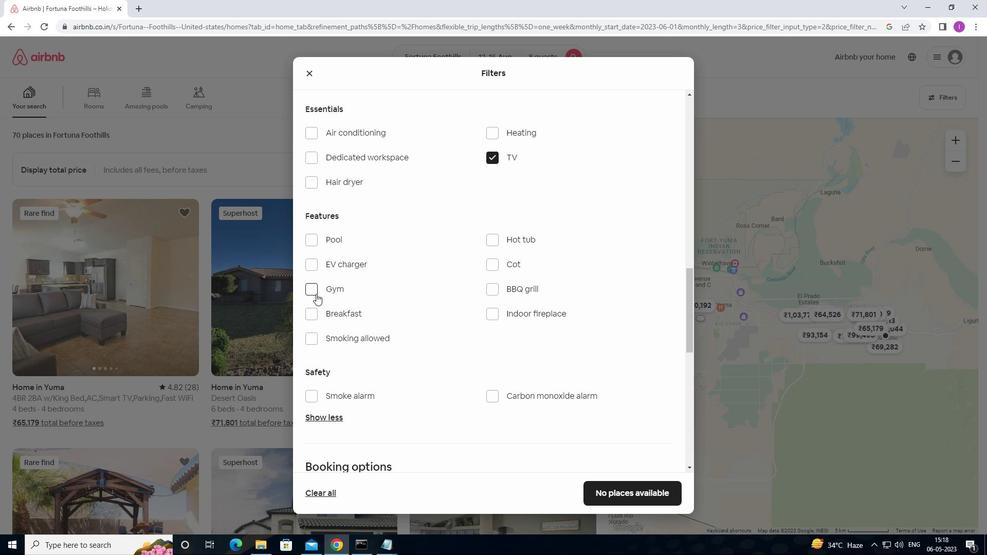 
Action: Mouse moved to (315, 312)
Screenshot: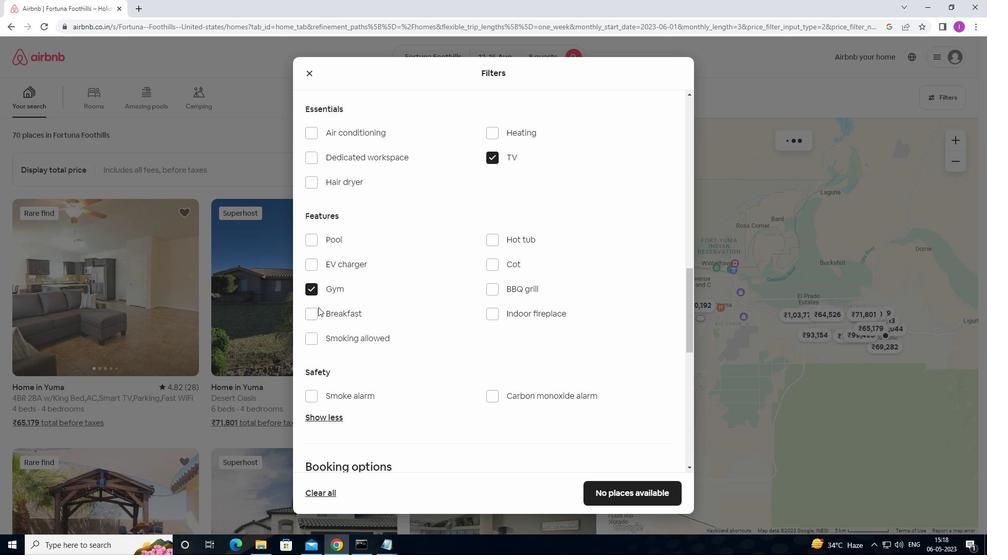 
Action: Mouse pressed left at (315, 312)
Screenshot: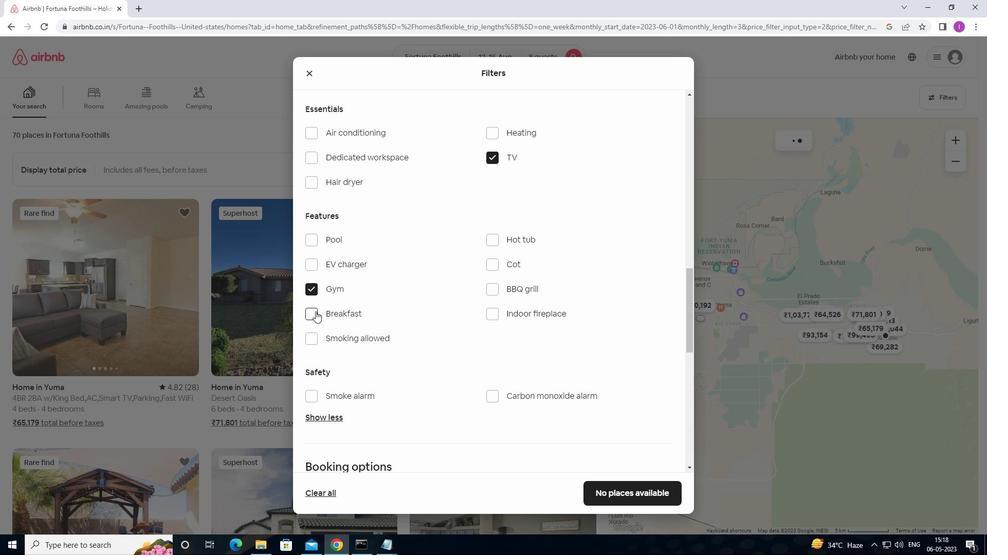 
Action: Mouse moved to (511, 385)
Screenshot: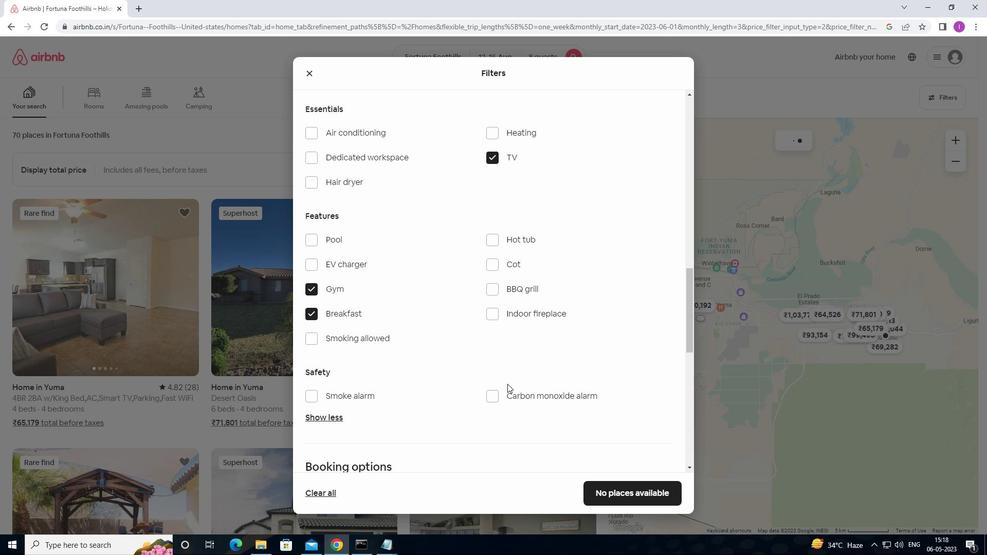 
Action: Mouse scrolled (511, 385) with delta (0, 0)
Screenshot: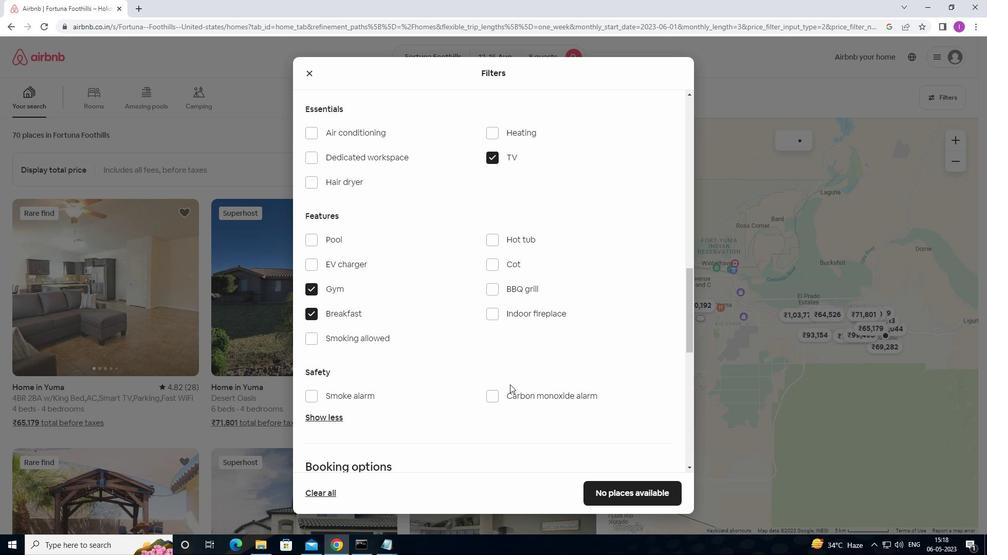 
Action: Mouse moved to (511, 385)
Screenshot: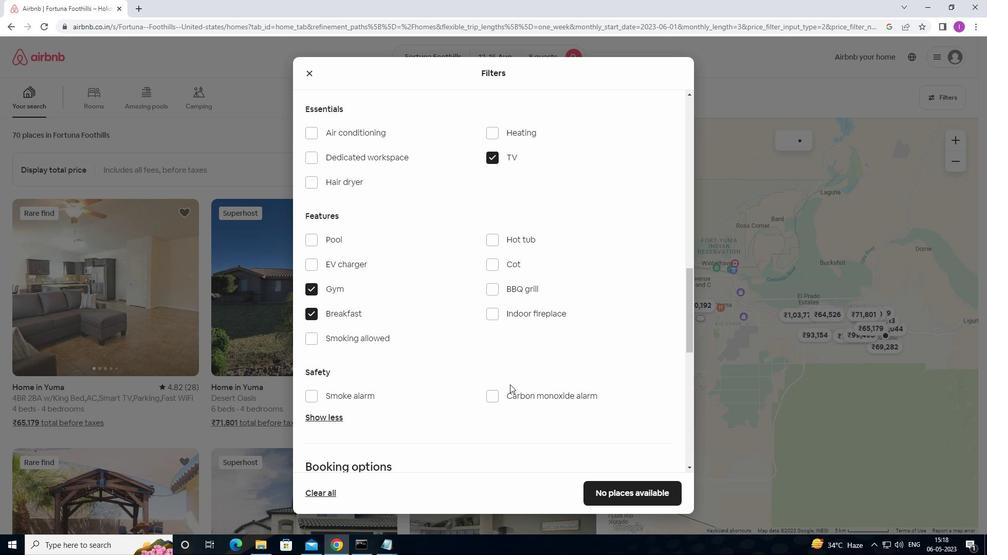
Action: Mouse scrolled (511, 385) with delta (0, 0)
Screenshot: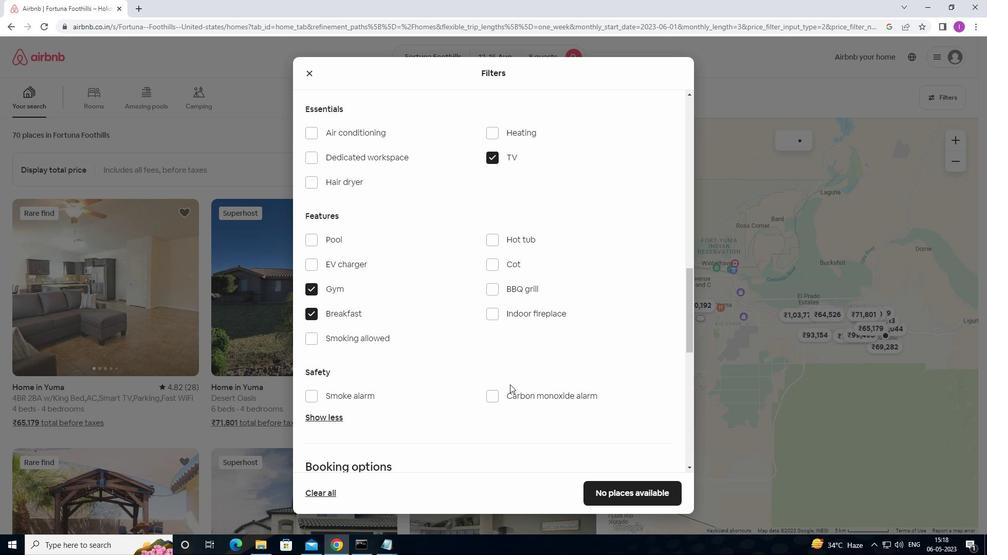 
Action: Mouse moved to (483, 376)
Screenshot: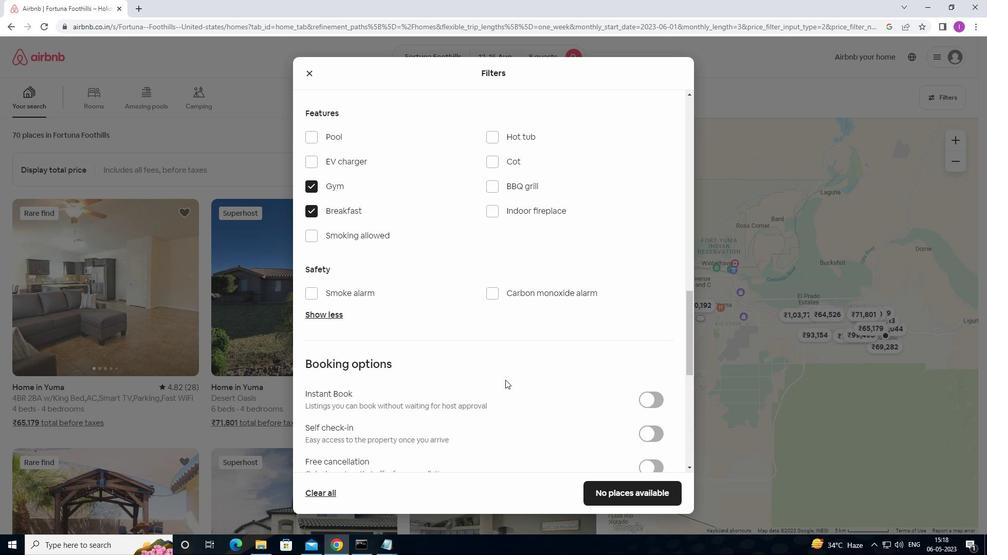 
Action: Mouse scrolled (483, 376) with delta (0, 0)
Screenshot: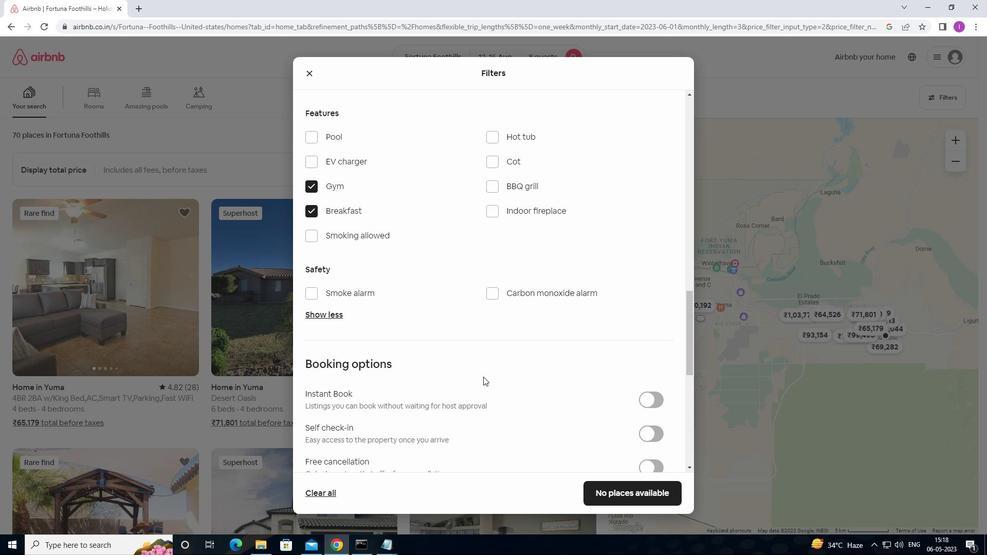 
Action: Mouse moved to (500, 376)
Screenshot: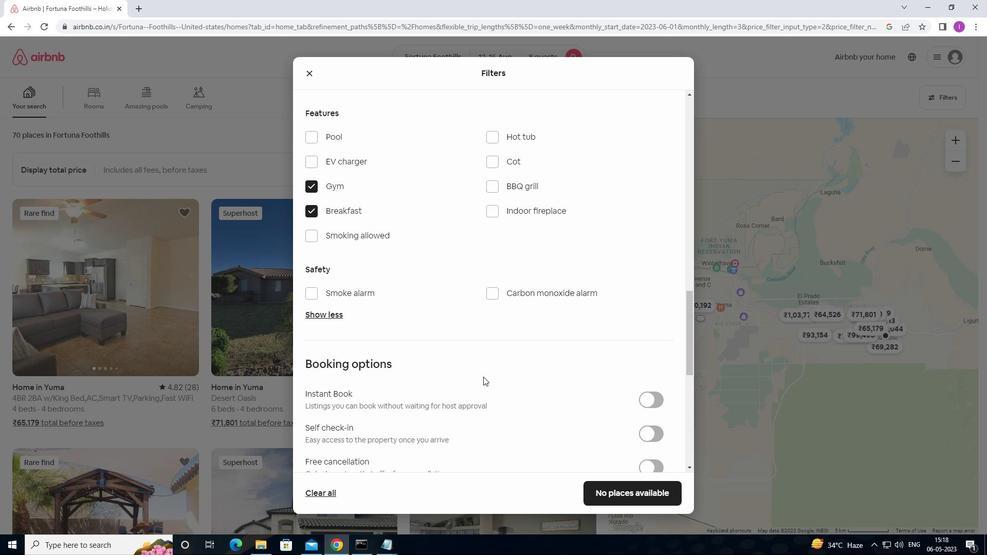 
Action: Mouse scrolled (500, 376) with delta (0, 0)
Screenshot: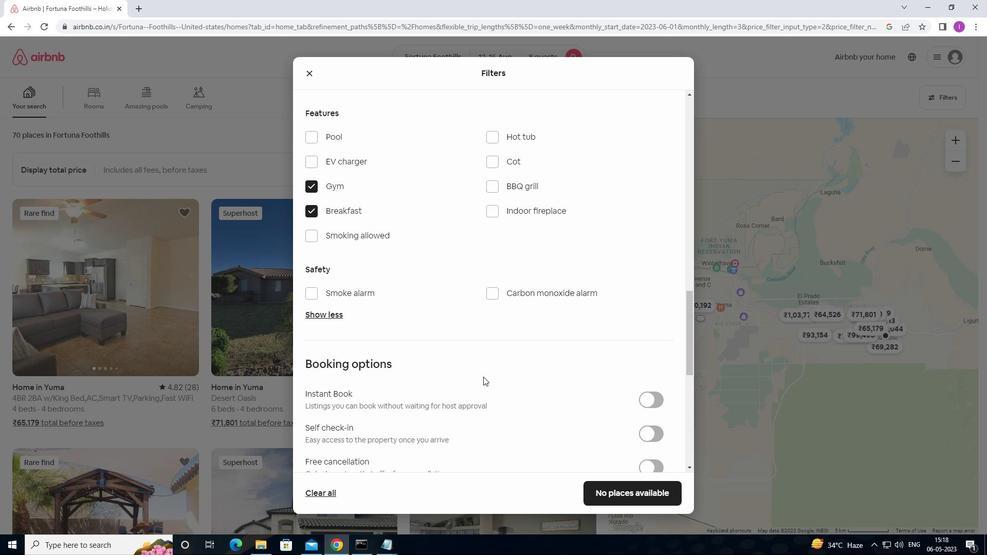 
Action: Mouse moved to (654, 330)
Screenshot: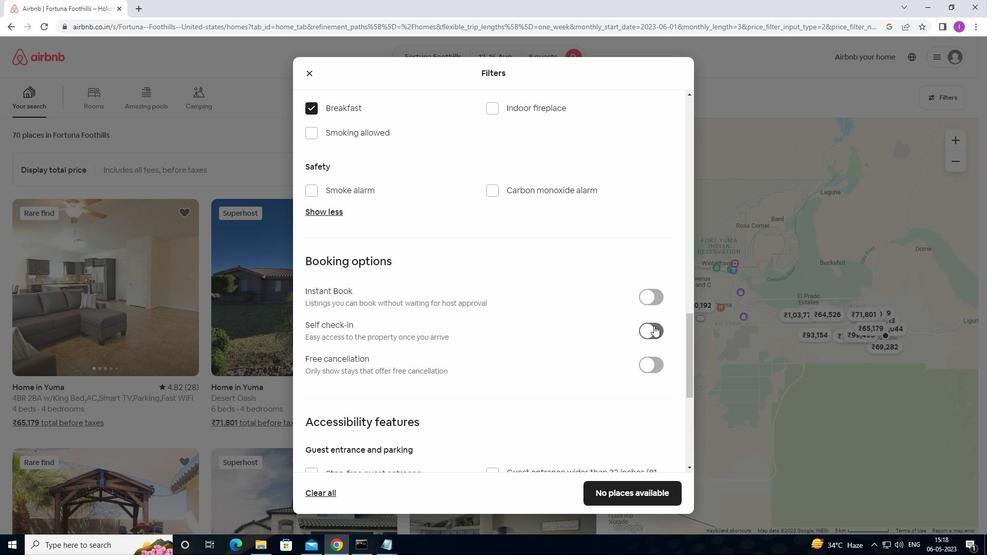 
Action: Mouse pressed left at (654, 330)
Screenshot: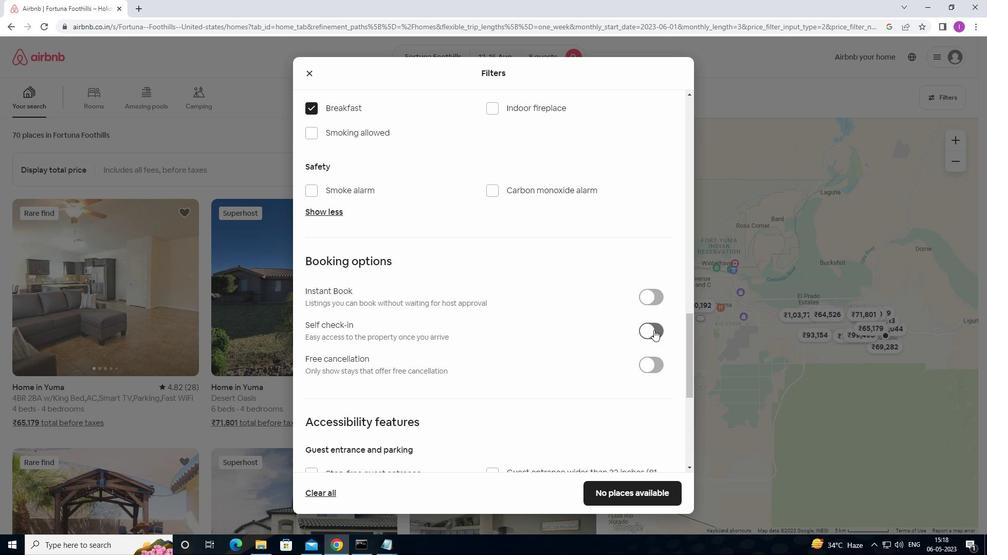 
Action: Mouse moved to (456, 383)
Screenshot: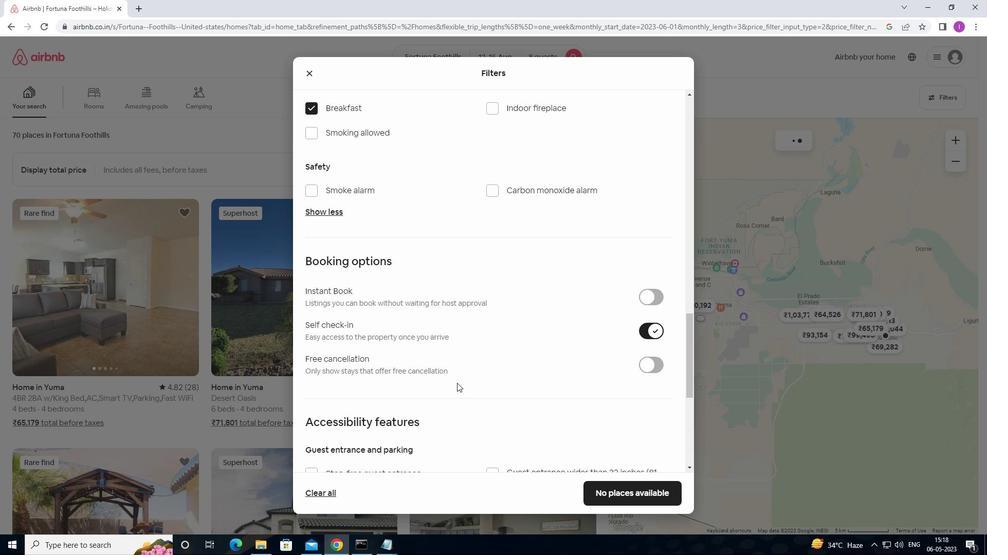 
Action: Mouse scrolled (456, 382) with delta (0, 0)
Screenshot: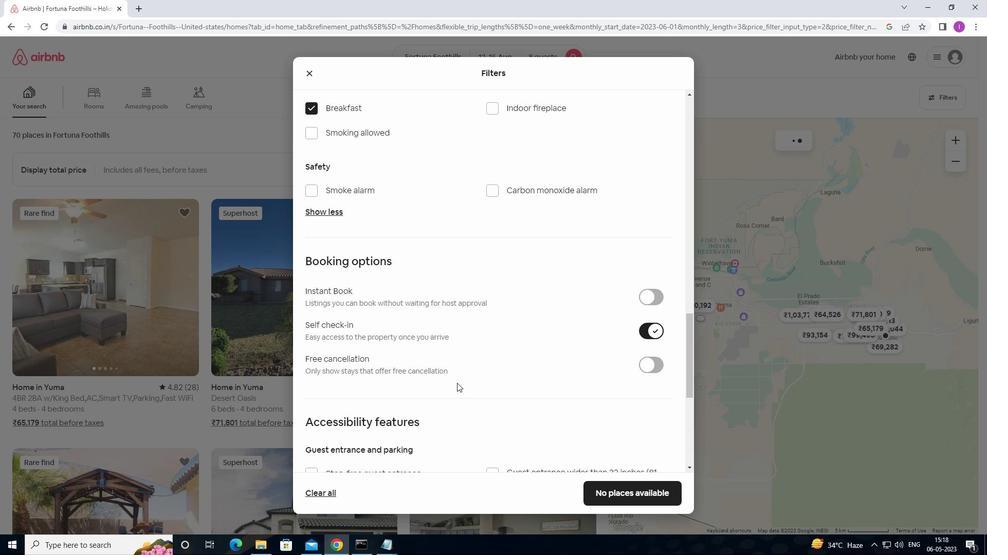 
Action: Mouse moved to (456, 384)
Screenshot: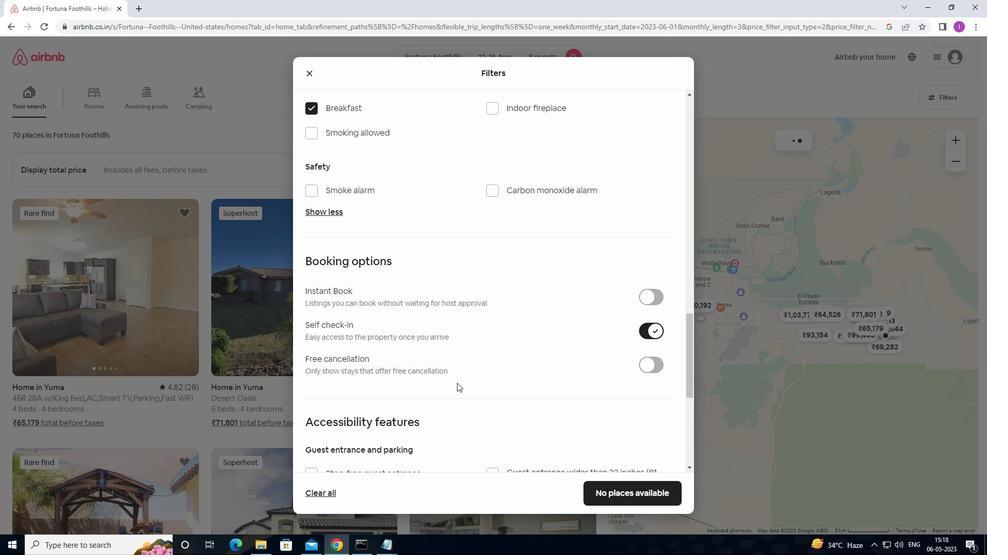 
Action: Mouse scrolled (456, 383) with delta (0, 0)
Screenshot: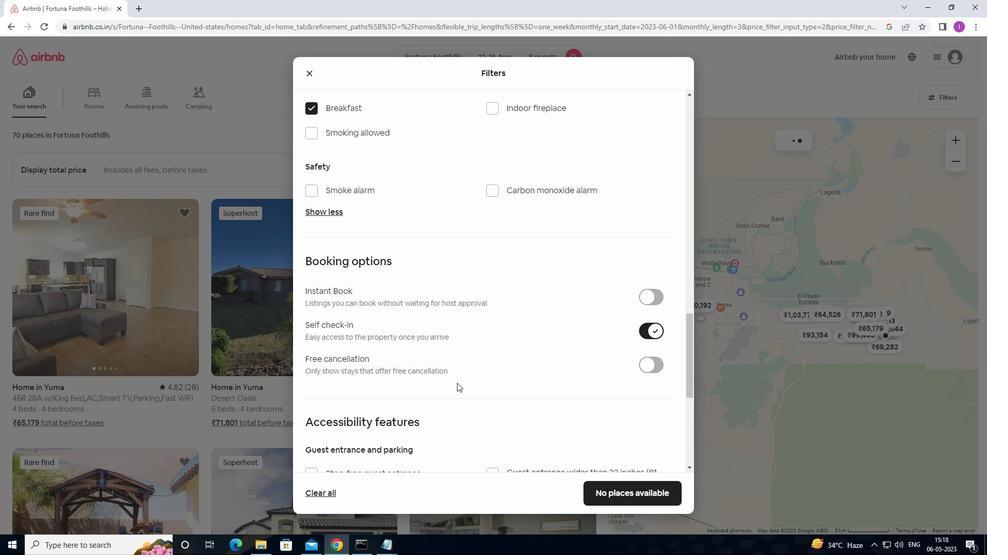 
Action: Mouse moved to (457, 384)
Screenshot: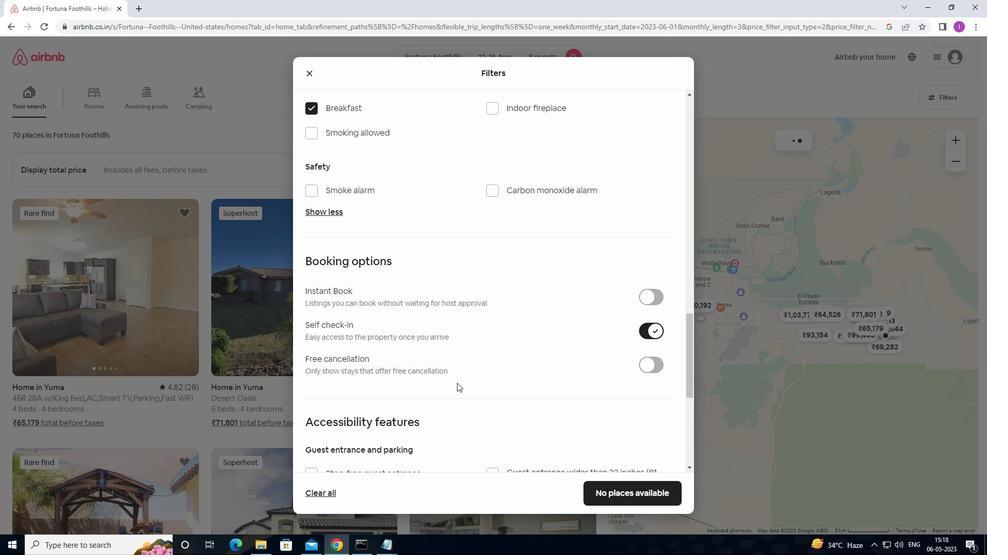 
Action: Mouse scrolled (457, 384) with delta (0, 0)
Screenshot: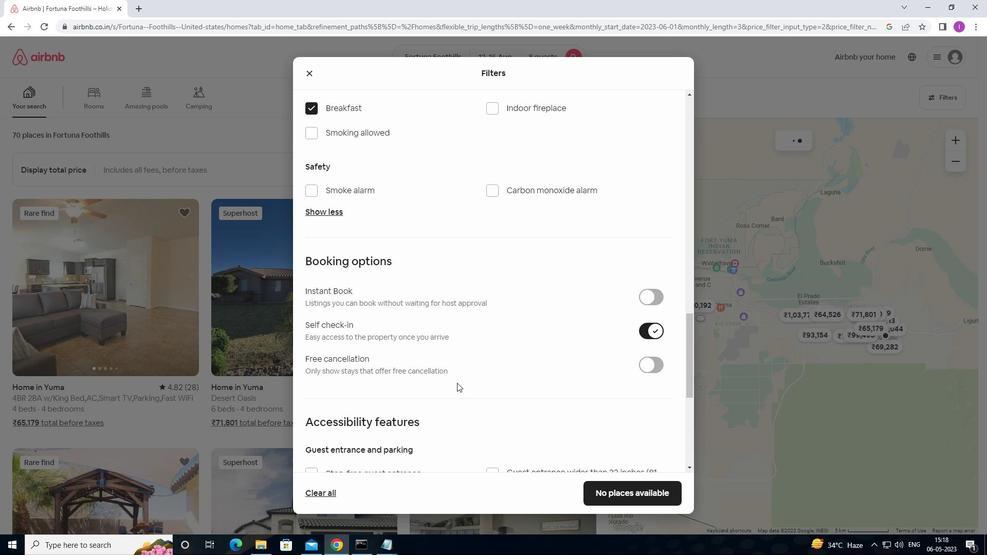 
Action: Mouse scrolled (457, 384) with delta (0, 0)
Screenshot: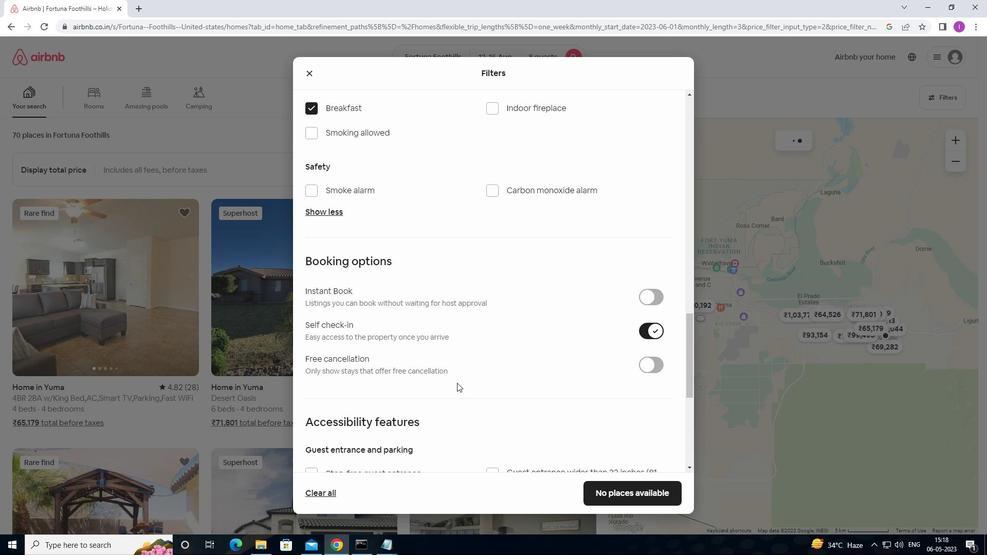 
Action: Mouse moved to (459, 381)
Screenshot: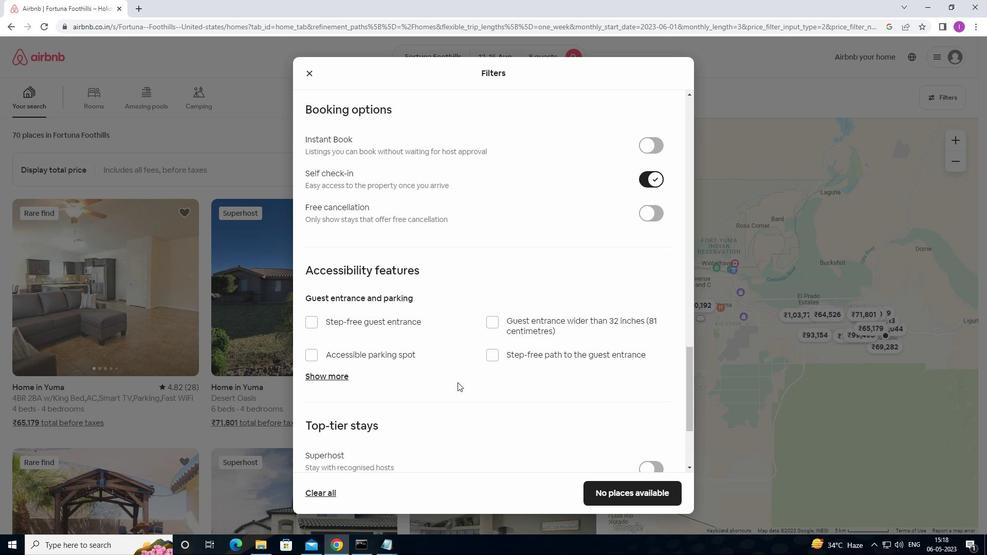 
Action: Mouse scrolled (459, 381) with delta (0, 0)
Screenshot: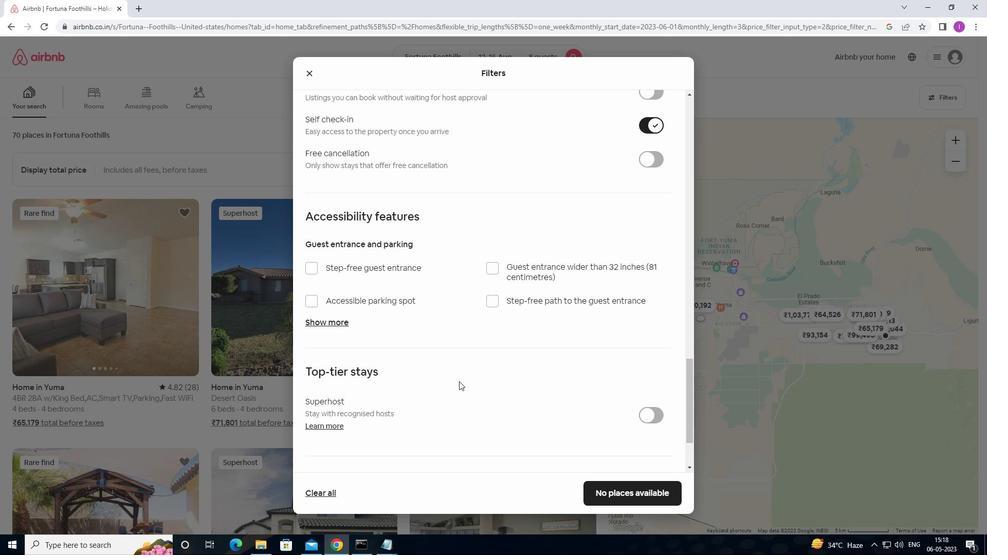 
Action: Mouse moved to (460, 381)
Screenshot: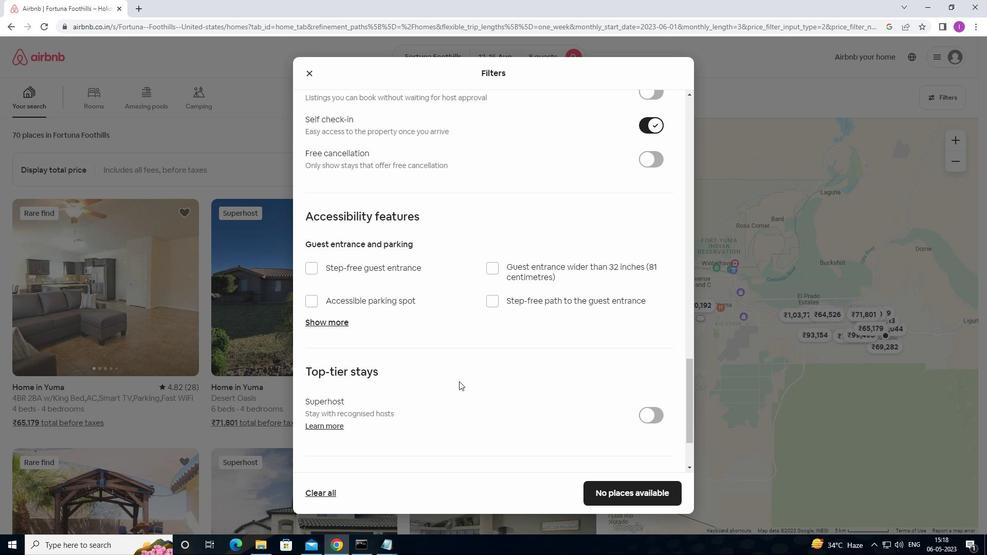 
Action: Mouse scrolled (460, 381) with delta (0, 0)
Screenshot: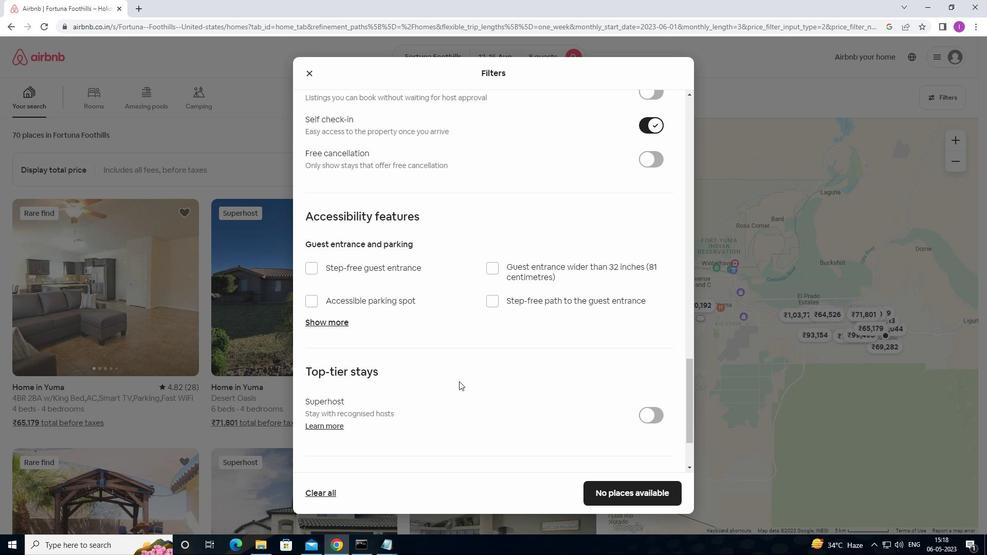 
Action: Mouse moved to (311, 419)
Screenshot: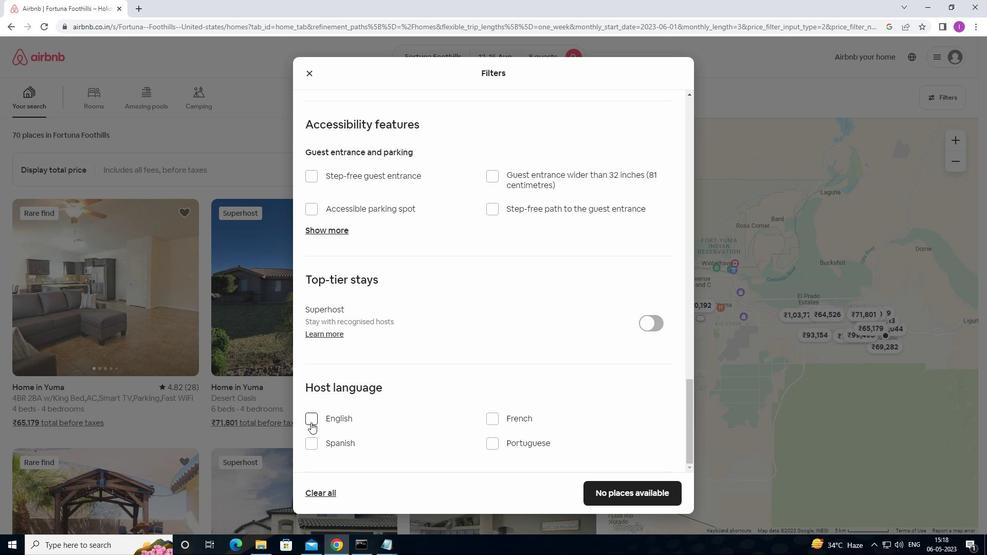 
Action: Mouse pressed left at (311, 419)
Screenshot: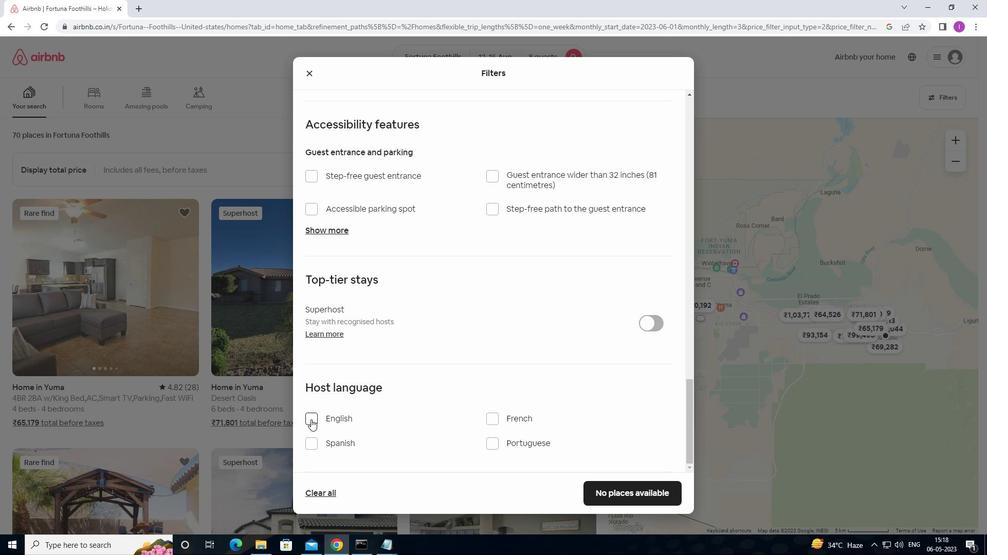 
Action: Mouse moved to (625, 494)
Screenshot: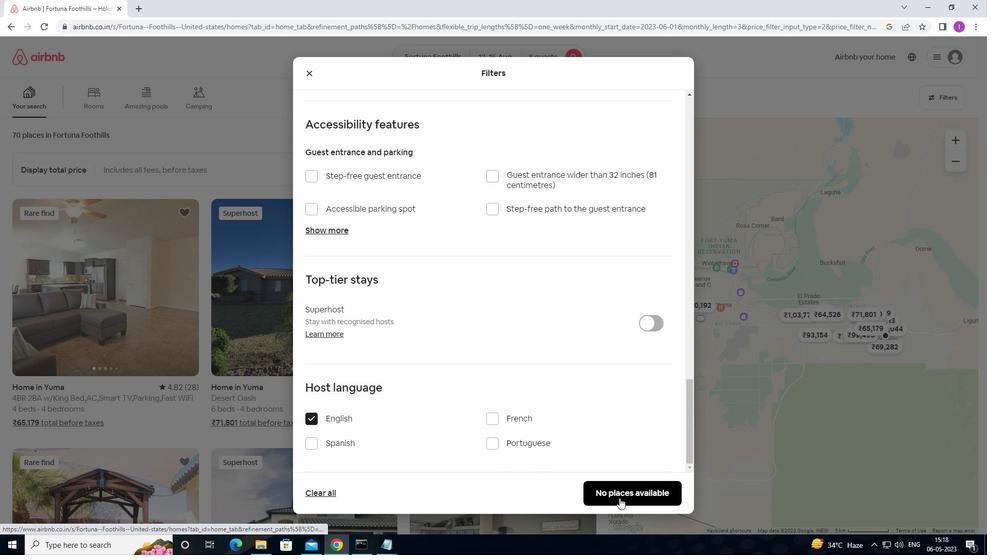 
Action: Mouse scrolled (625, 493) with delta (0, 0)
Screenshot: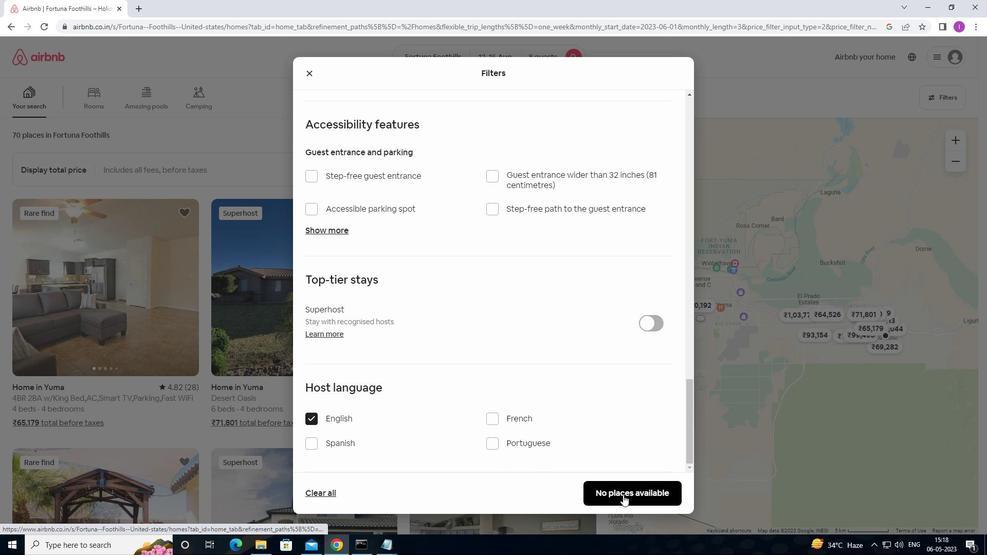
Action: Mouse scrolled (625, 493) with delta (0, 0)
Screenshot: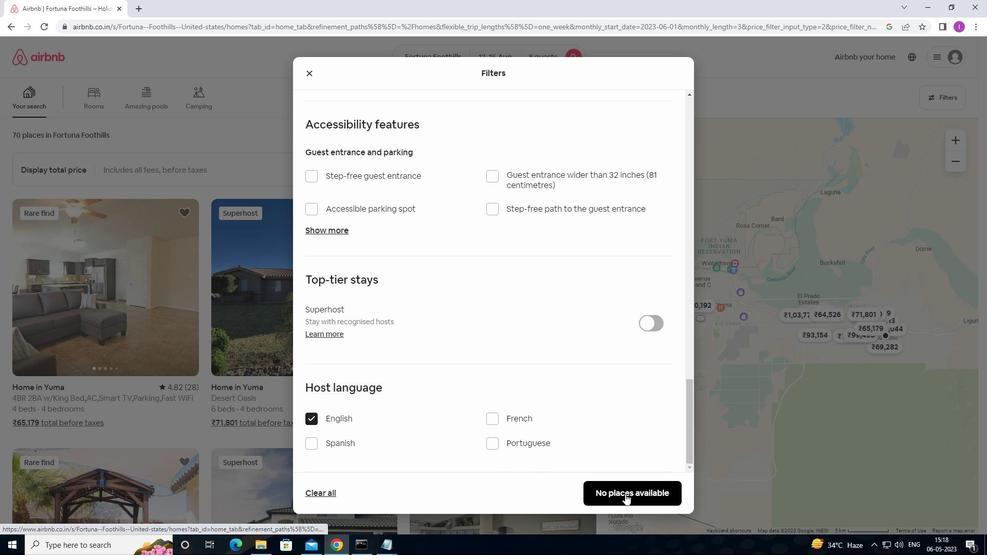 
Action: Mouse moved to (629, 492)
Screenshot: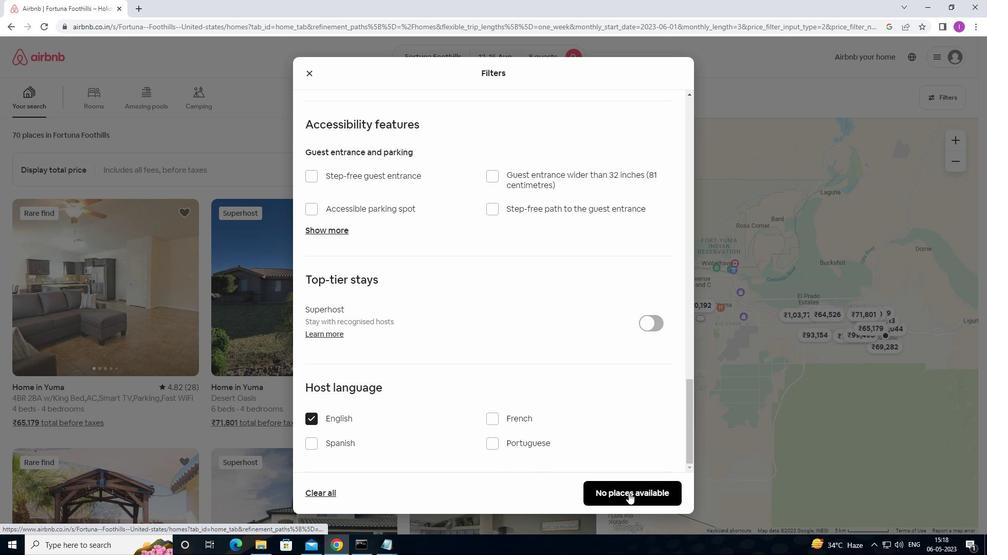 
Action: Mouse pressed left at (629, 492)
Screenshot: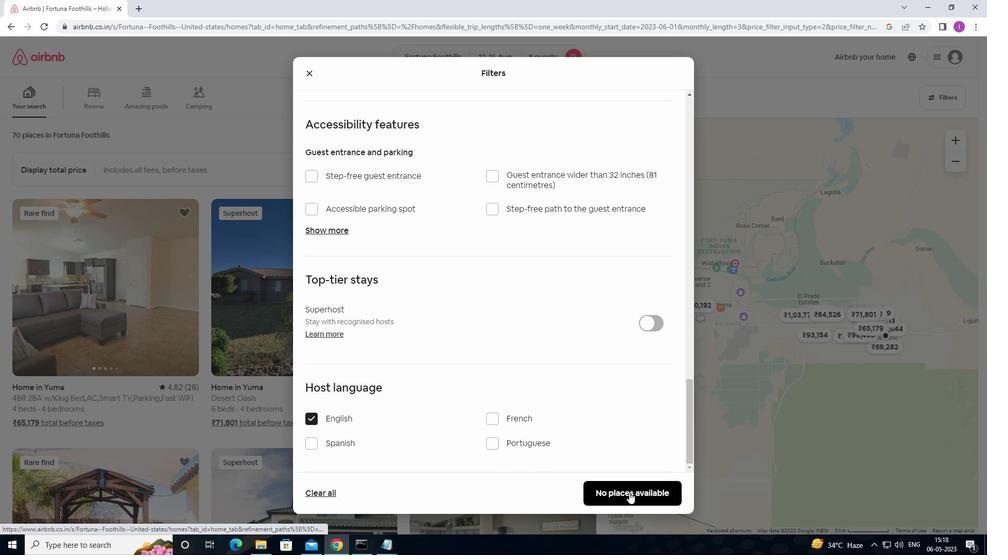 
Action: Mouse moved to (560, 409)
Screenshot: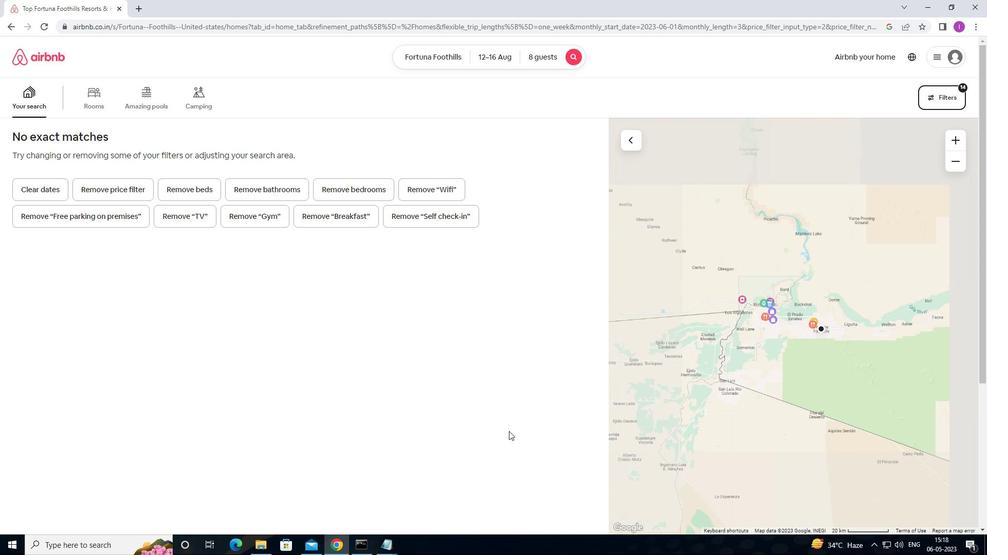 
